 Task: Look for Airbnb properties in Cuito, Angola from 8th November, 2023 to 19th November, 2023 for 1 adult. Place can be shared room with 1  bedroom having 1 bed and 1 bathroom. Property type can be hotel. Amenities needed are: air conditioning, bbq grill, smoking allowed. Booking option can be shelf check-in. Look for 5 properties as per requirement.
Action: Mouse moved to (451, 100)
Screenshot: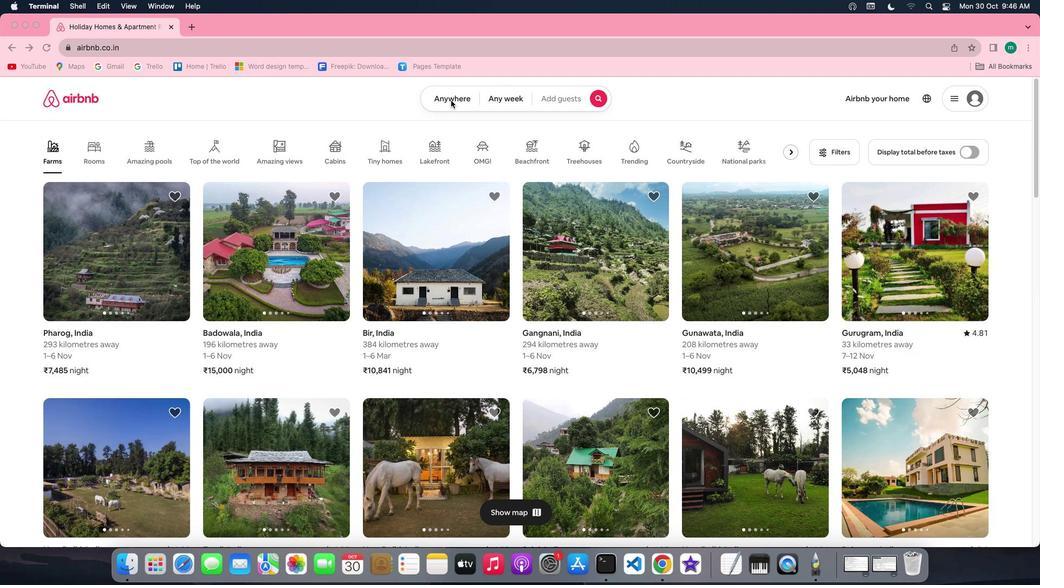 
Action: Mouse pressed left at (451, 100)
Screenshot: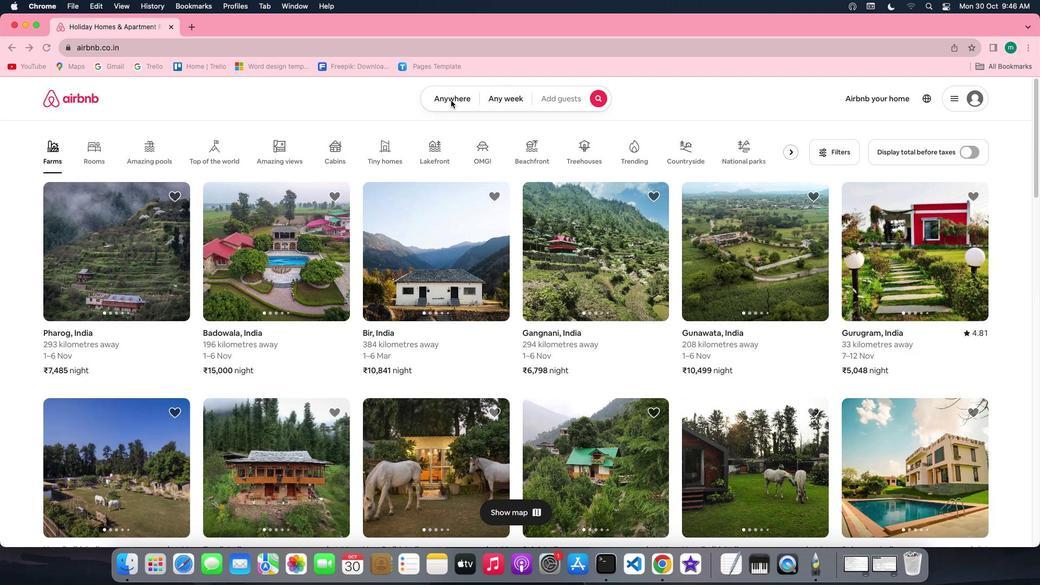 
Action: Mouse pressed left at (451, 100)
Screenshot: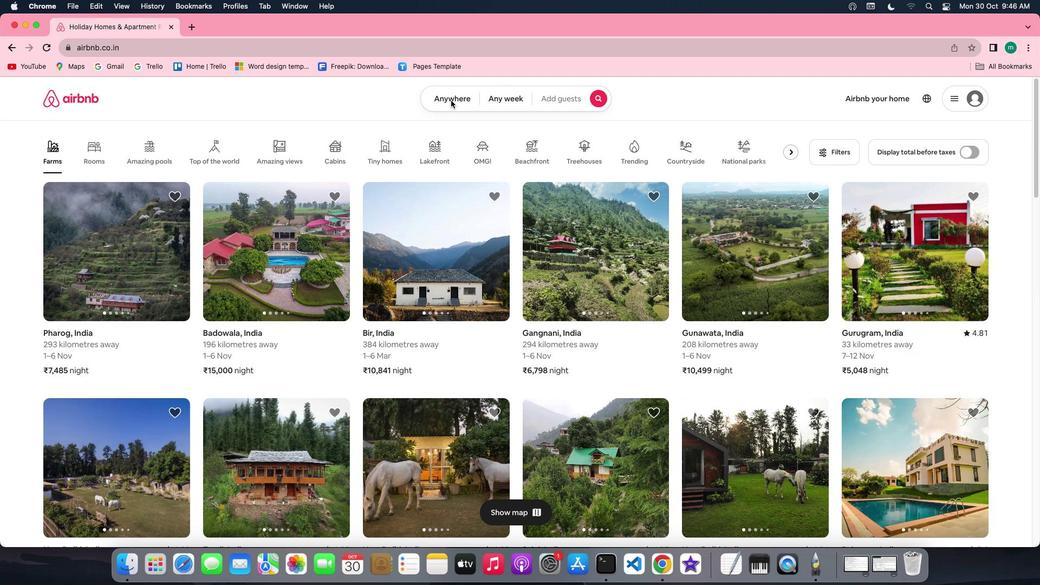 
Action: Mouse moved to (429, 136)
Screenshot: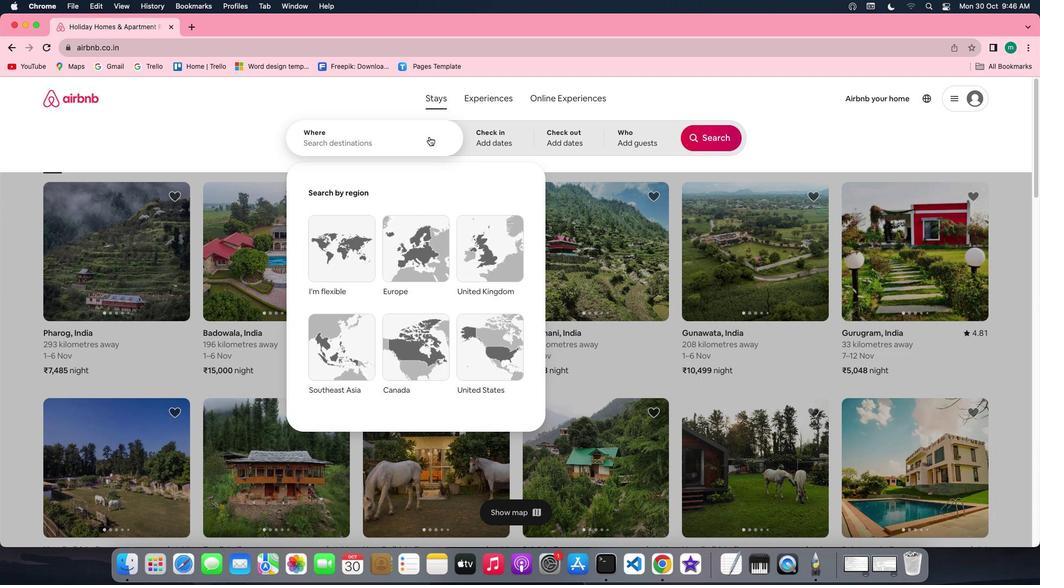 
Action: Key pressed Key.shift'C''u''i''t''o'','Key.spaceKey.shift'A''n''g''o''l''a'
Screenshot: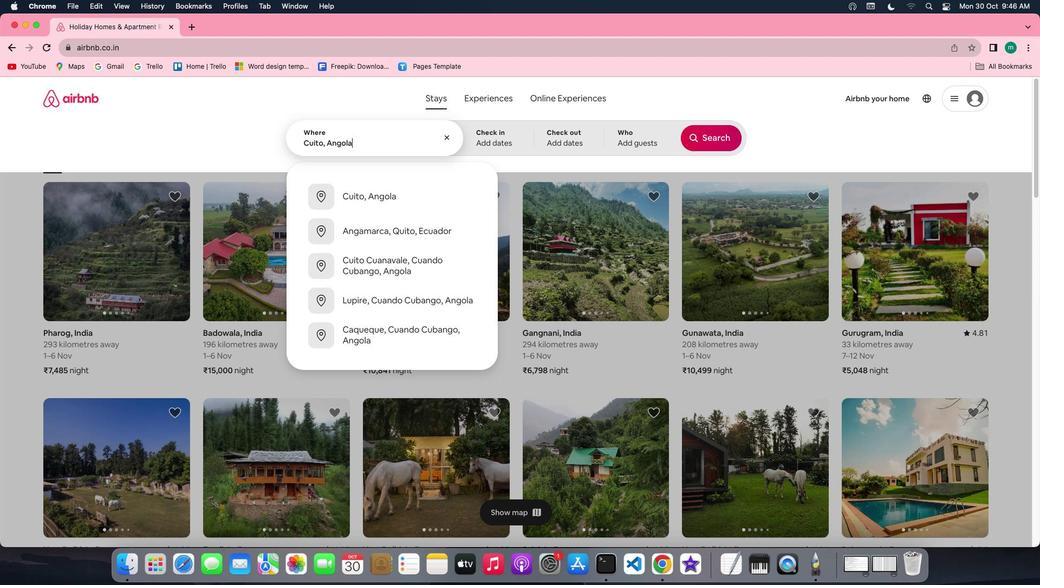
Action: Mouse moved to (495, 131)
Screenshot: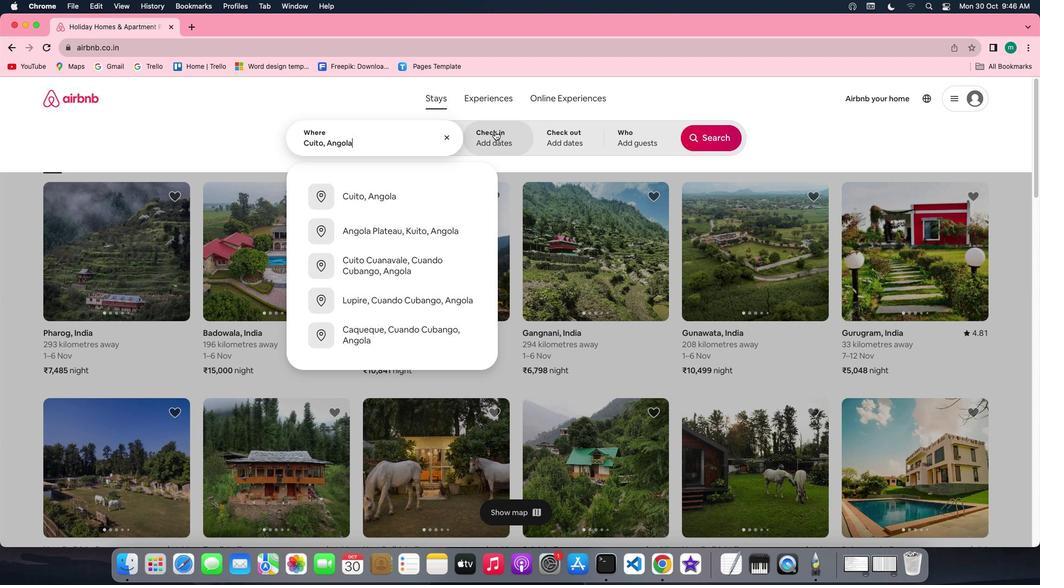 
Action: Mouse pressed left at (495, 131)
Screenshot: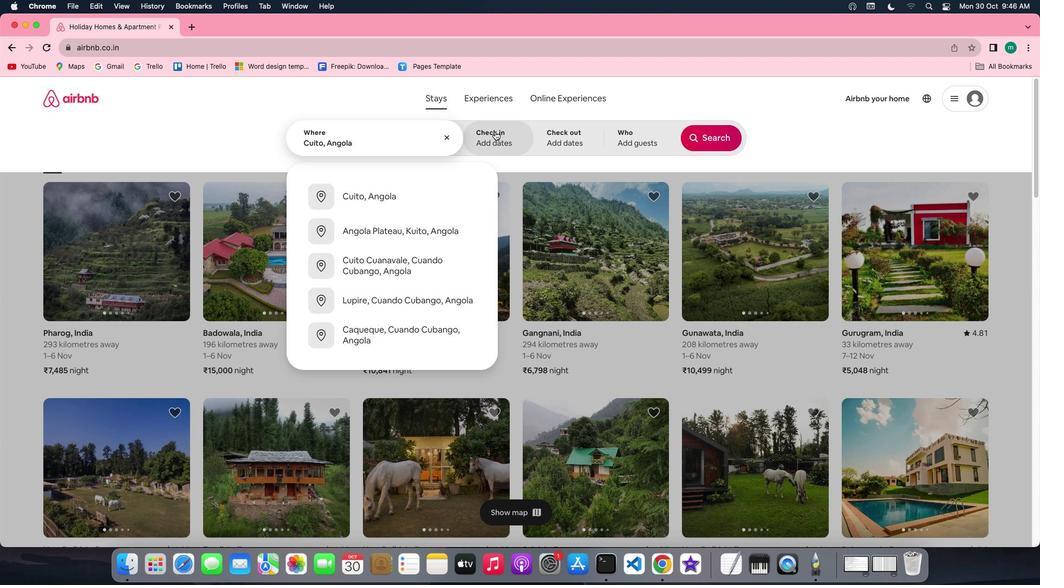 
Action: Mouse moved to (620, 290)
Screenshot: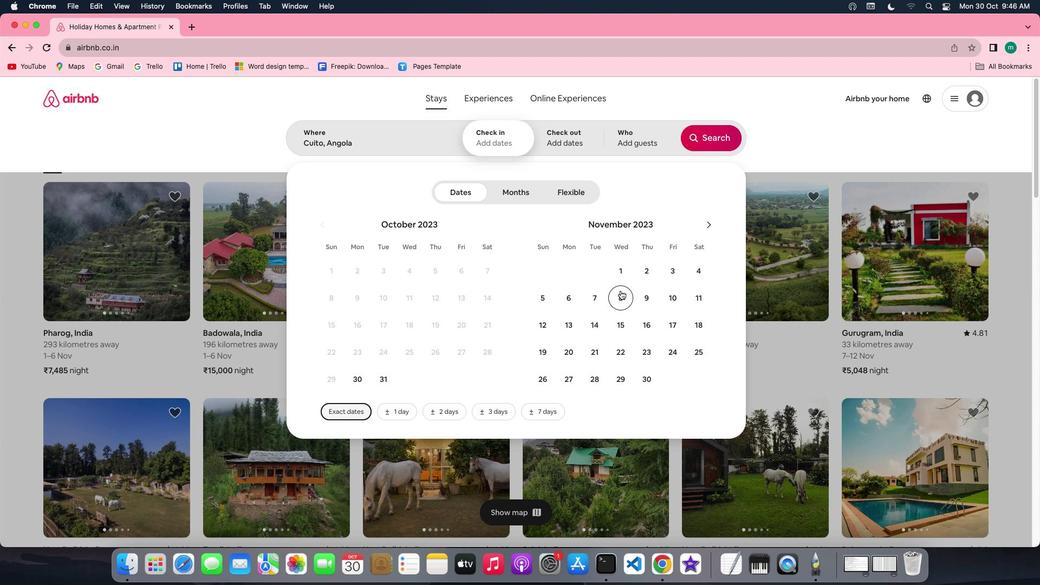 
Action: Mouse pressed left at (620, 290)
Screenshot: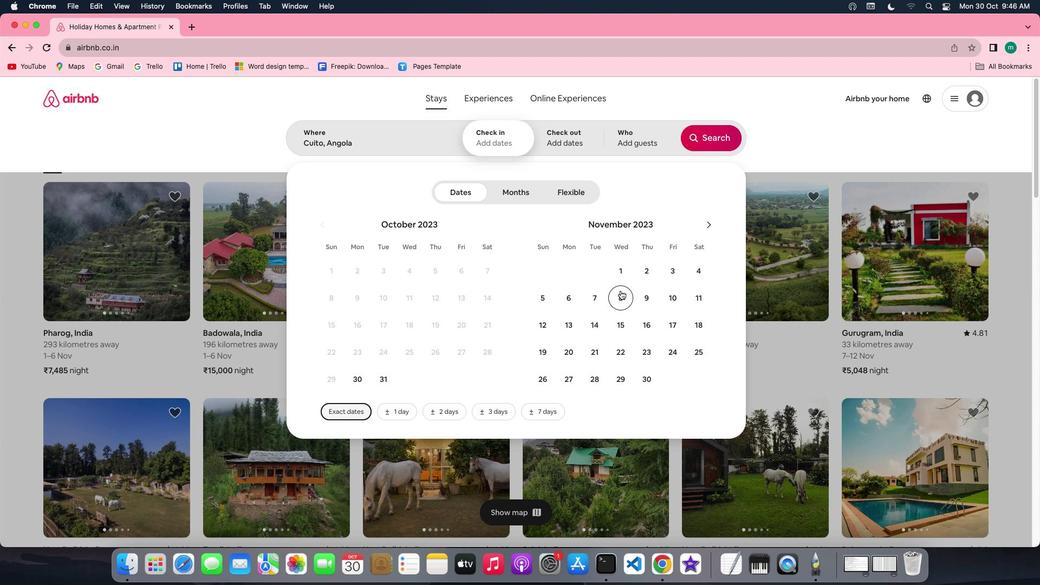 
Action: Mouse moved to (548, 350)
Screenshot: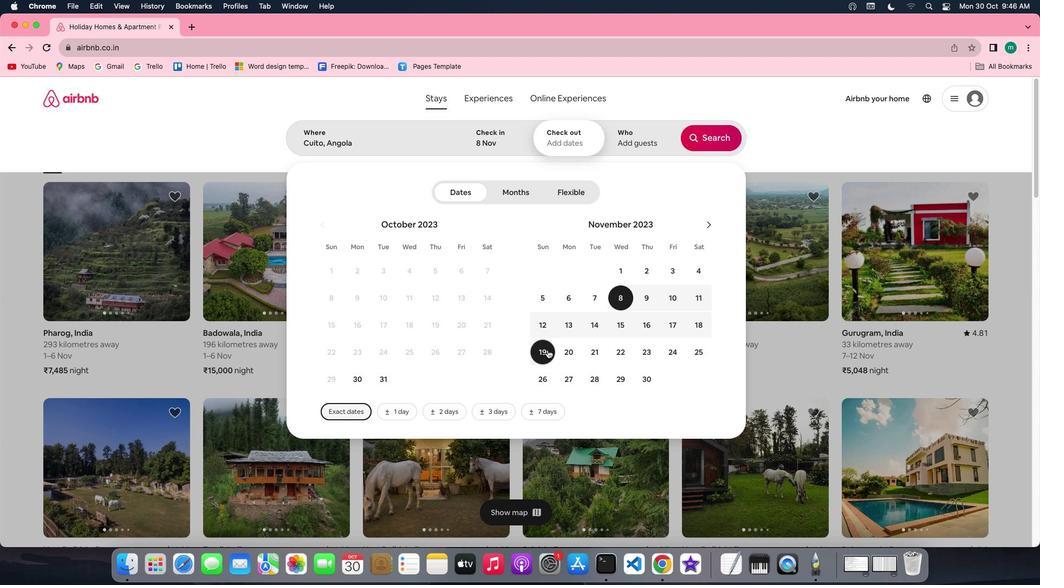 
Action: Mouse pressed left at (548, 350)
Screenshot: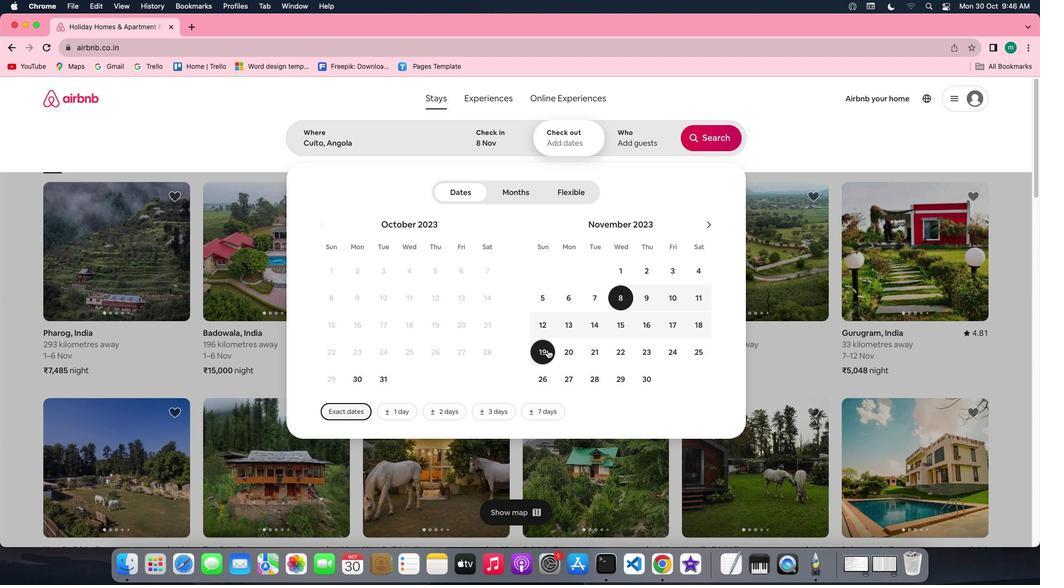 
Action: Mouse moved to (649, 133)
Screenshot: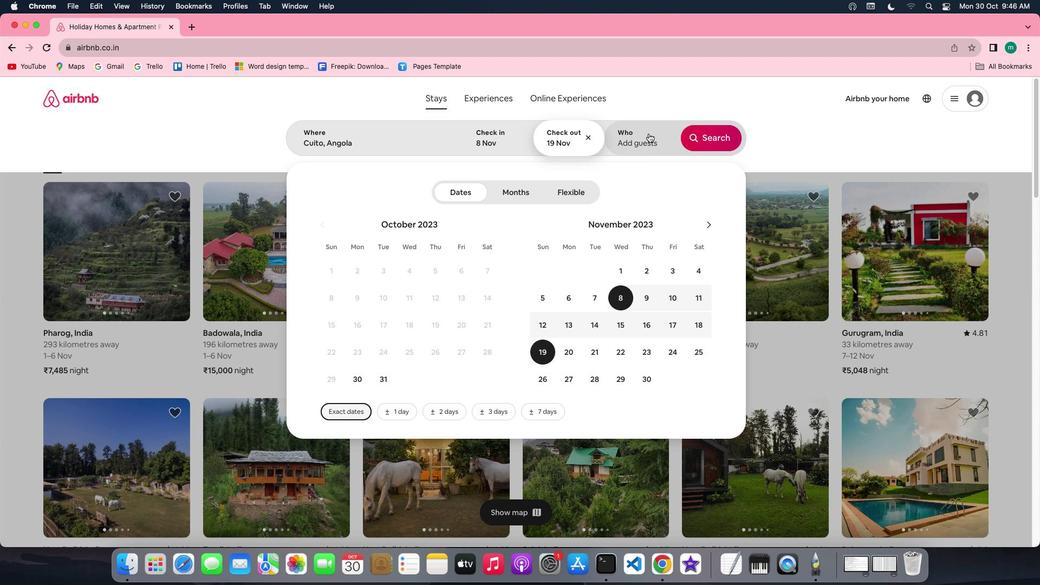 
Action: Mouse pressed left at (649, 133)
Screenshot: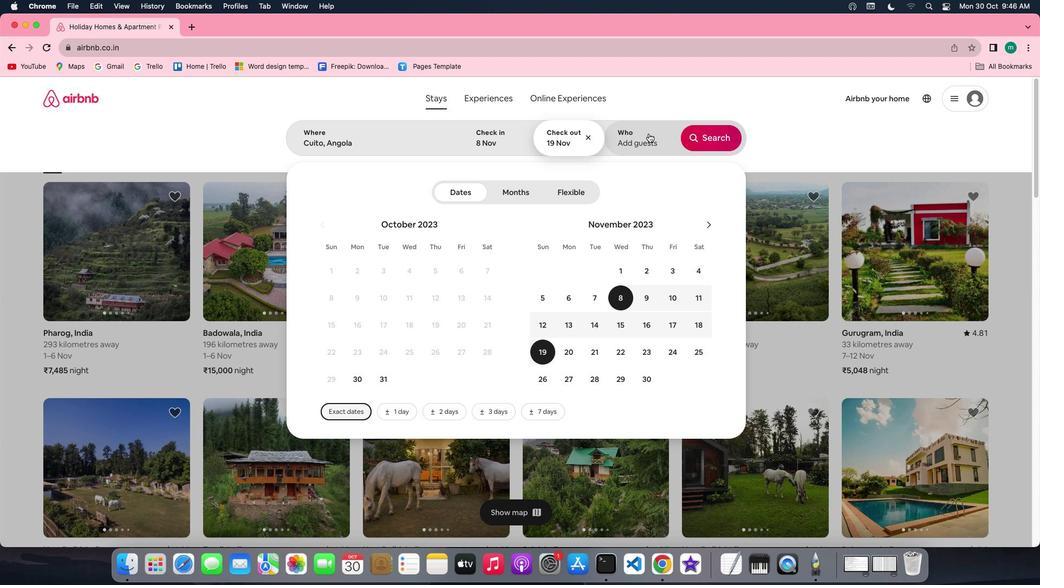 
Action: Mouse moved to (712, 199)
Screenshot: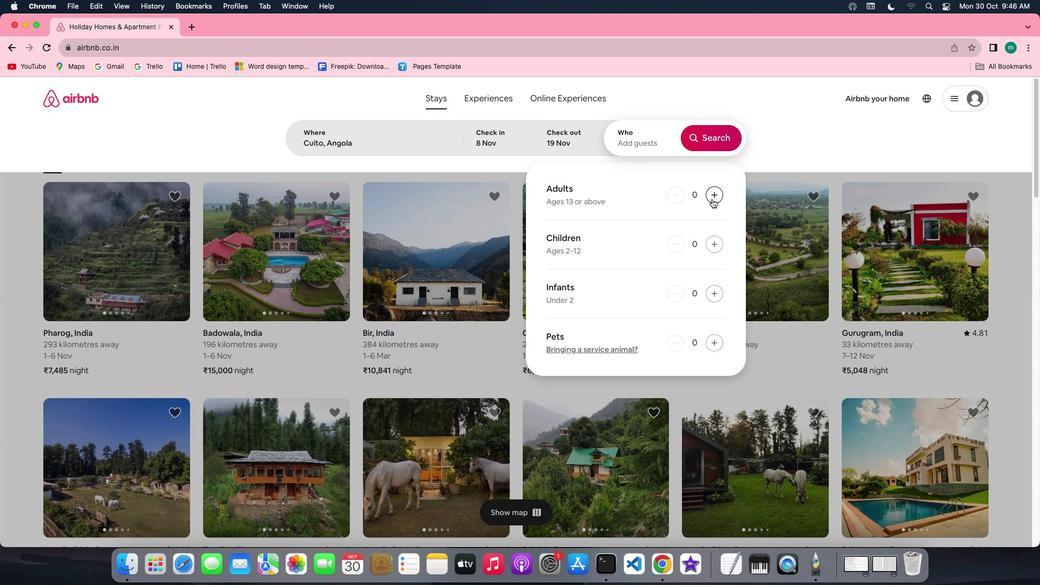 
Action: Mouse pressed left at (712, 199)
Screenshot: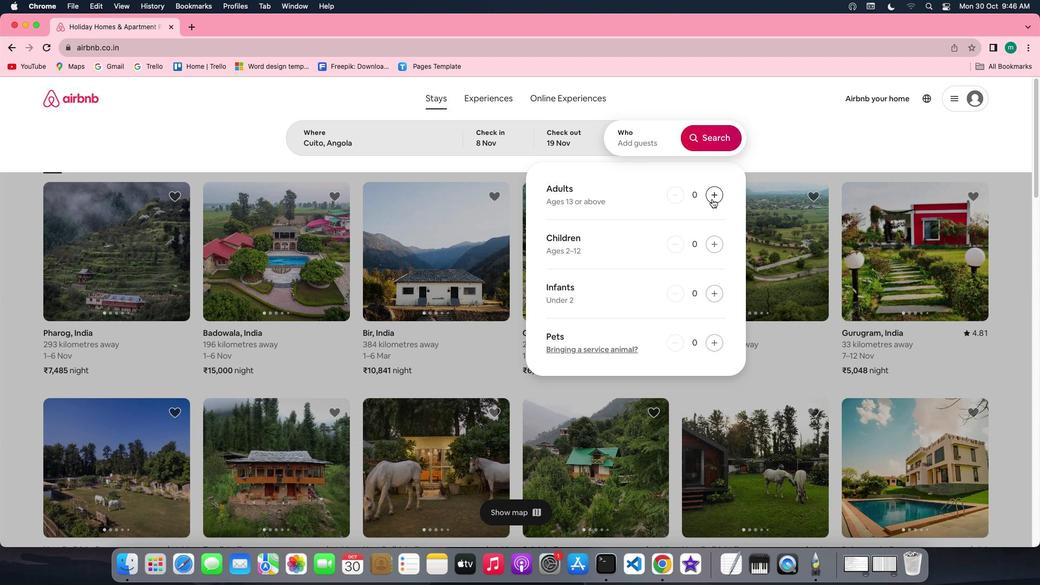 
Action: Mouse moved to (718, 136)
Screenshot: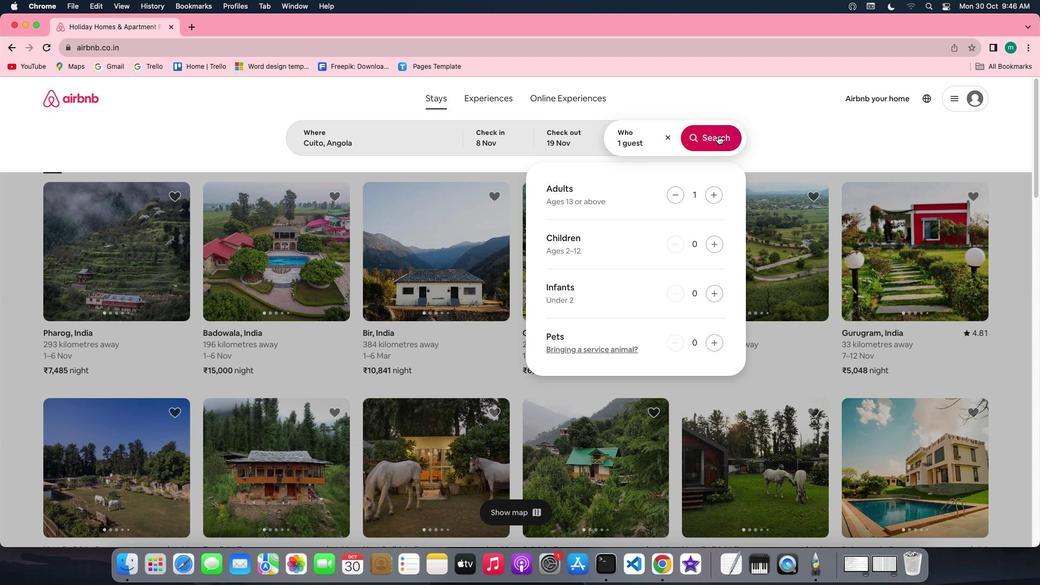 
Action: Mouse pressed left at (718, 136)
Screenshot: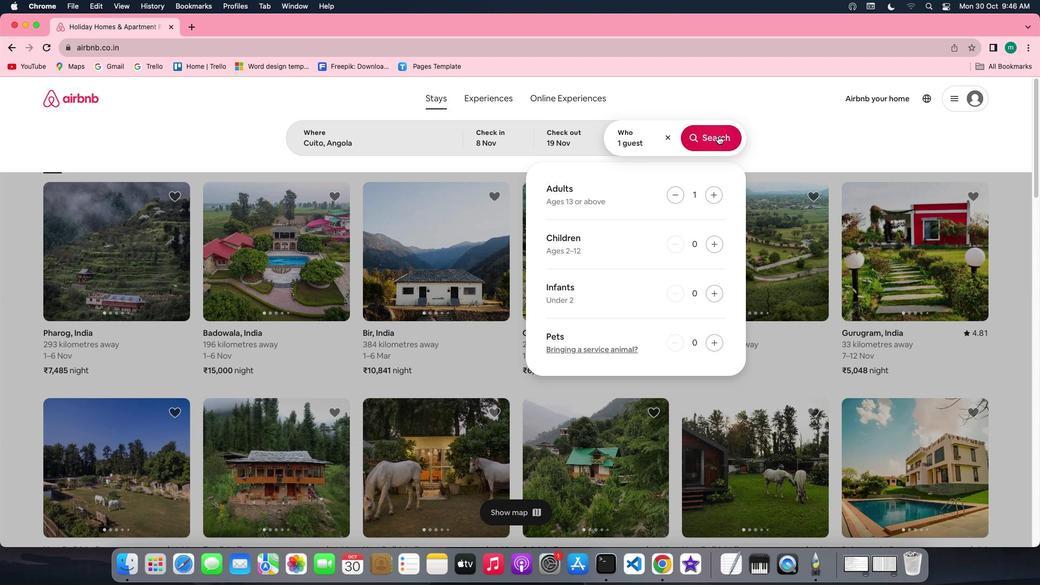 
Action: Mouse moved to (879, 140)
Screenshot: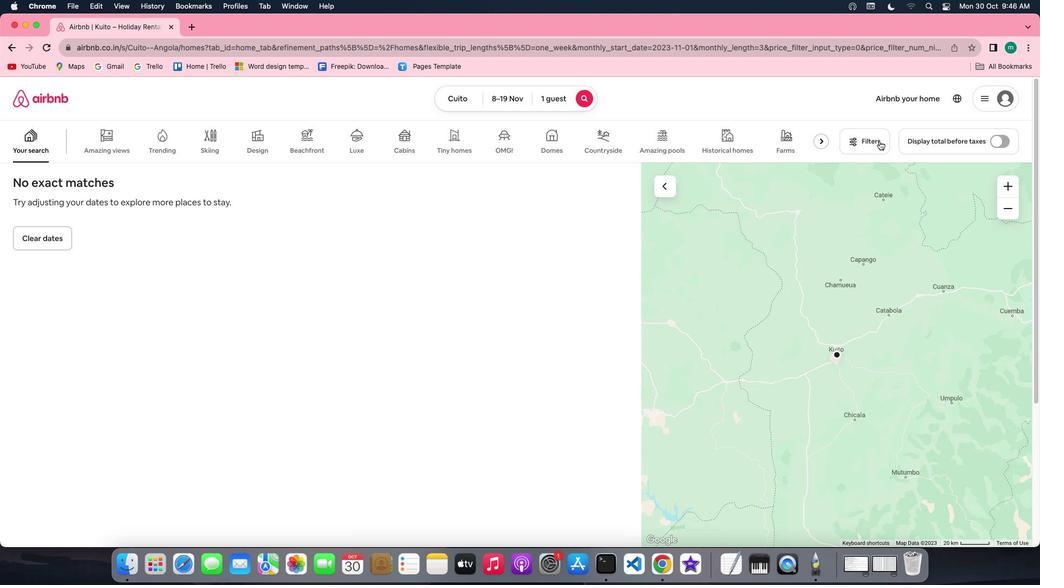 
Action: Mouse pressed left at (879, 140)
Screenshot: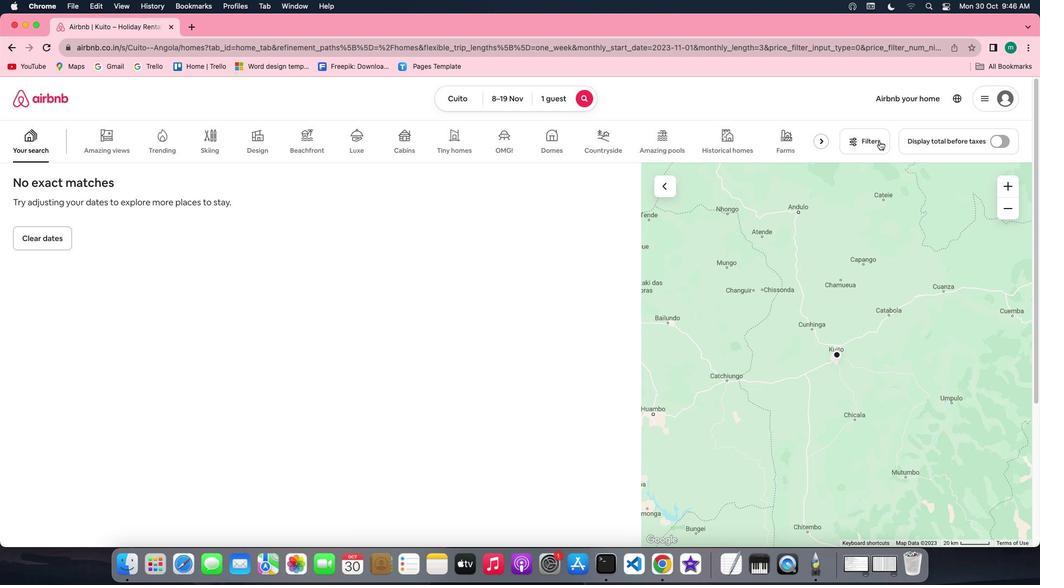 
Action: Mouse moved to (535, 308)
Screenshot: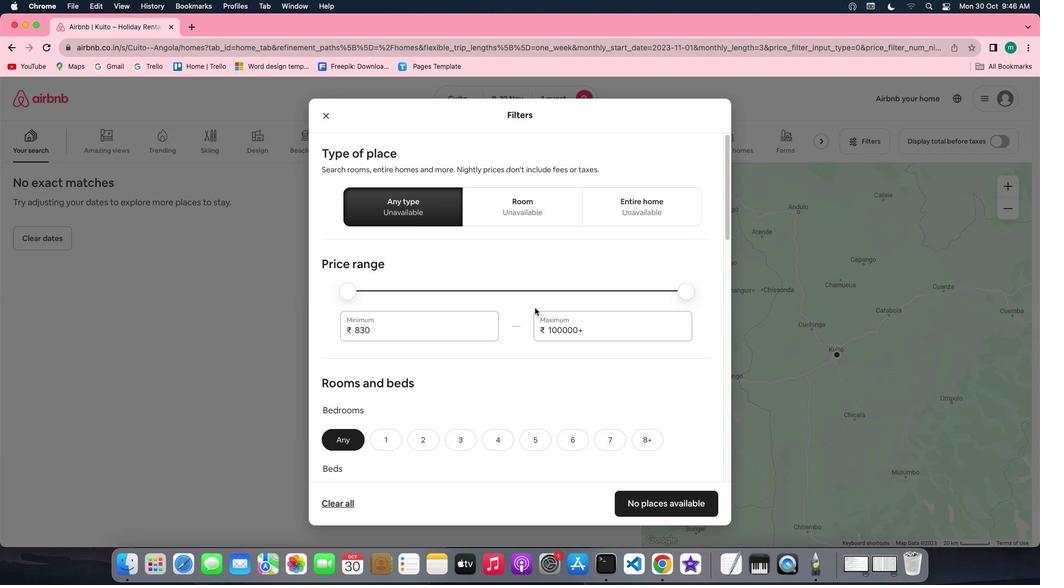 
Action: Mouse scrolled (535, 308) with delta (0, 0)
Screenshot: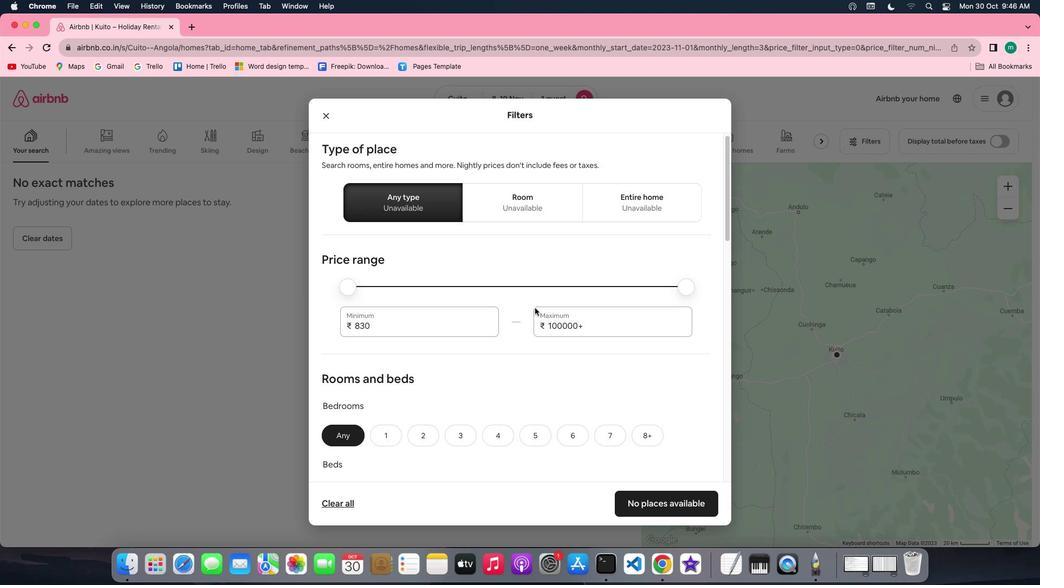 
Action: Mouse scrolled (535, 308) with delta (0, 0)
Screenshot: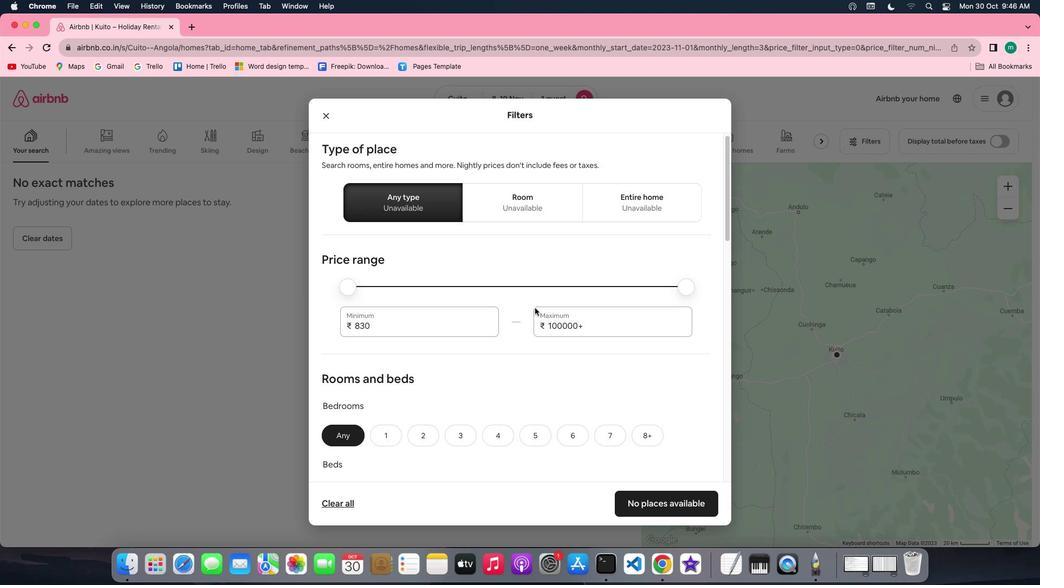 
Action: Mouse scrolled (535, 308) with delta (0, 0)
Screenshot: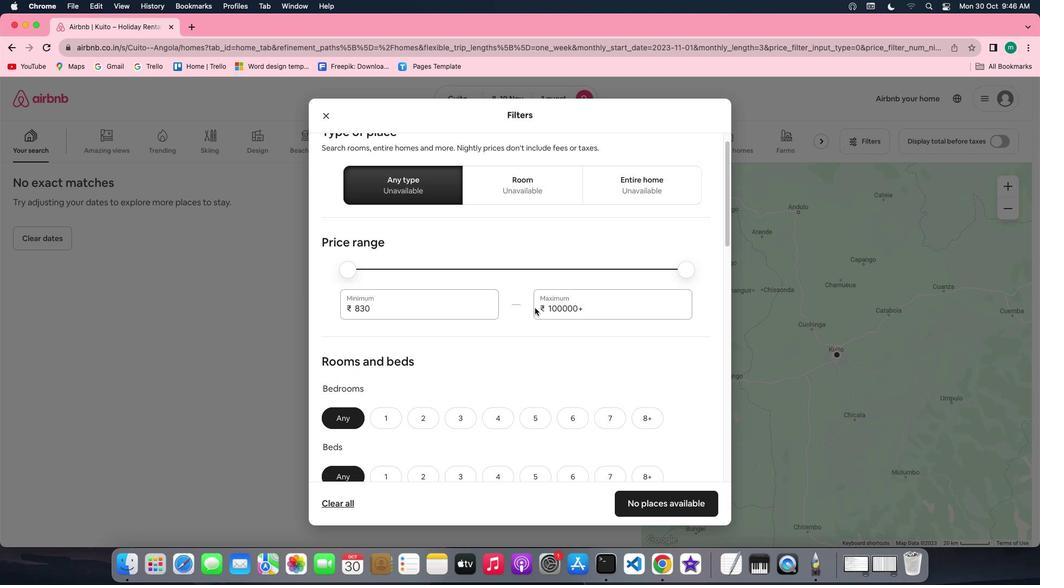 
Action: Mouse scrolled (535, 308) with delta (0, 0)
Screenshot: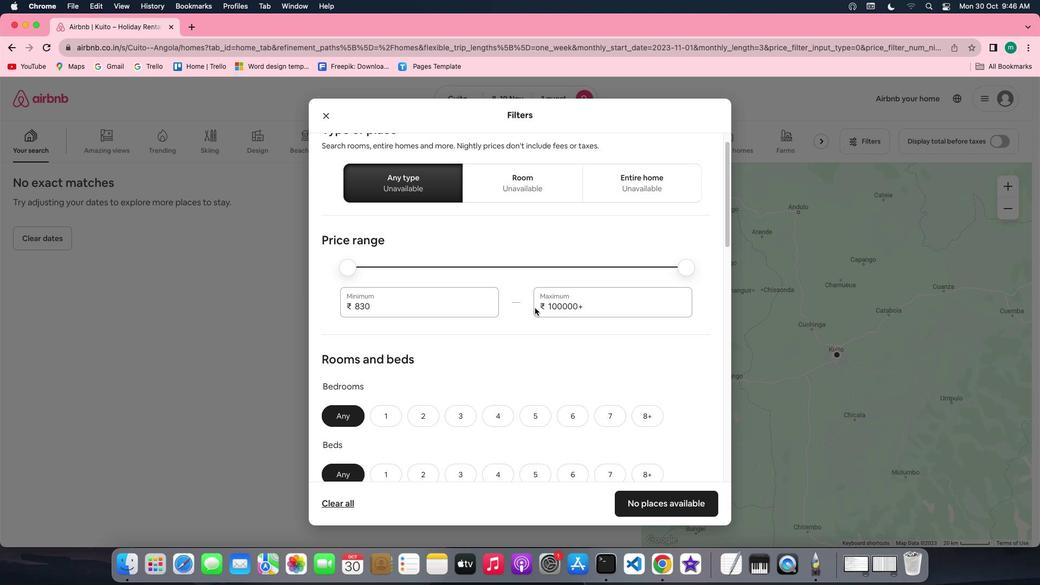 
Action: Mouse scrolled (535, 308) with delta (0, 0)
Screenshot: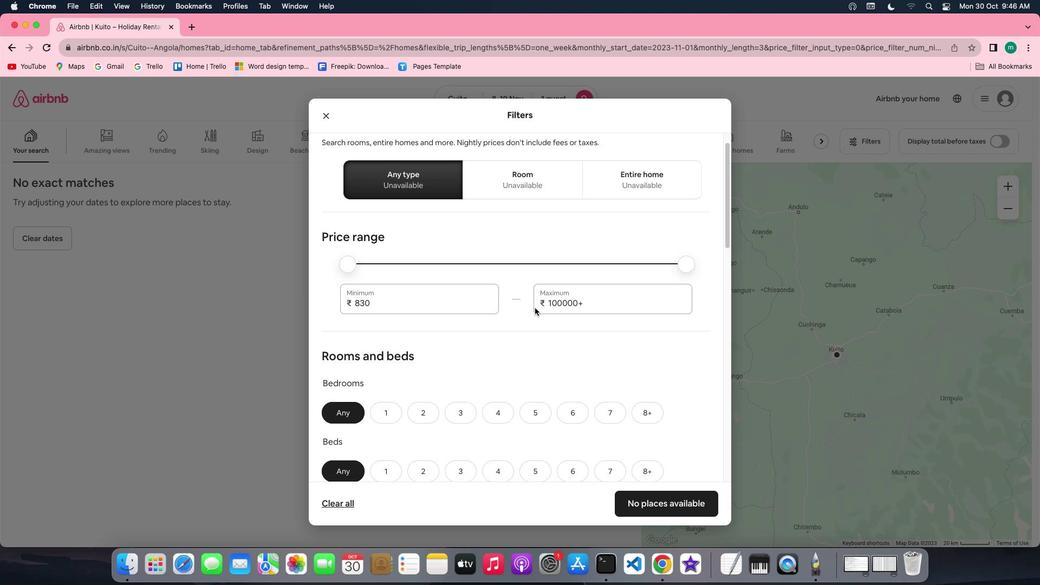 
Action: Mouse scrolled (535, 308) with delta (0, 0)
Screenshot: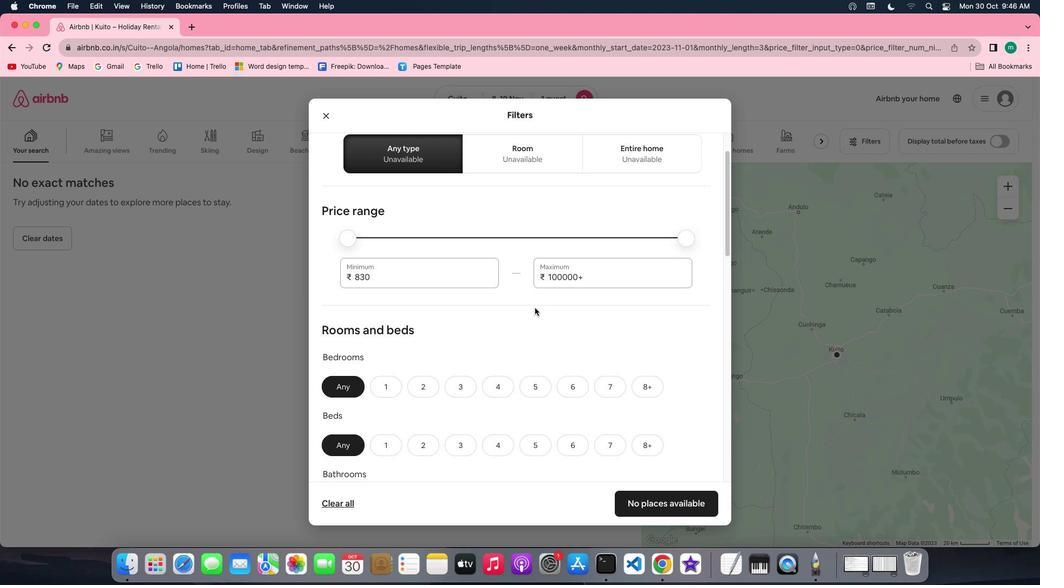 
Action: Mouse scrolled (535, 308) with delta (0, 0)
Screenshot: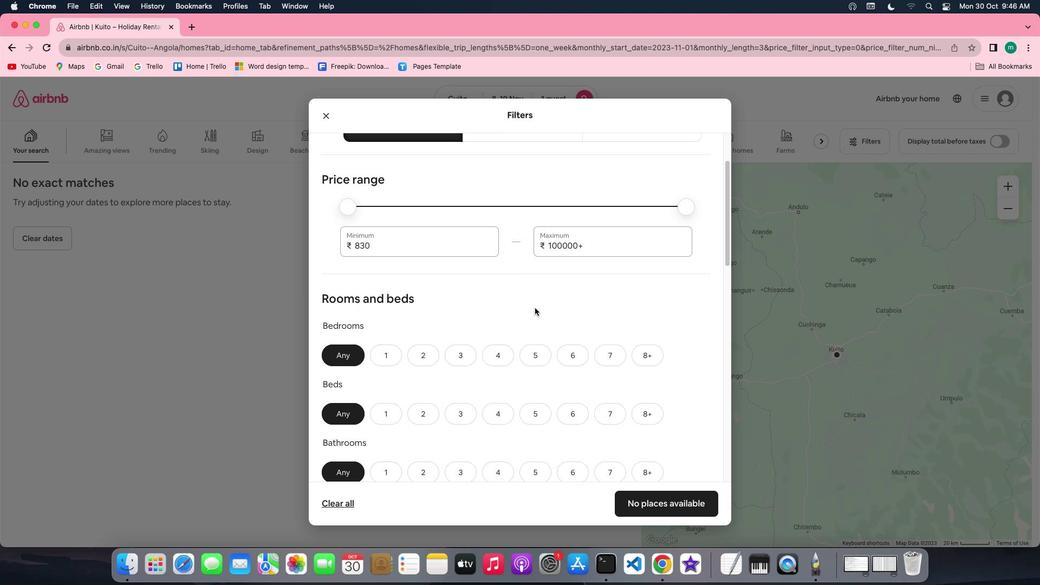 
Action: Mouse scrolled (535, 308) with delta (0, 0)
Screenshot: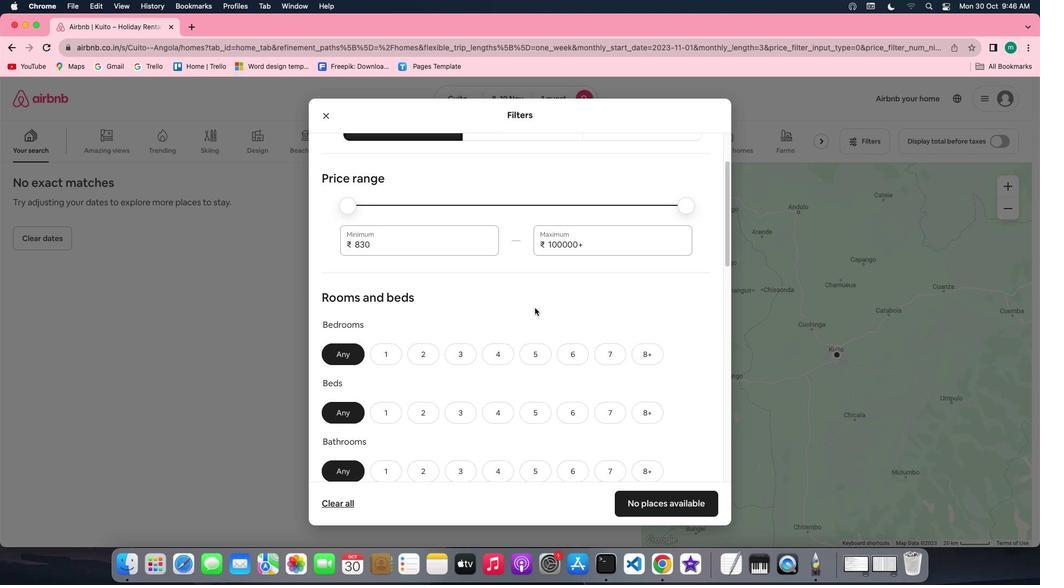 
Action: Mouse scrolled (535, 308) with delta (0, 0)
Screenshot: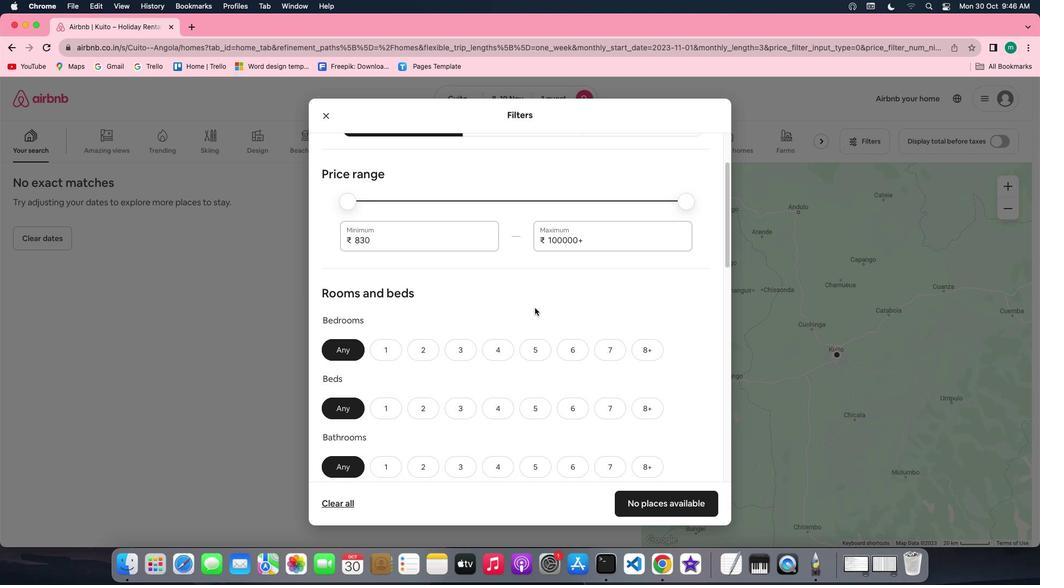 
Action: Mouse scrolled (535, 308) with delta (0, 0)
Screenshot: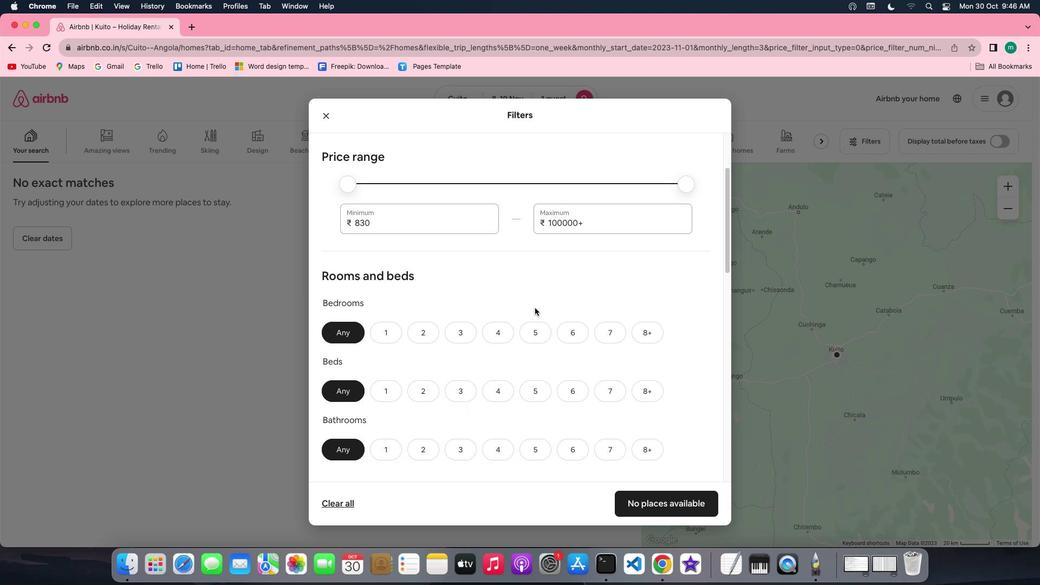 
Action: Mouse scrolled (535, 308) with delta (0, 0)
Screenshot: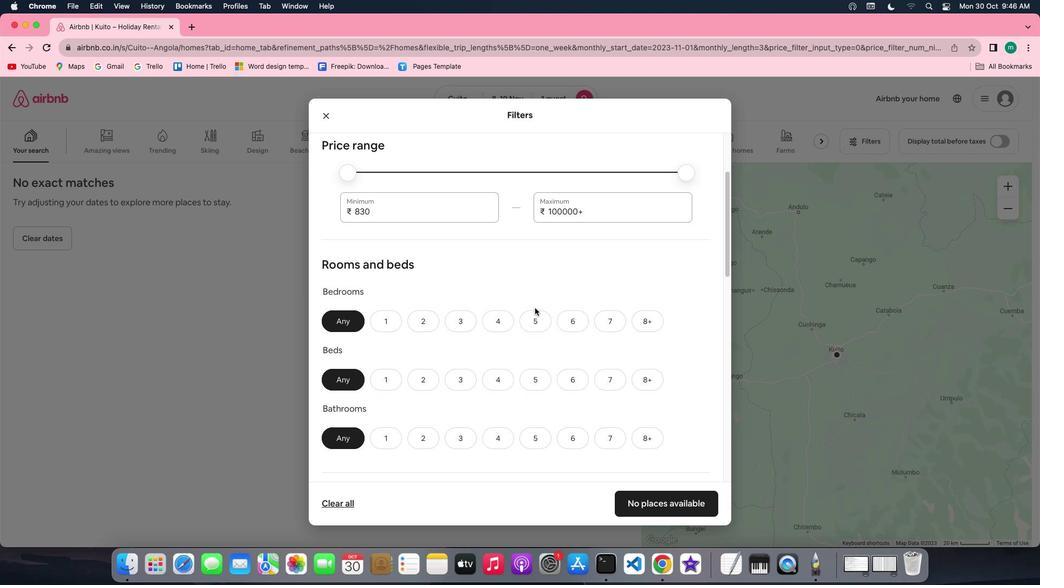 
Action: Mouse scrolled (535, 308) with delta (0, 0)
Screenshot: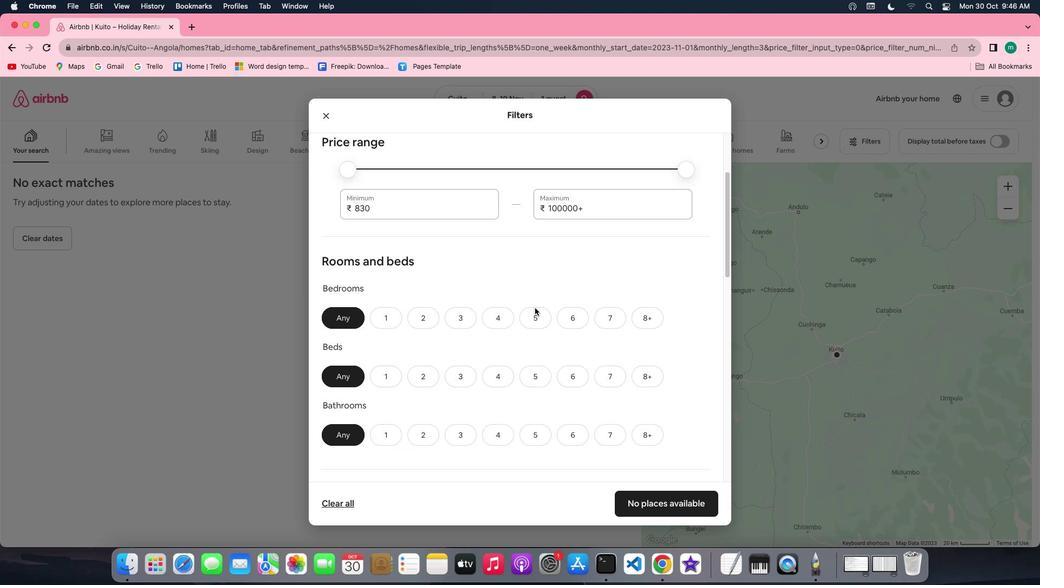 
Action: Mouse scrolled (535, 308) with delta (0, 0)
Screenshot: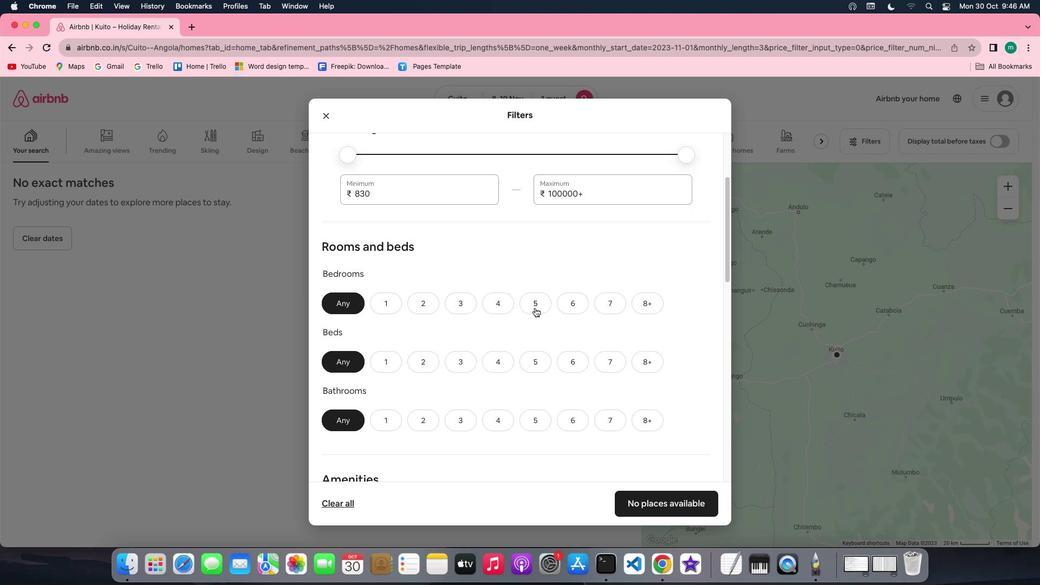 
Action: Mouse scrolled (535, 308) with delta (0, 0)
Screenshot: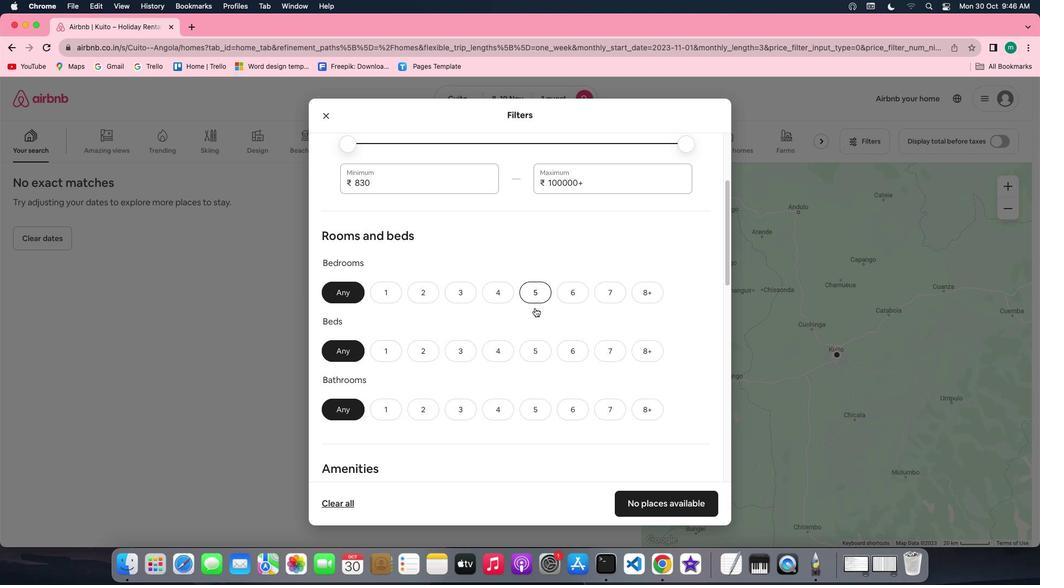 
Action: Mouse scrolled (535, 308) with delta (0, 0)
Screenshot: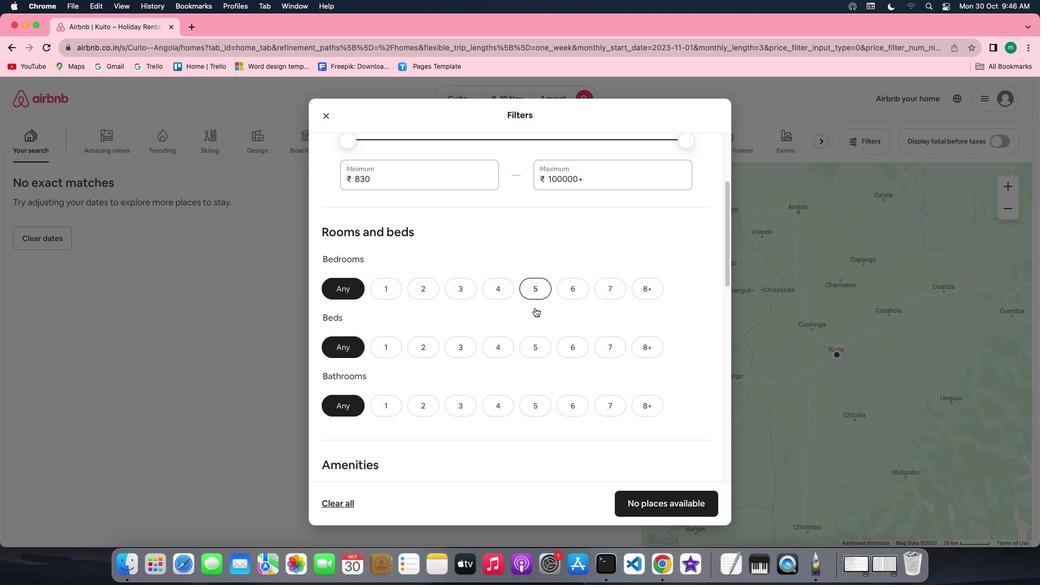 
Action: Mouse scrolled (535, 308) with delta (0, 0)
Screenshot: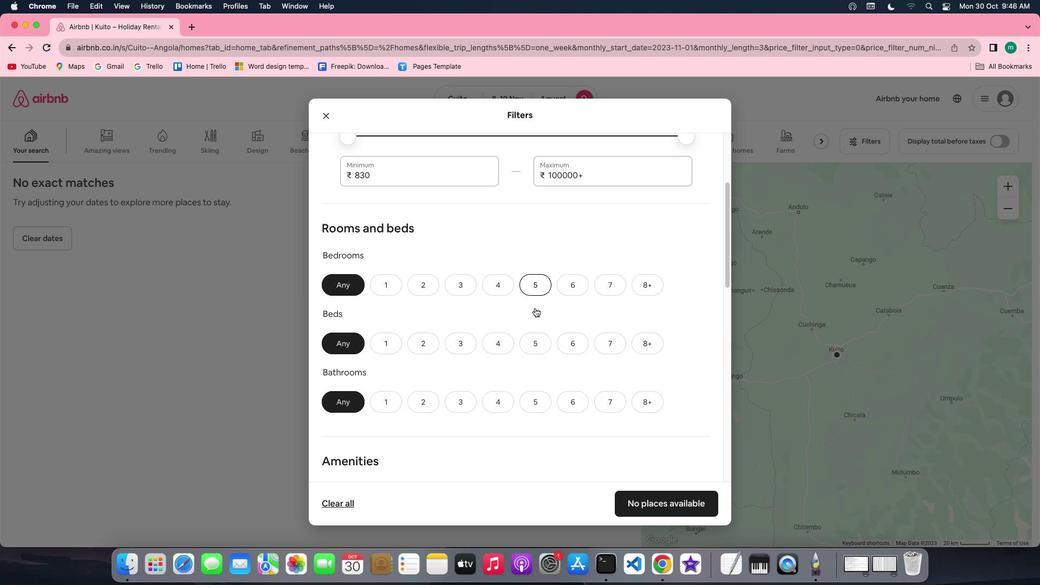 
Action: Mouse scrolled (535, 308) with delta (0, -1)
Screenshot: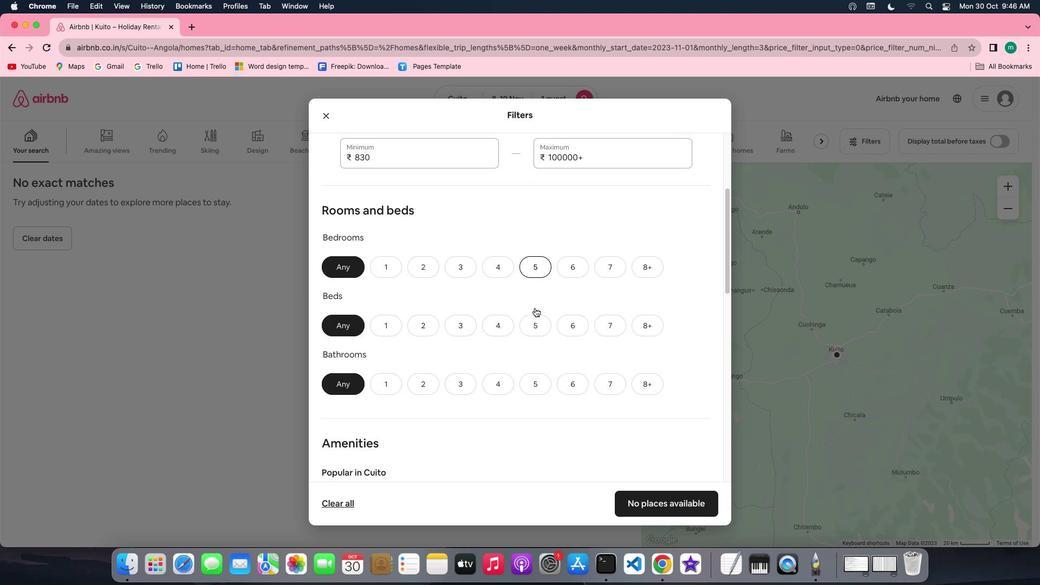 
Action: Mouse moved to (376, 220)
Screenshot: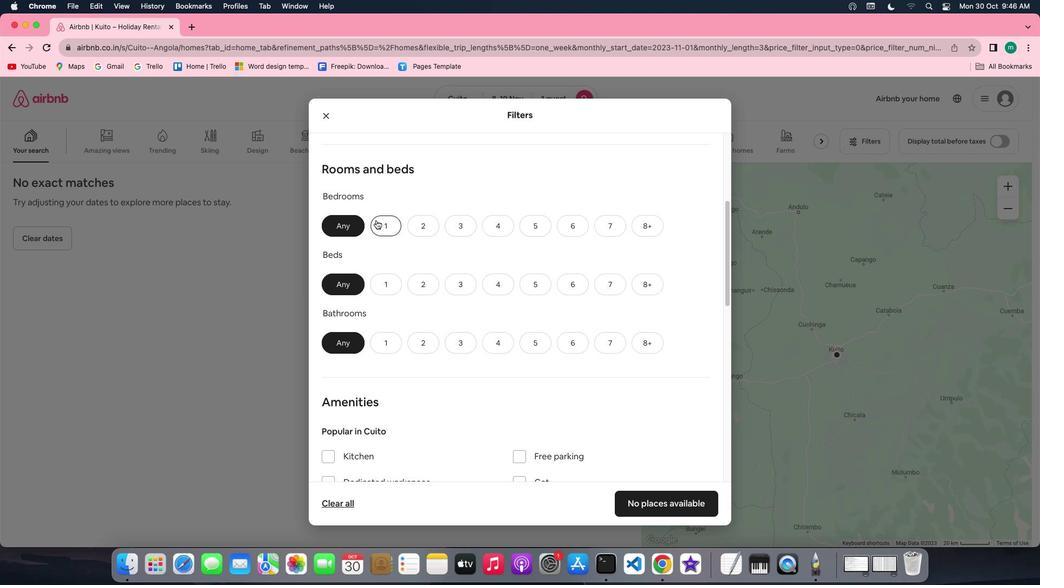 
Action: Mouse pressed left at (376, 220)
Screenshot: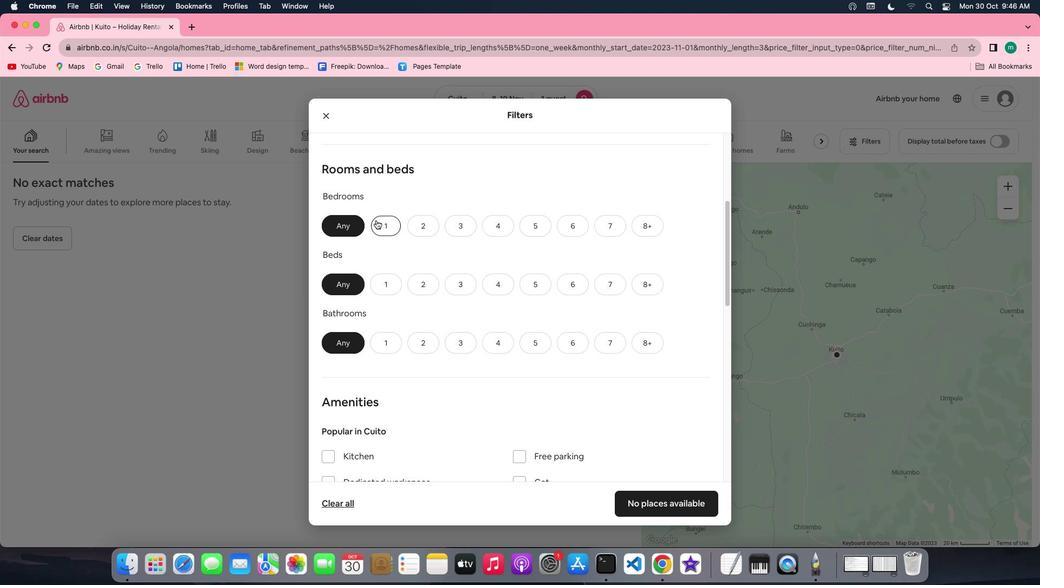 
Action: Mouse moved to (377, 285)
Screenshot: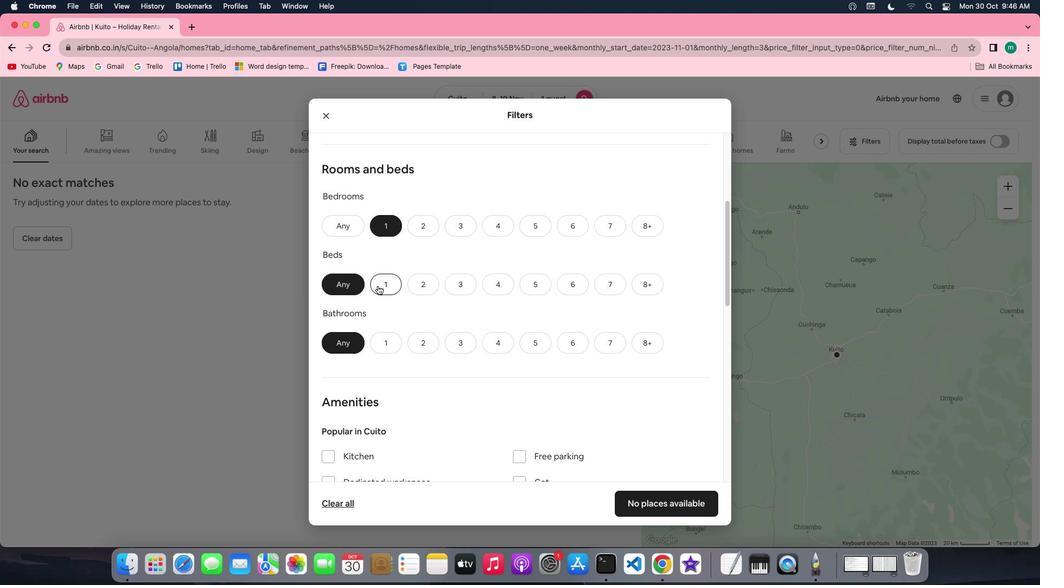 
Action: Mouse pressed left at (377, 285)
Screenshot: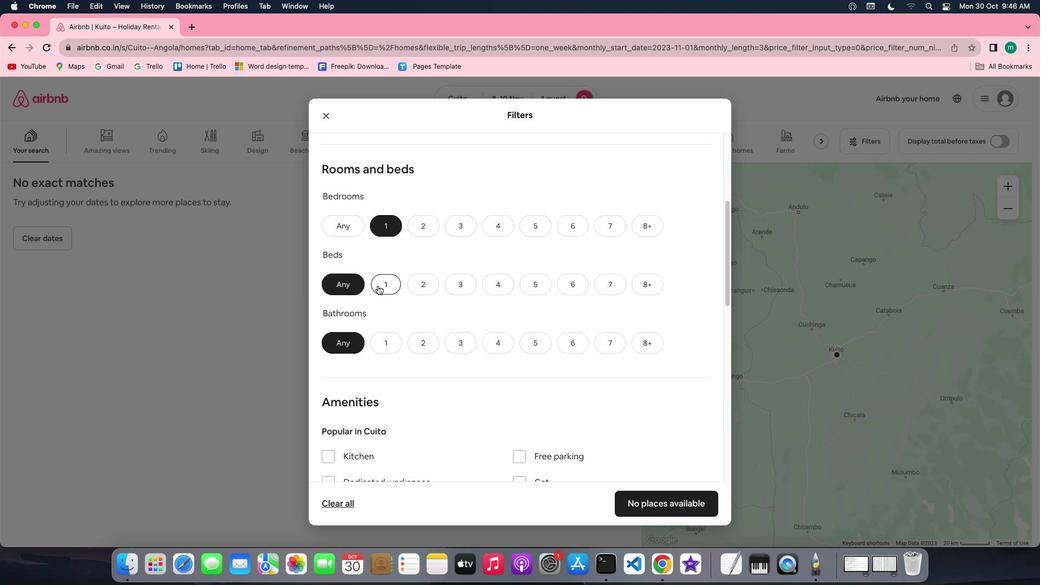 
Action: Mouse moved to (385, 344)
Screenshot: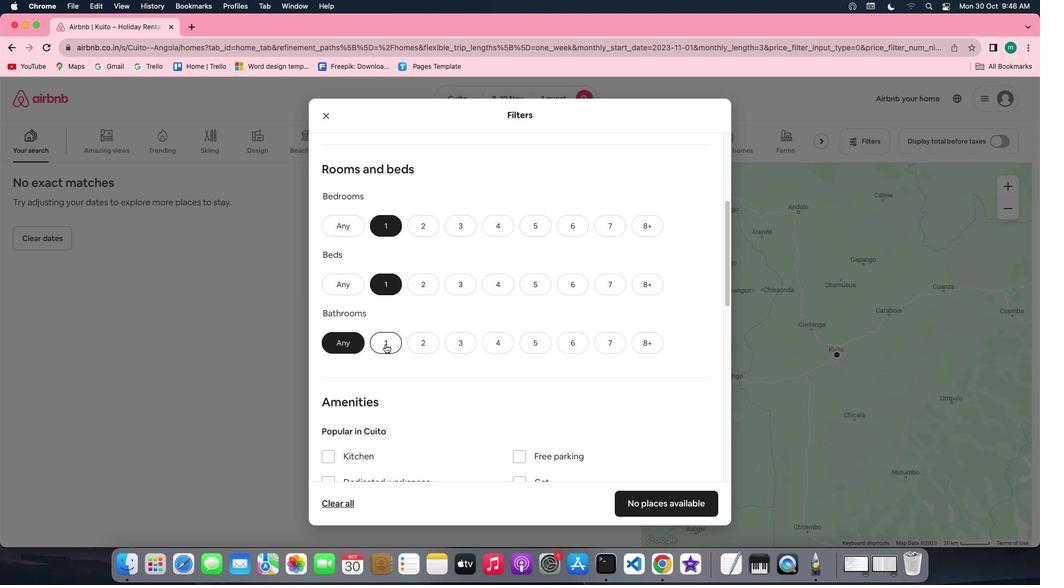 
Action: Mouse pressed left at (385, 344)
Screenshot: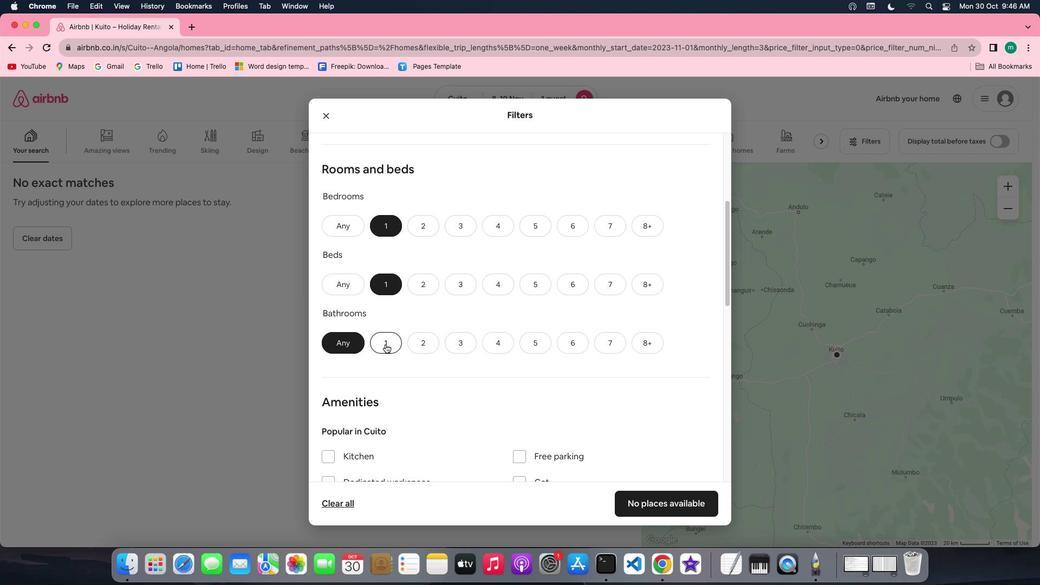 
Action: Mouse moved to (494, 343)
Screenshot: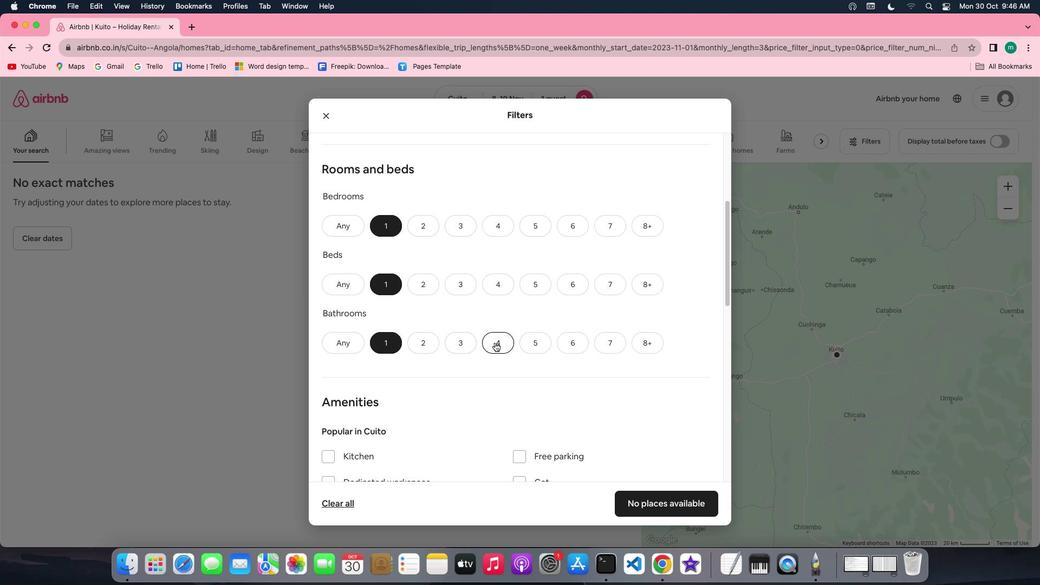 
Action: Mouse scrolled (494, 343) with delta (0, 0)
Screenshot: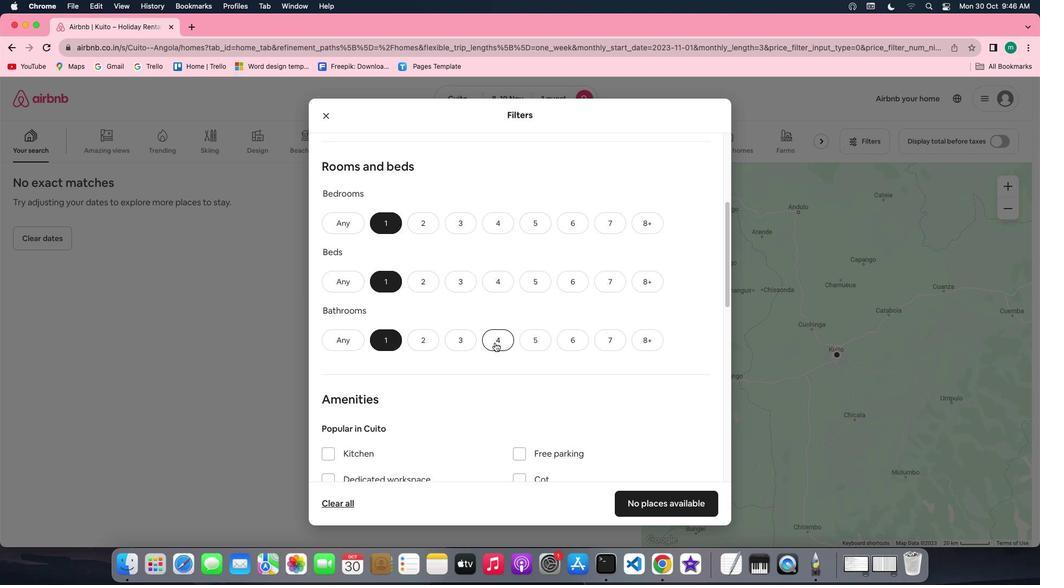 
Action: Mouse scrolled (494, 343) with delta (0, 0)
Screenshot: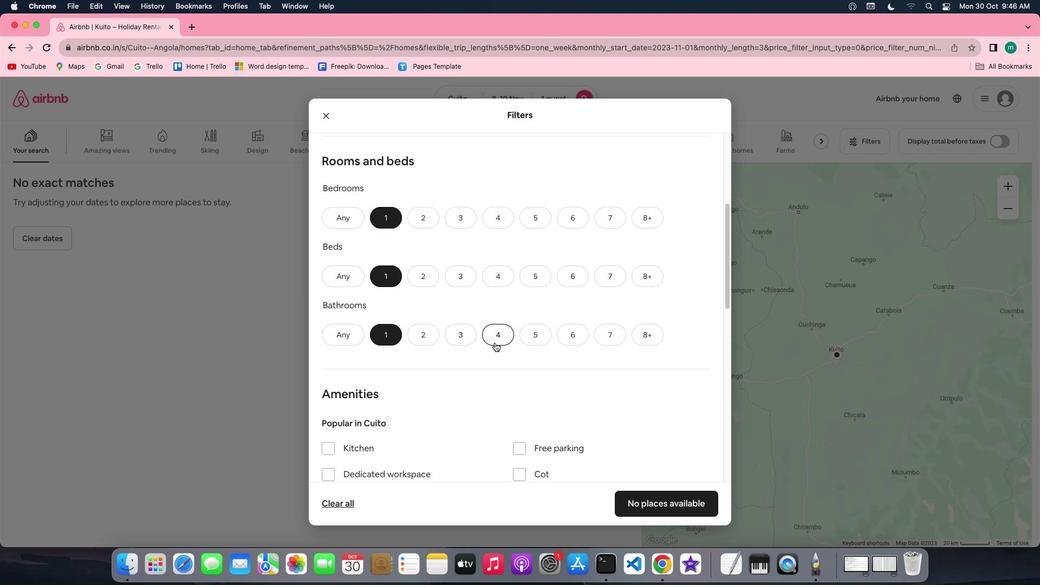 
Action: Mouse scrolled (494, 343) with delta (0, 0)
Screenshot: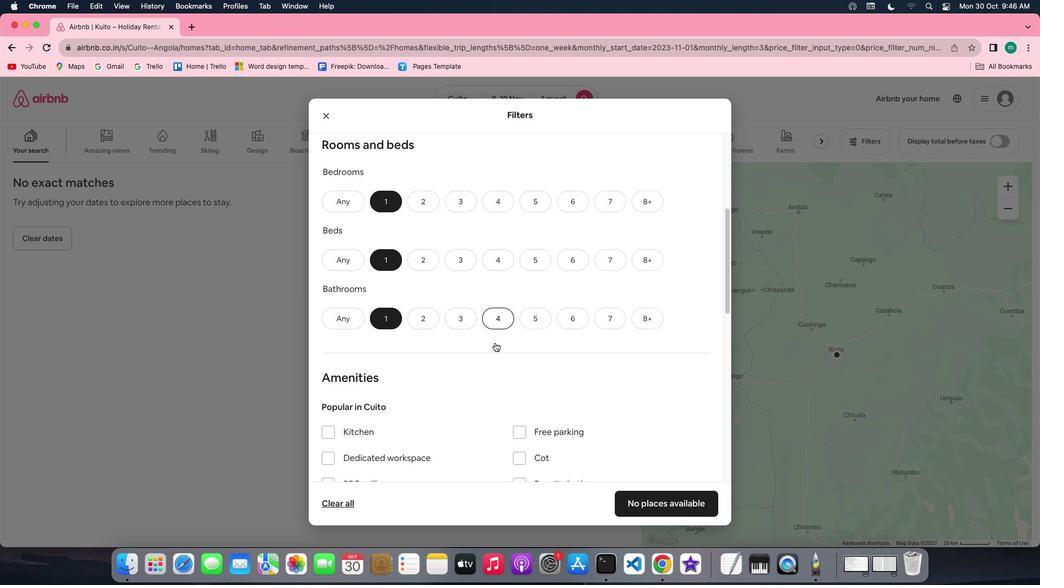 
Action: Mouse scrolled (494, 343) with delta (0, 0)
Screenshot: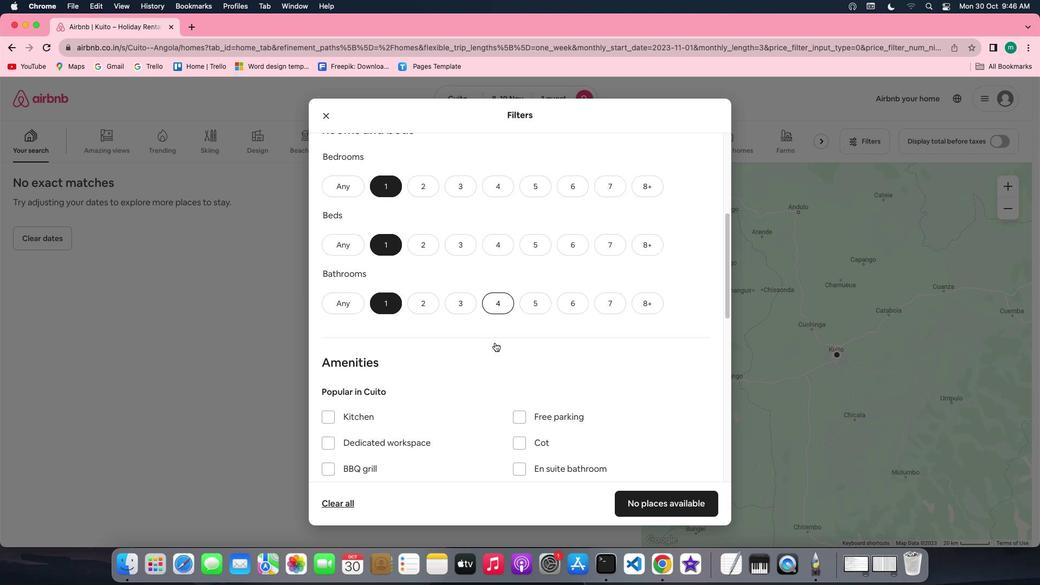 
Action: Mouse scrolled (494, 343) with delta (0, 0)
Screenshot: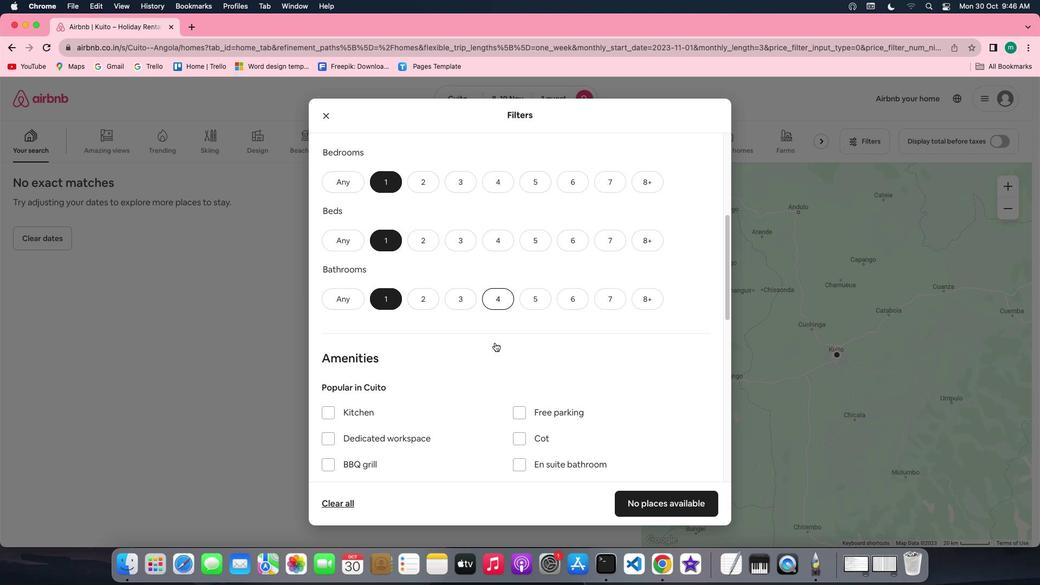 
Action: Mouse scrolled (494, 343) with delta (0, 0)
Screenshot: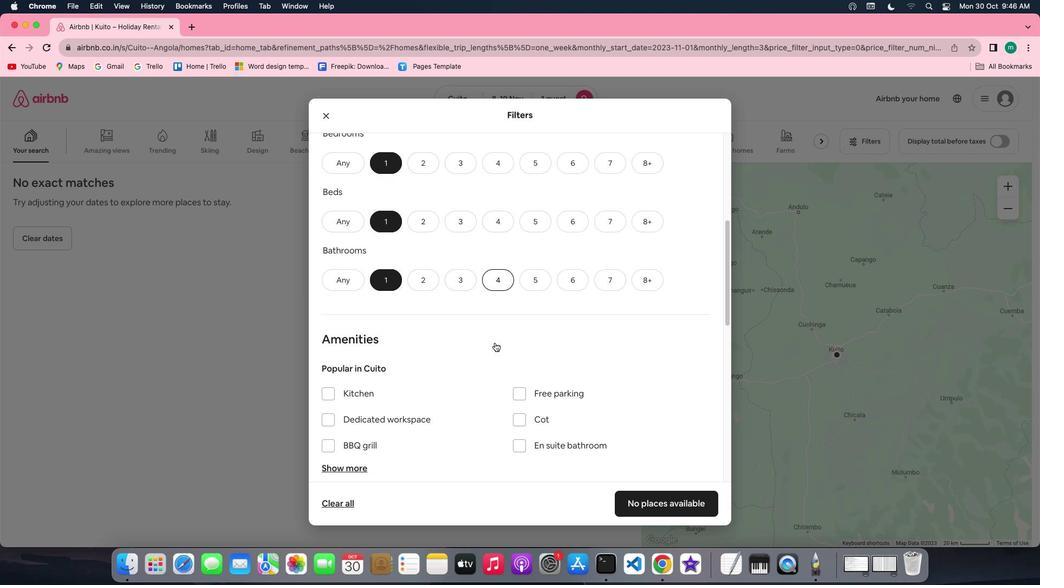 
Action: Mouse scrolled (494, 343) with delta (0, 0)
Screenshot: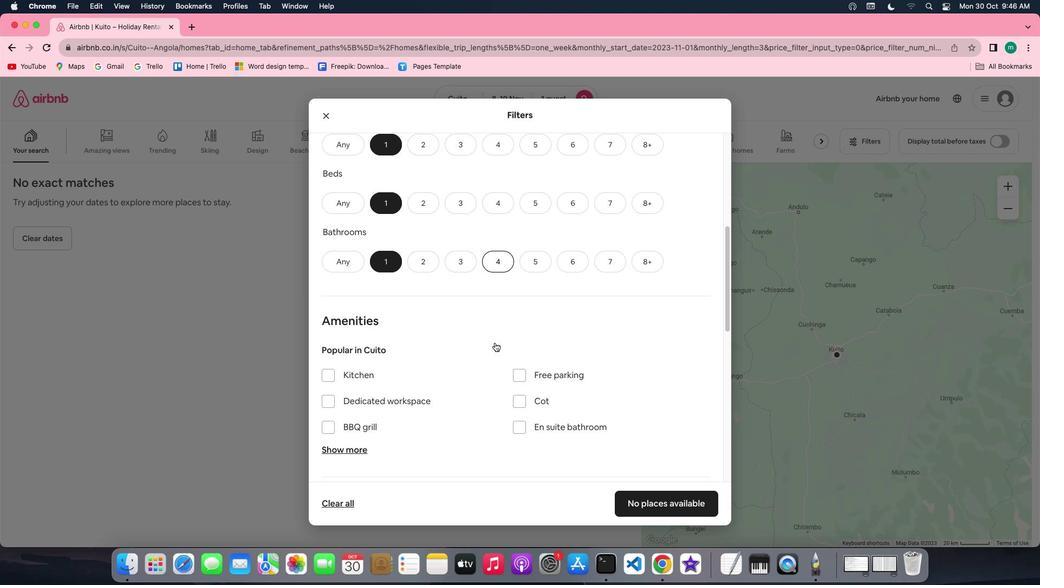 
Action: Mouse scrolled (494, 343) with delta (0, 0)
Screenshot: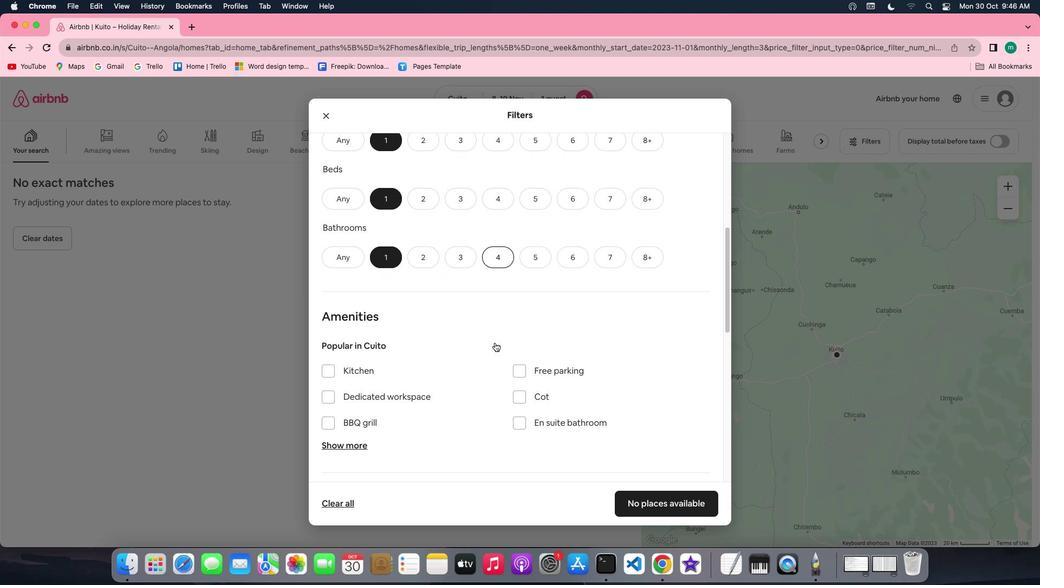 
Action: Mouse scrolled (494, 343) with delta (0, 0)
Screenshot: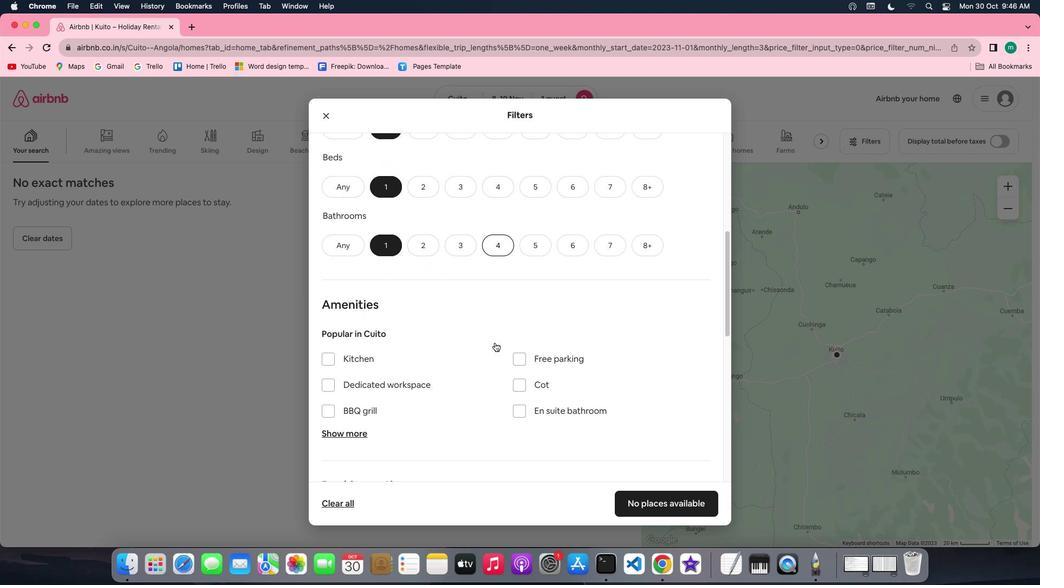 
Action: Mouse scrolled (494, 343) with delta (0, 0)
Screenshot: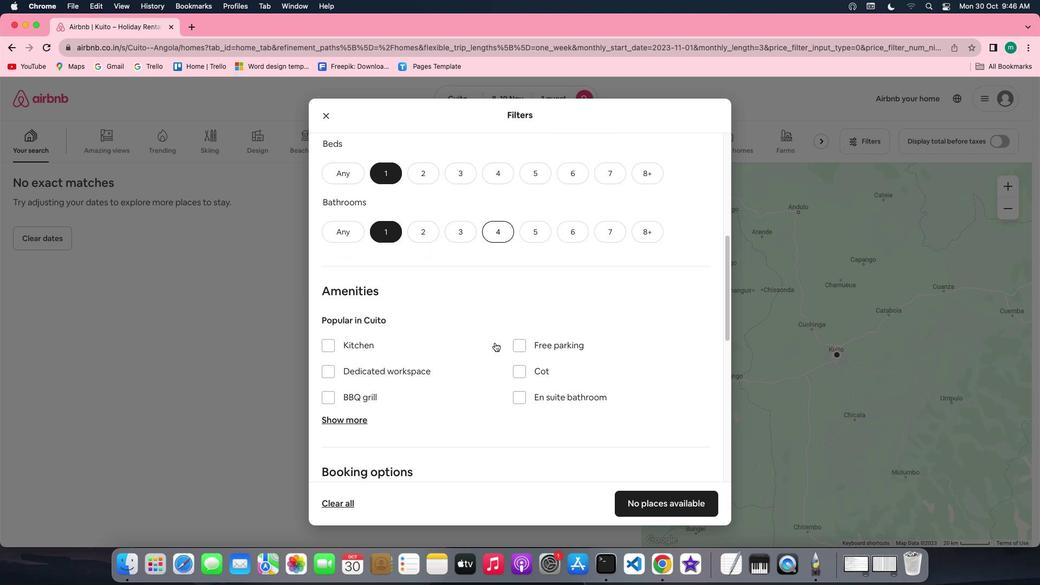 
Action: Mouse scrolled (494, 343) with delta (0, 0)
Screenshot: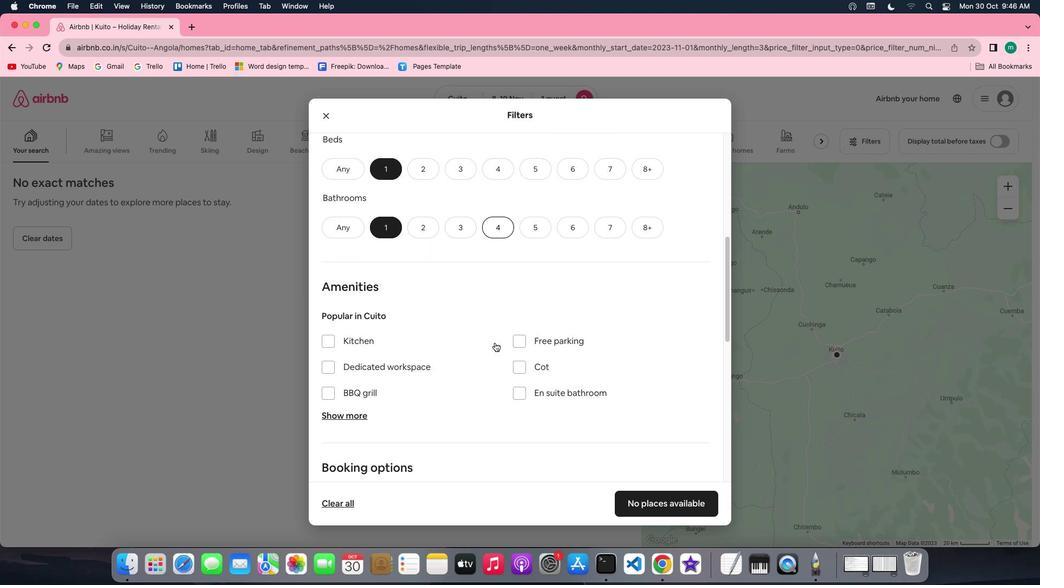 
Action: Mouse scrolled (494, 343) with delta (0, 0)
Screenshot: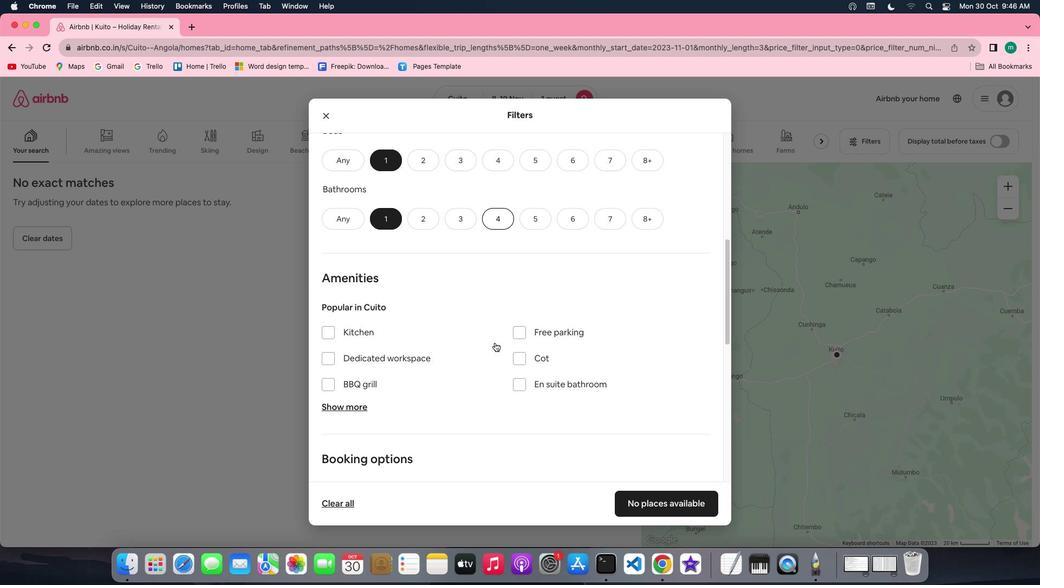 
Action: Mouse scrolled (494, 343) with delta (0, 0)
Screenshot: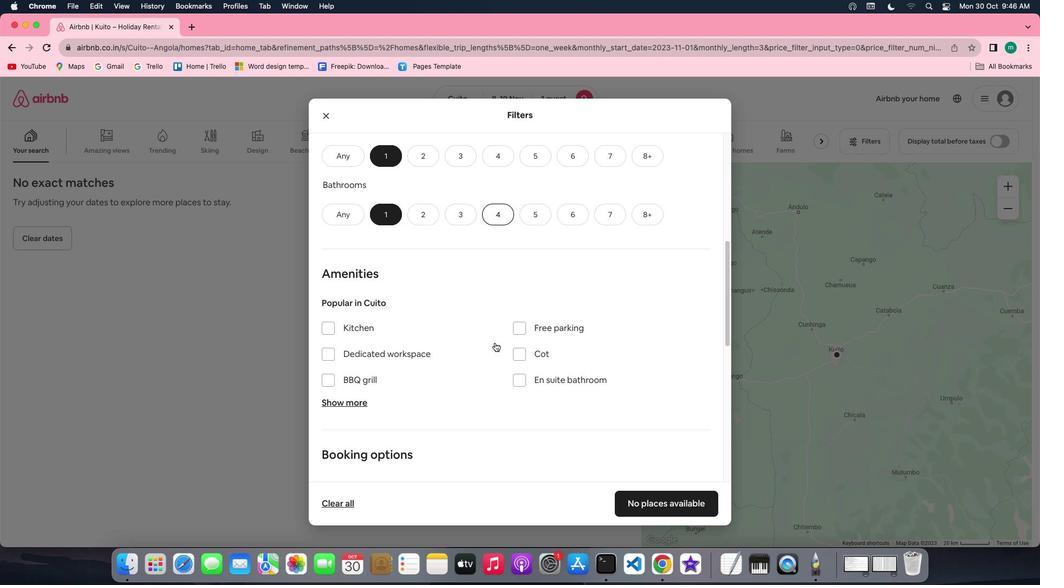 
Action: Mouse scrolled (494, 343) with delta (0, 0)
Screenshot: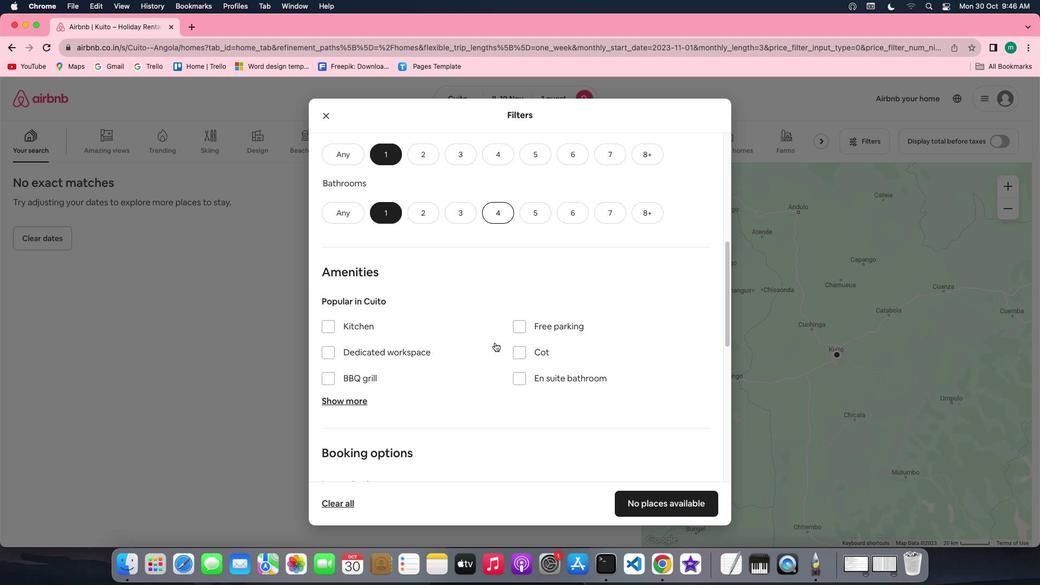 
Action: Mouse scrolled (494, 343) with delta (0, 0)
Screenshot: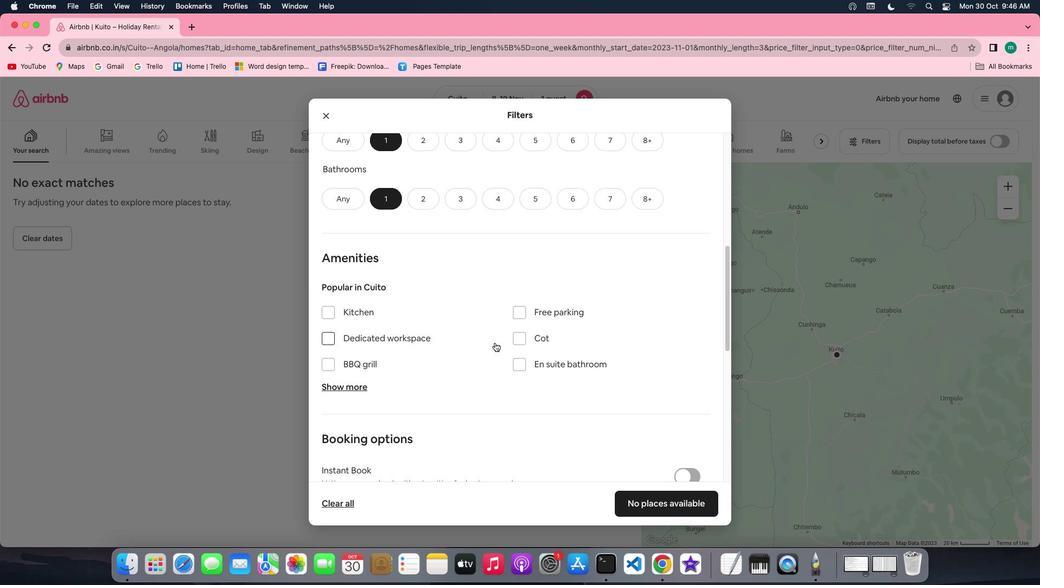
Action: Mouse scrolled (494, 343) with delta (0, 0)
Screenshot: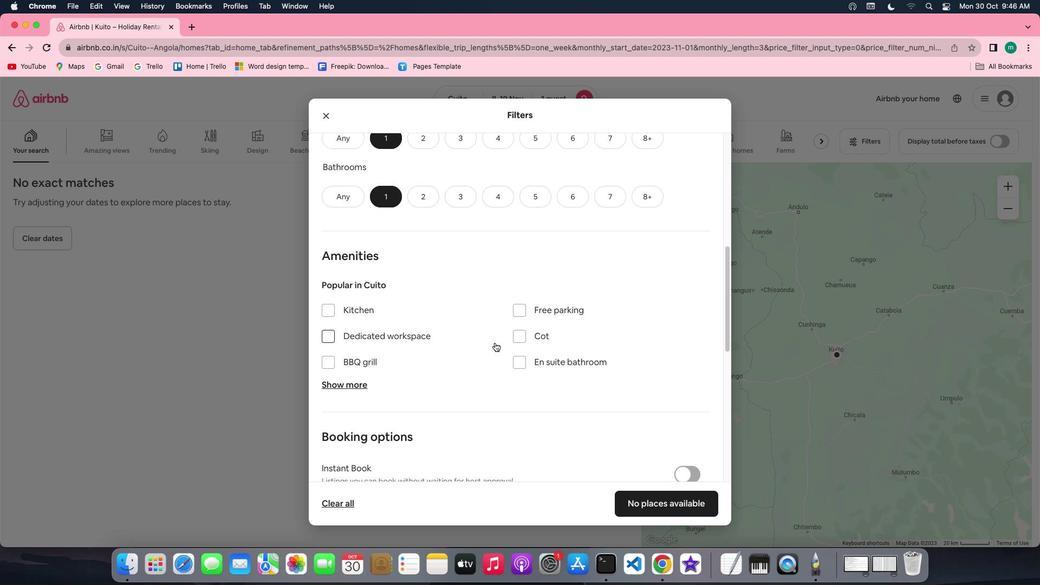 
Action: Mouse scrolled (494, 343) with delta (0, 0)
Screenshot: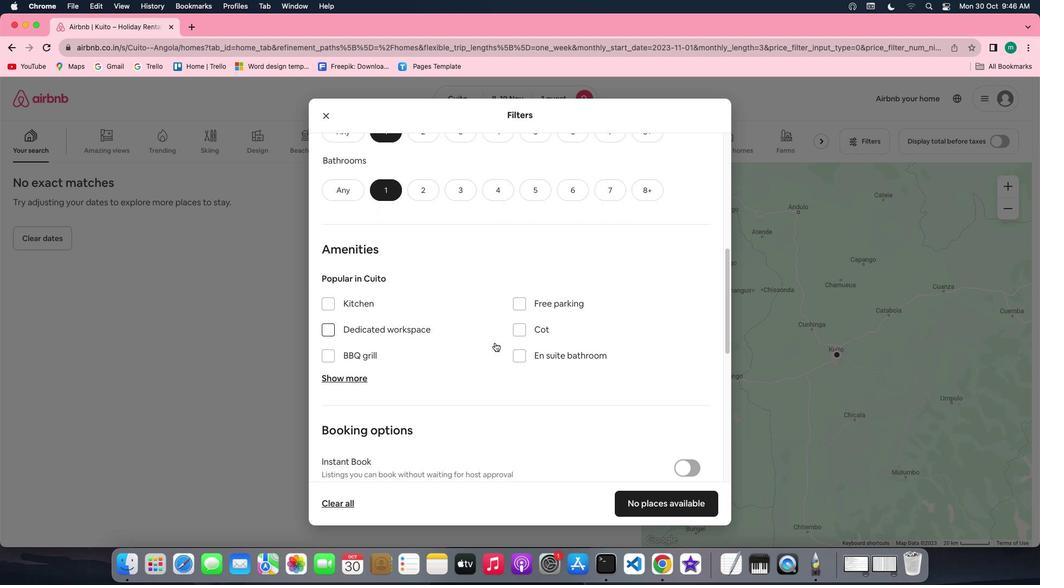 
Action: Mouse scrolled (494, 343) with delta (0, 0)
Screenshot: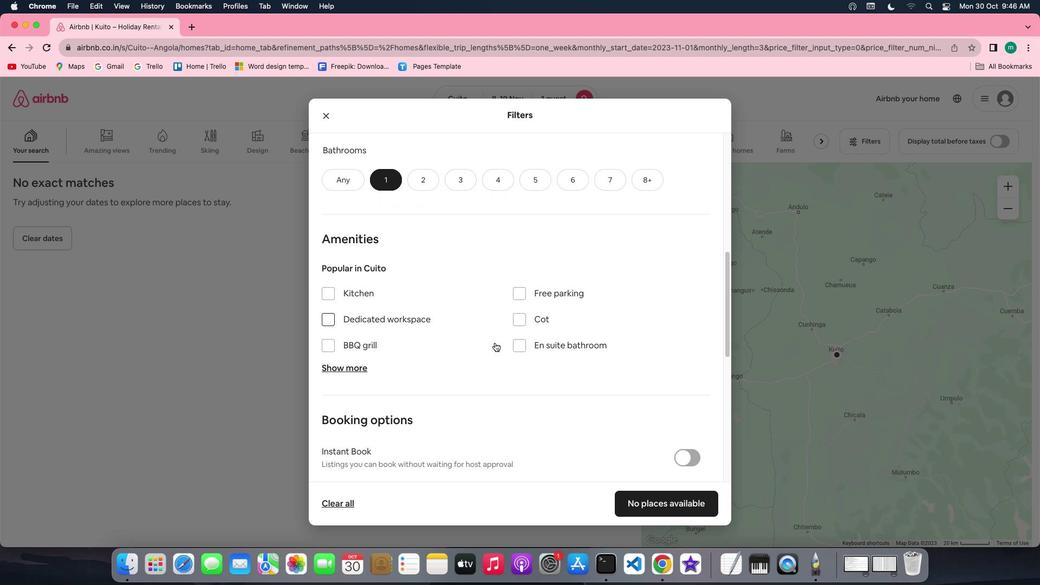 
Action: Mouse scrolled (494, 343) with delta (0, 0)
Screenshot: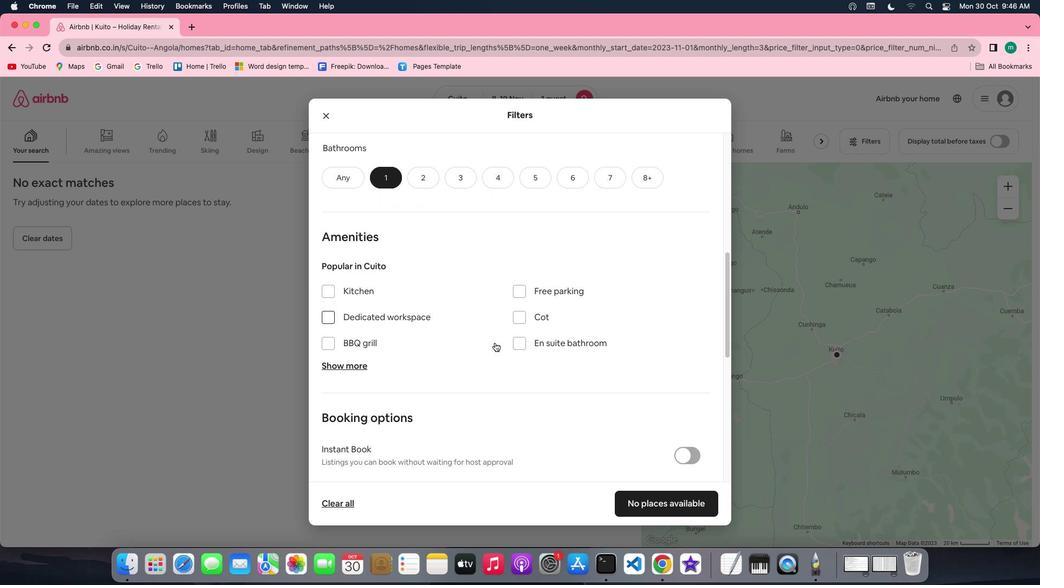 
Action: Mouse scrolled (494, 343) with delta (0, 0)
Screenshot: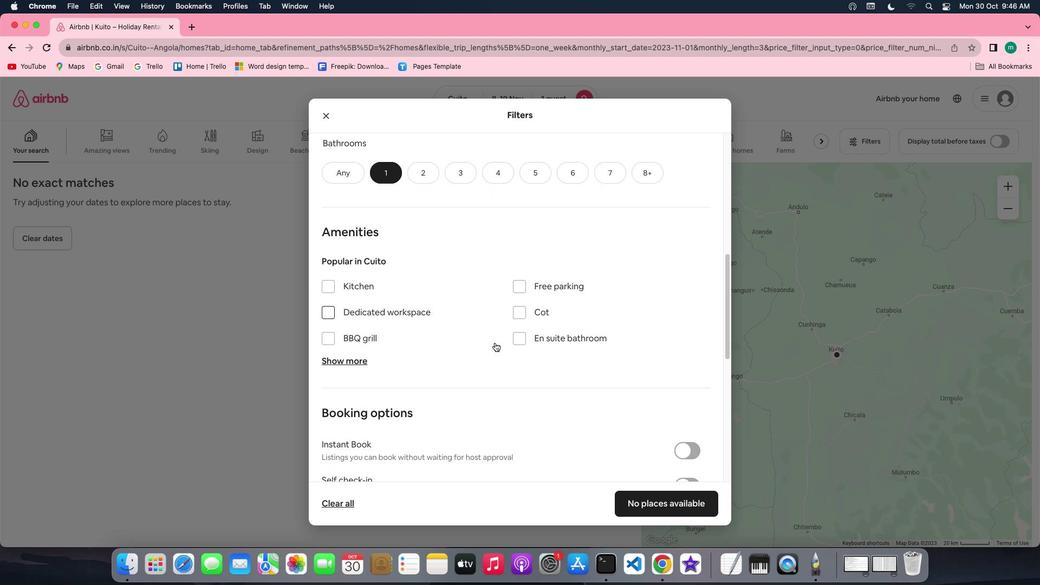 
Action: Mouse scrolled (494, 343) with delta (0, 0)
Screenshot: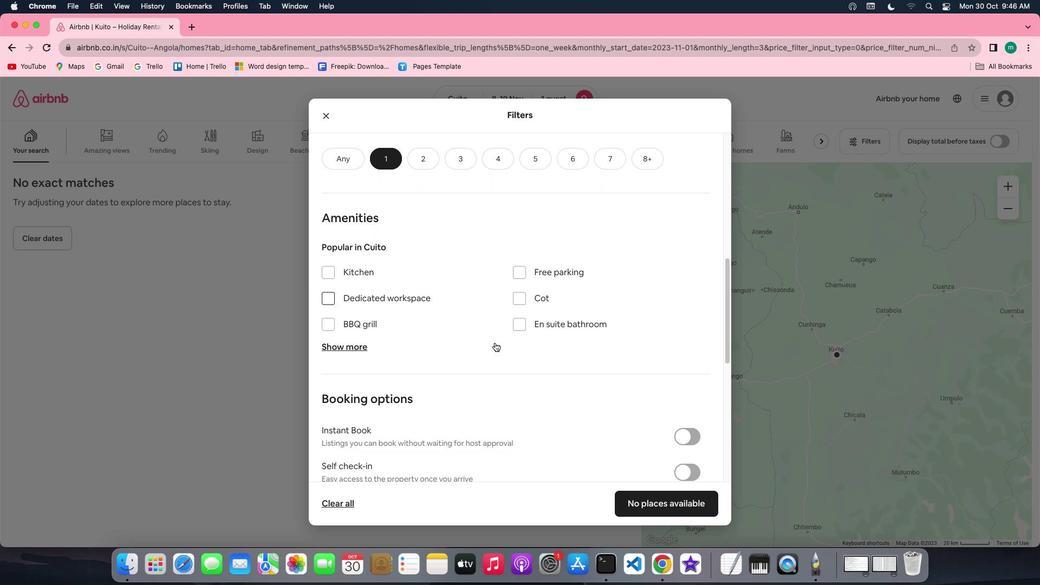 
Action: Mouse scrolled (494, 343) with delta (0, 0)
Screenshot: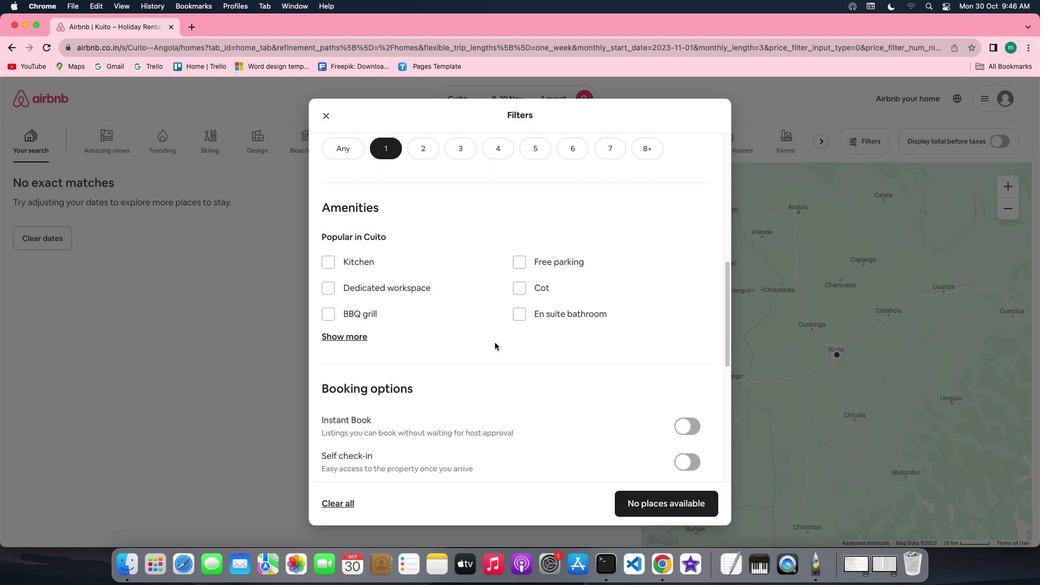 
Action: Mouse scrolled (494, 343) with delta (0, 0)
Screenshot: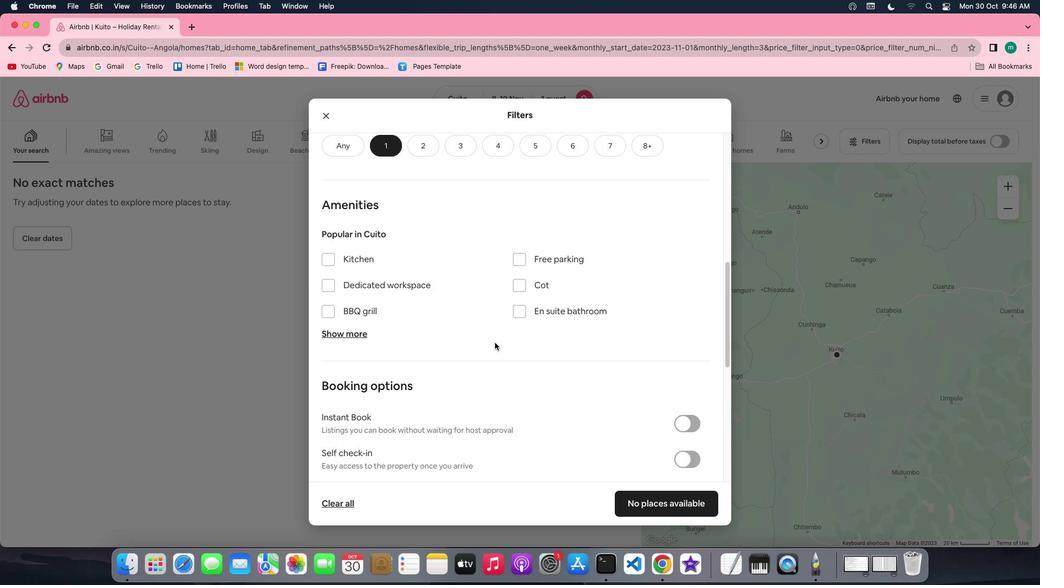 
Action: Mouse scrolled (494, 343) with delta (0, 0)
Screenshot: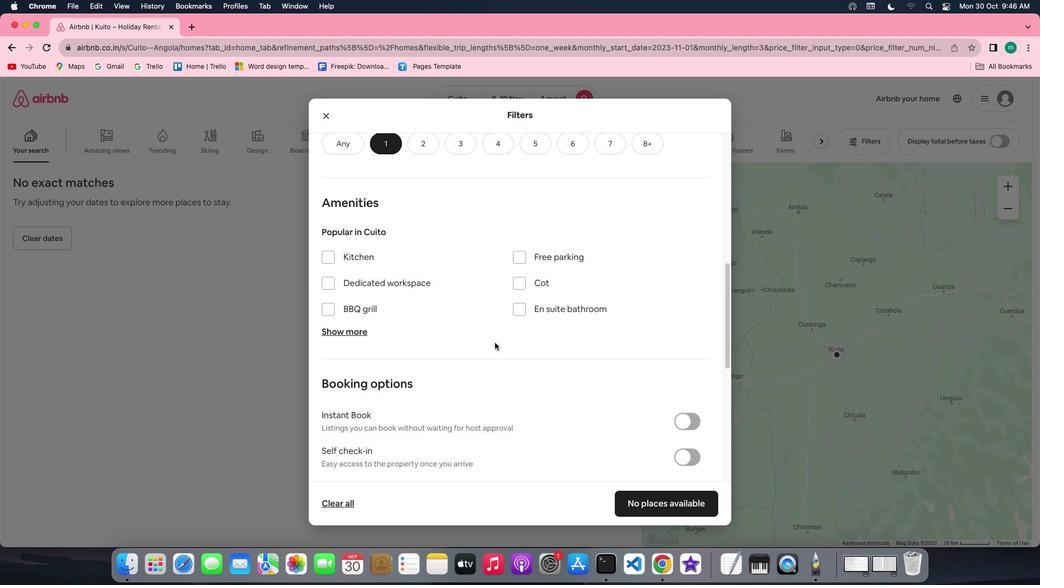 
Action: Mouse scrolled (494, 343) with delta (0, 0)
Screenshot: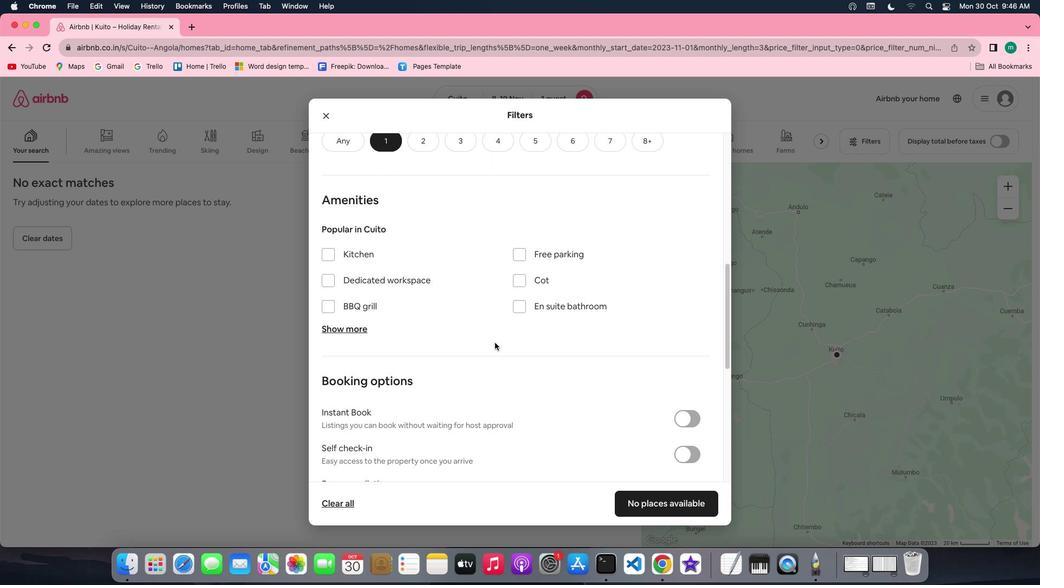 
Action: Mouse scrolled (494, 343) with delta (0, 0)
Screenshot: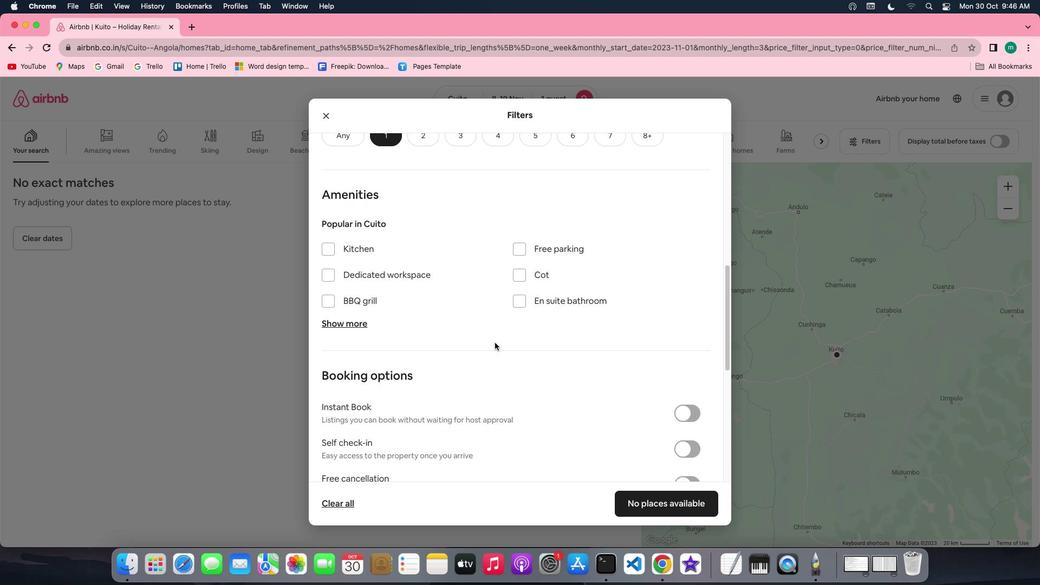 
Action: Mouse scrolled (494, 343) with delta (0, 0)
Screenshot: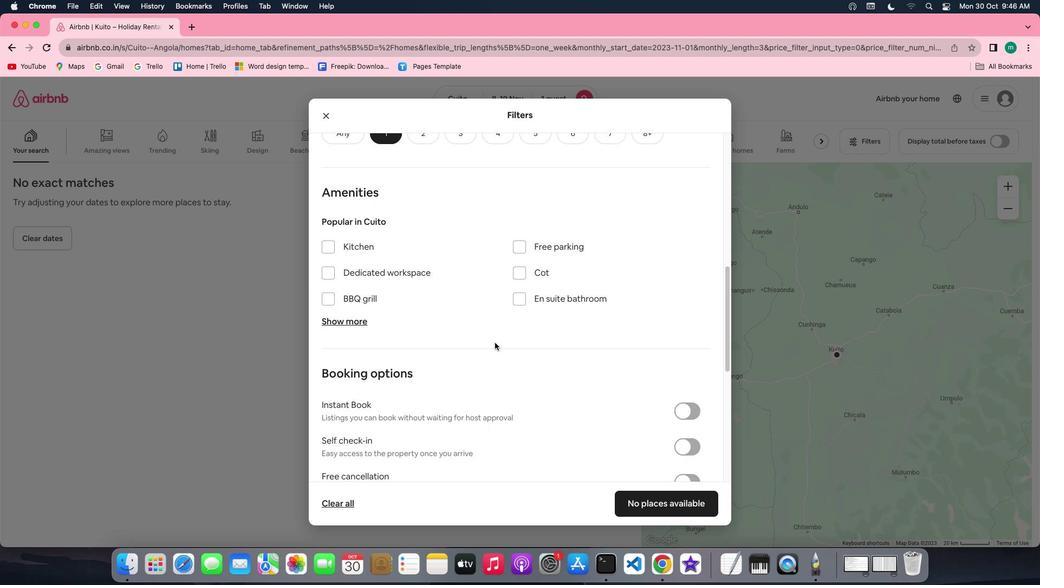 
Action: Mouse scrolled (494, 343) with delta (0, 0)
Screenshot: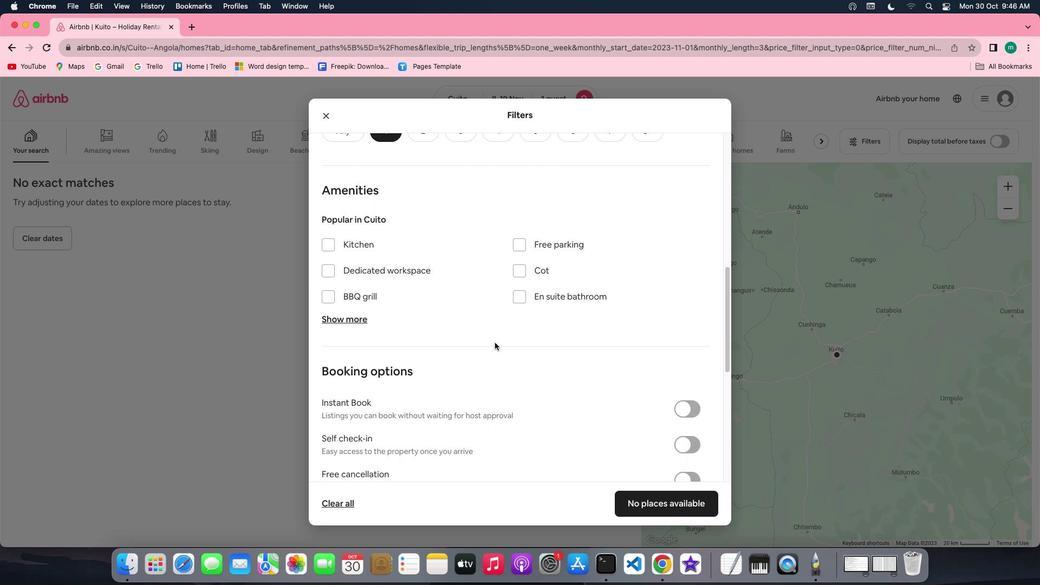 
Action: Mouse scrolled (494, 343) with delta (0, 0)
Screenshot: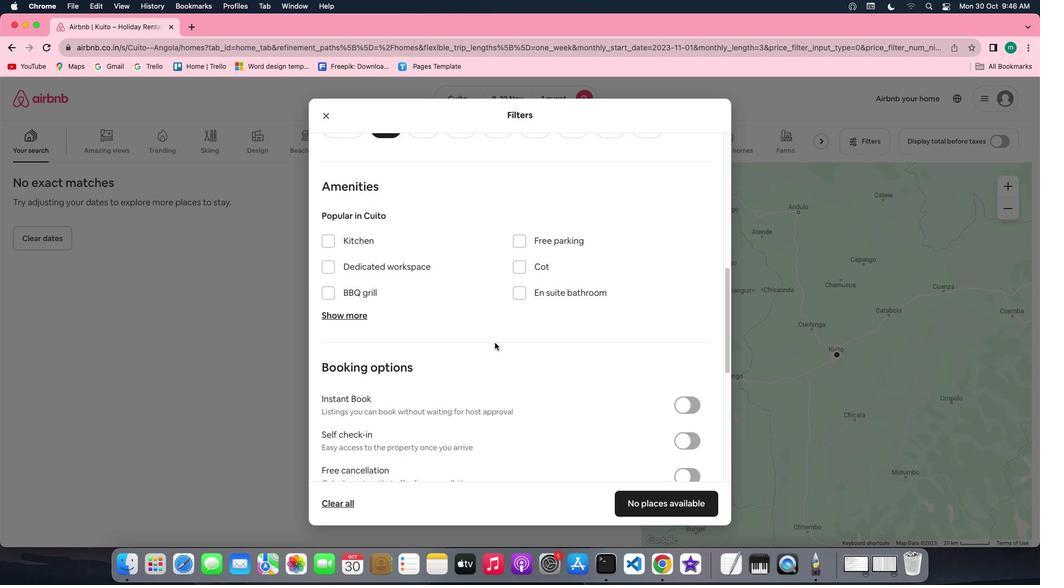 
Action: Mouse scrolled (494, 343) with delta (0, 0)
Screenshot: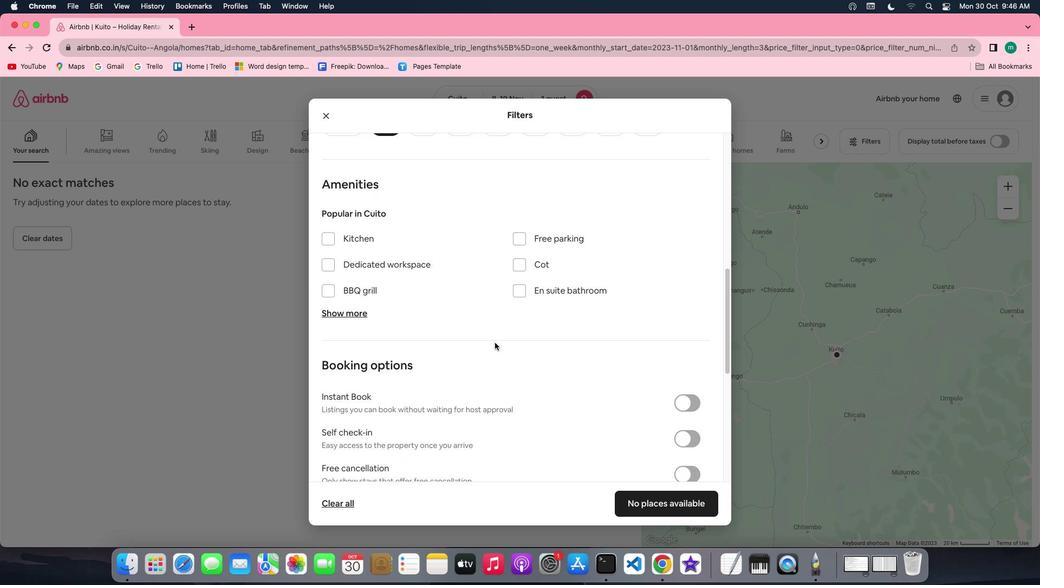 
Action: Mouse moved to (344, 310)
Screenshot: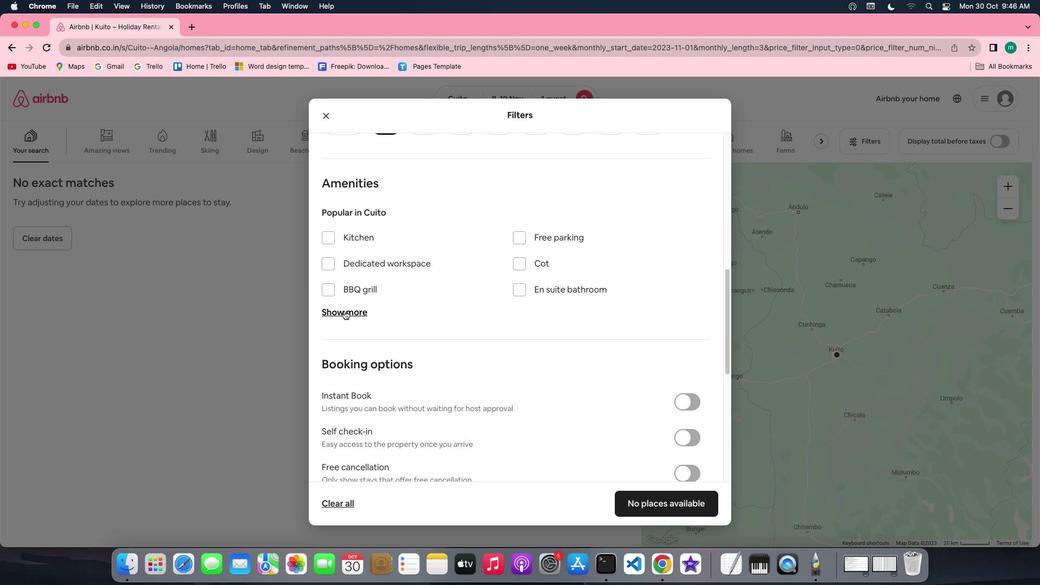
Action: Mouse pressed left at (344, 310)
Screenshot: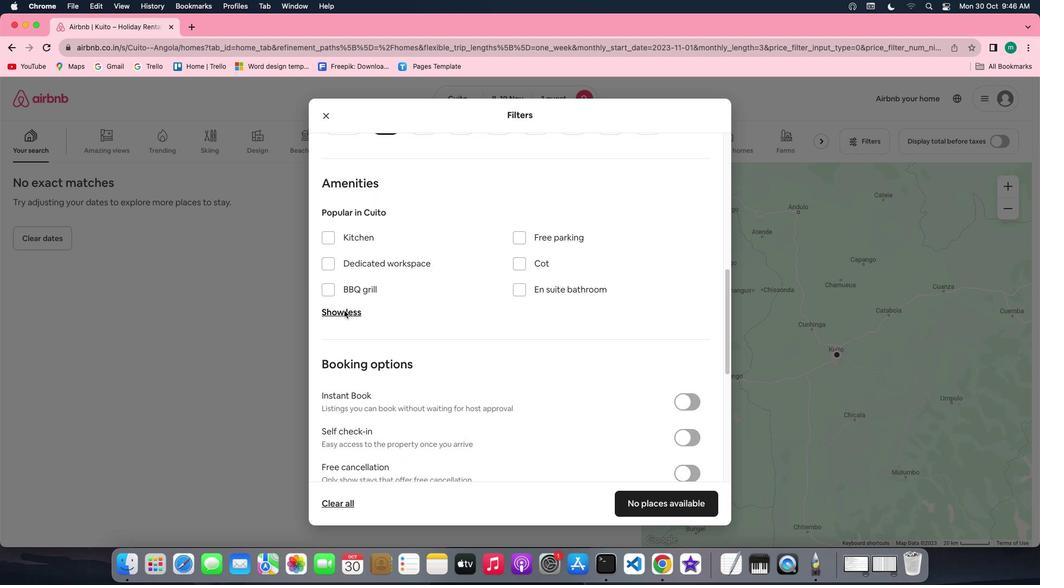 
Action: Mouse moved to (512, 377)
Screenshot: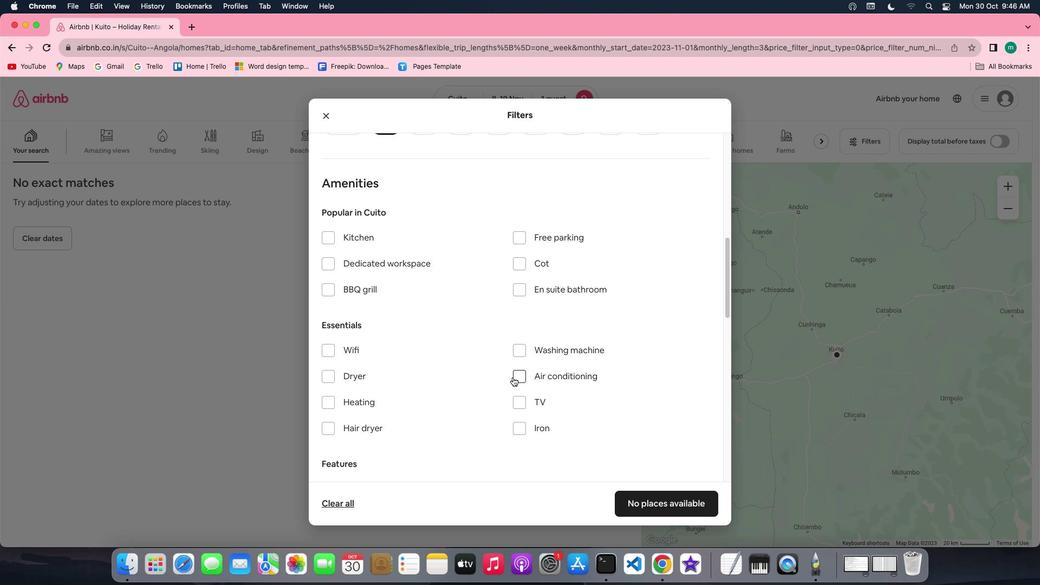 
Action: Mouse pressed left at (512, 377)
Screenshot: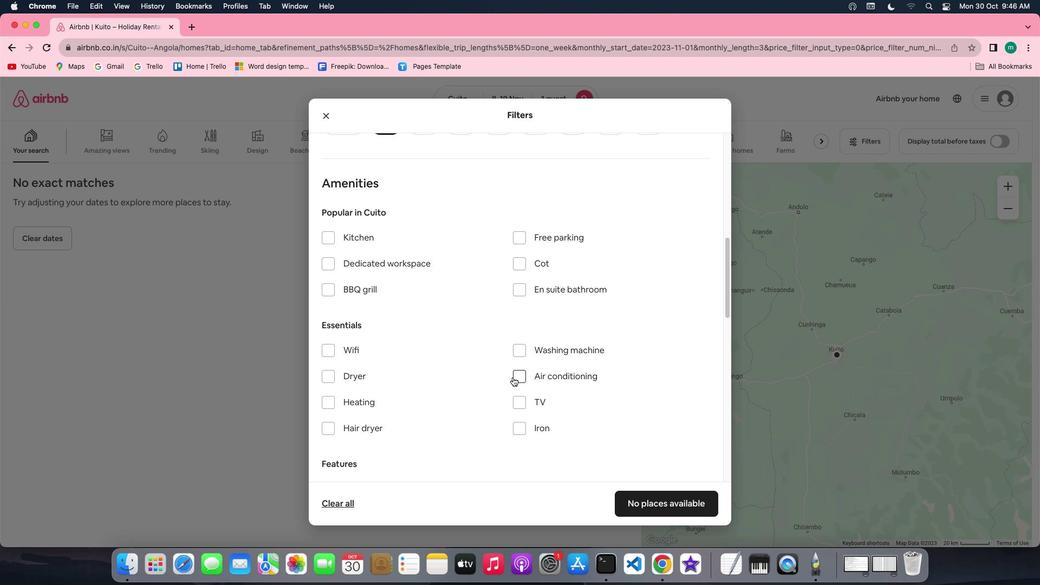 
Action: Mouse moved to (369, 290)
Screenshot: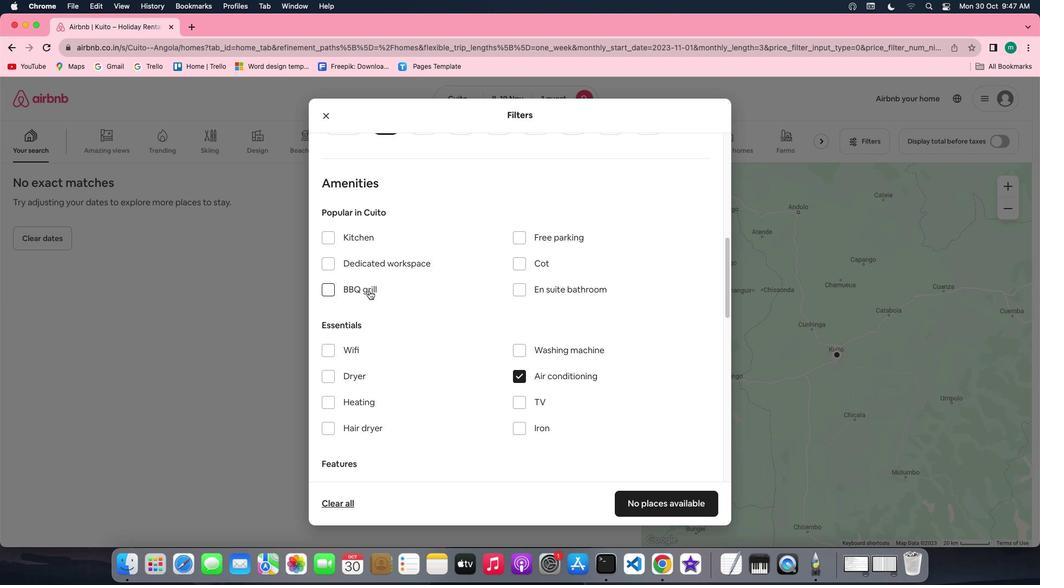 
Action: Mouse pressed left at (369, 290)
Screenshot: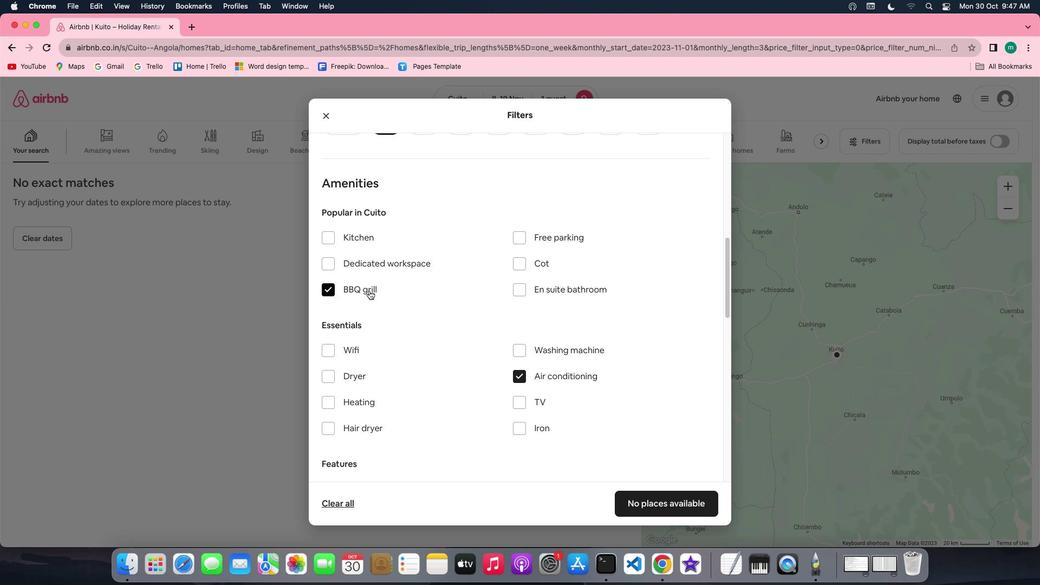 
Action: Mouse moved to (421, 329)
Screenshot: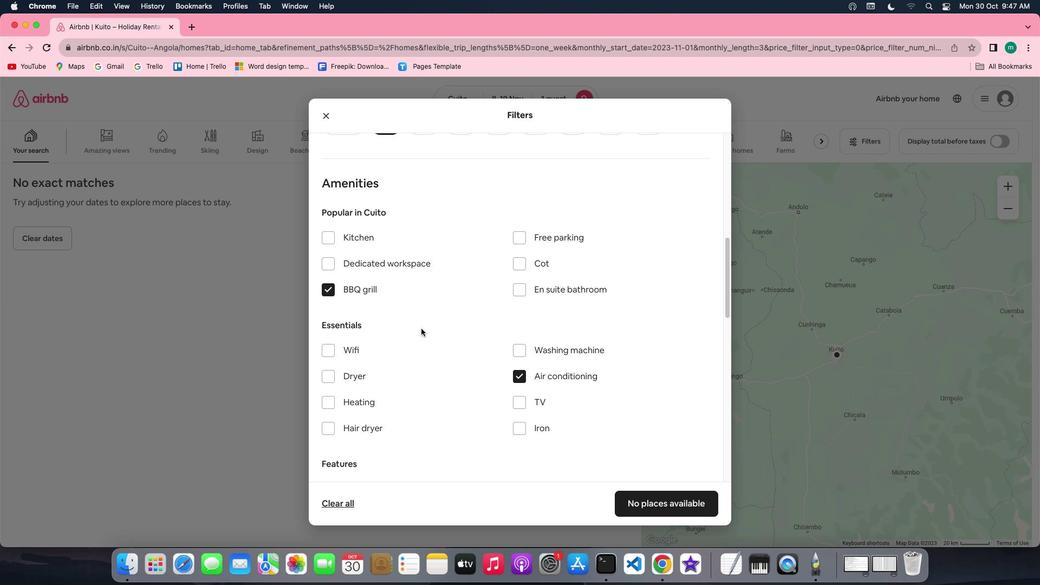 
Action: Mouse scrolled (421, 329) with delta (0, 0)
Screenshot: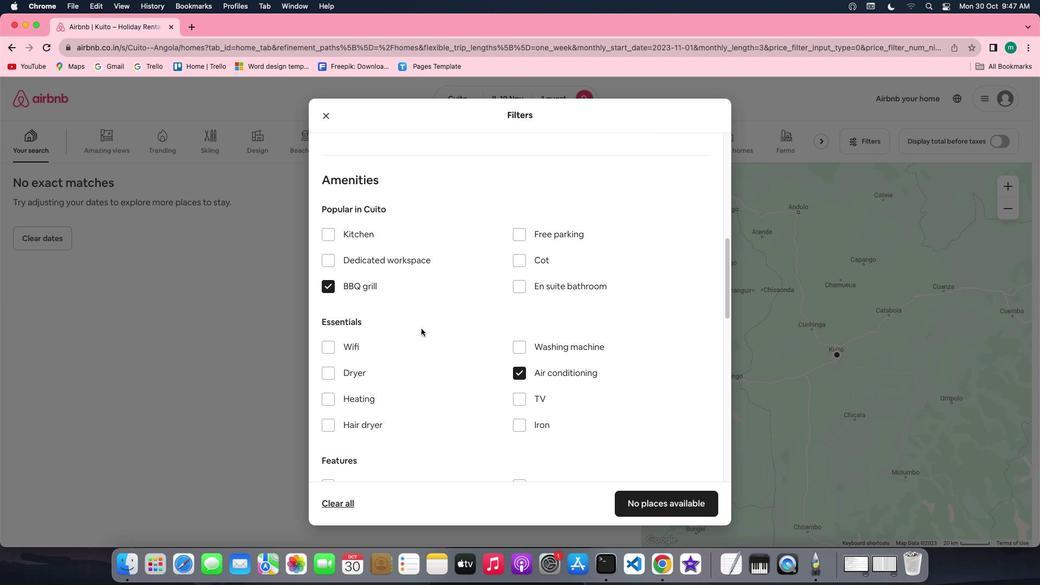 
Action: Mouse scrolled (421, 329) with delta (0, 0)
Screenshot: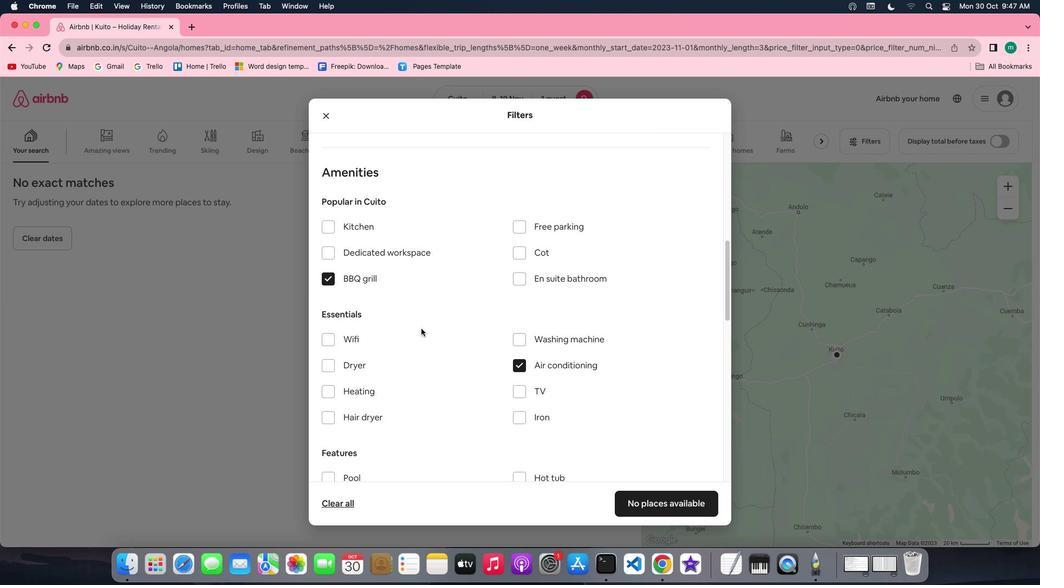 
Action: Mouse scrolled (421, 329) with delta (0, -1)
Screenshot: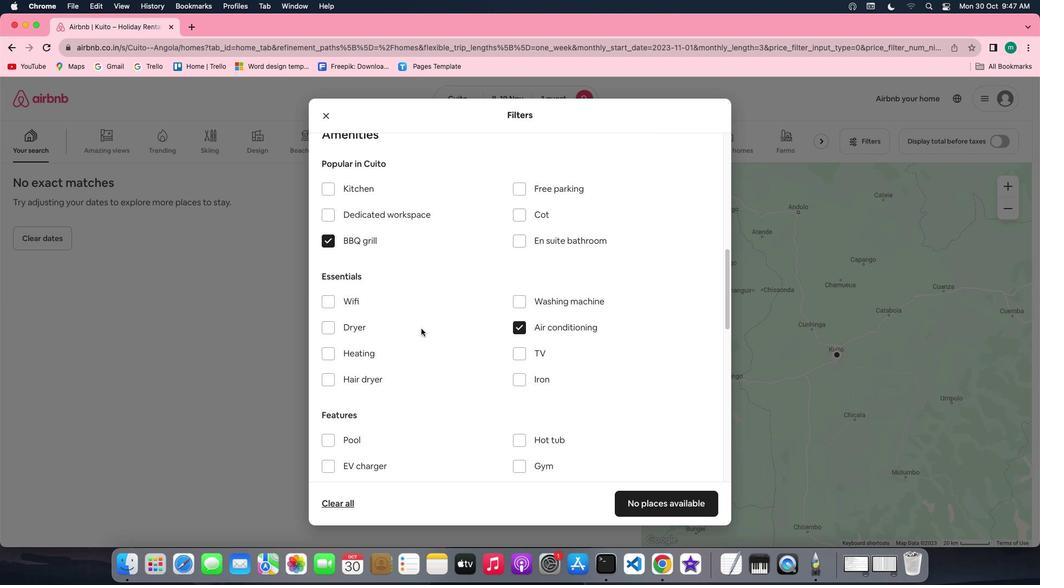 
Action: Mouse scrolled (421, 329) with delta (0, -1)
Screenshot: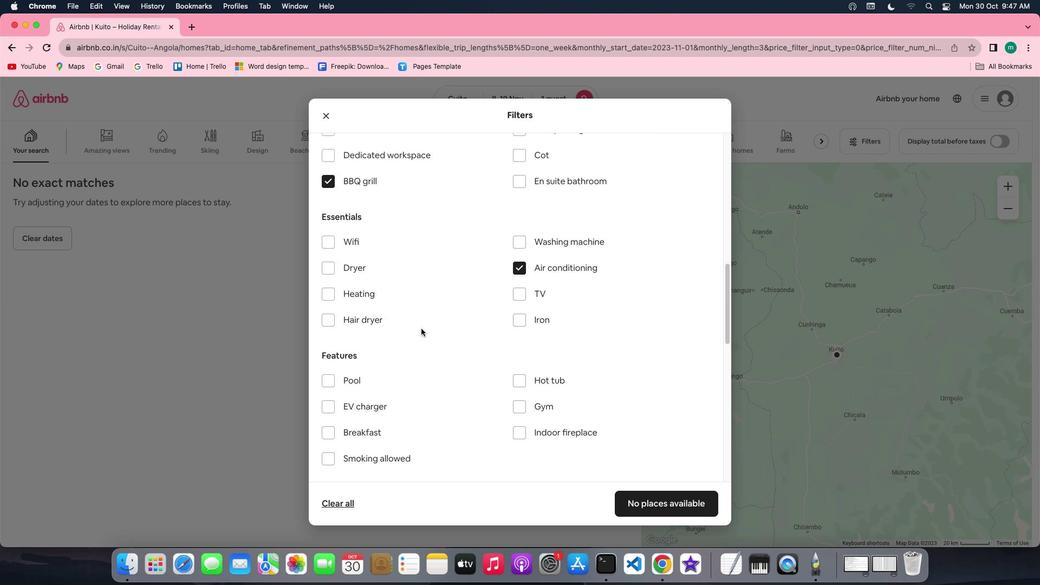 
Action: Mouse moved to (384, 423)
Screenshot: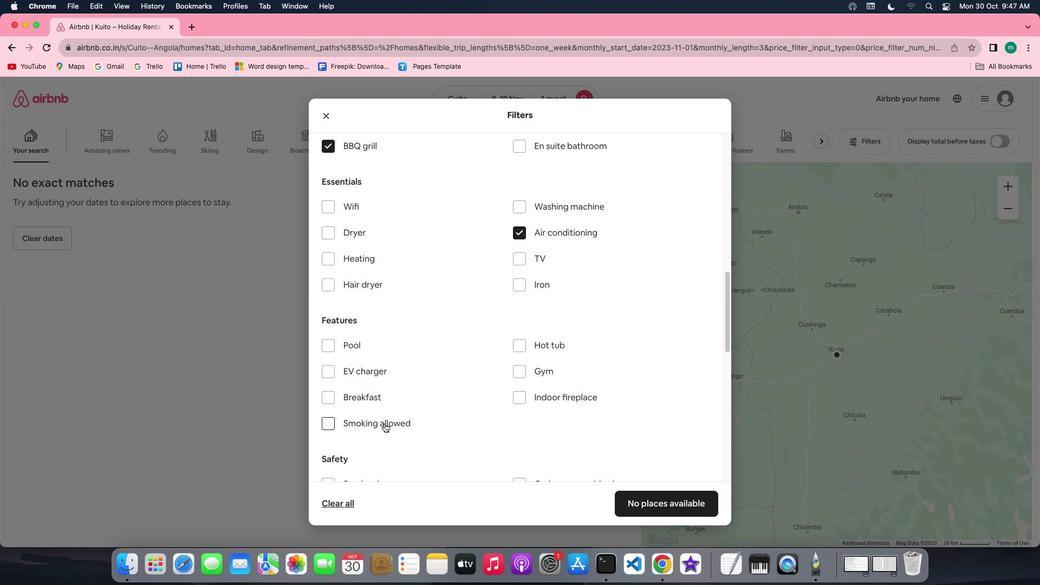 
Action: Mouse pressed left at (384, 423)
Screenshot: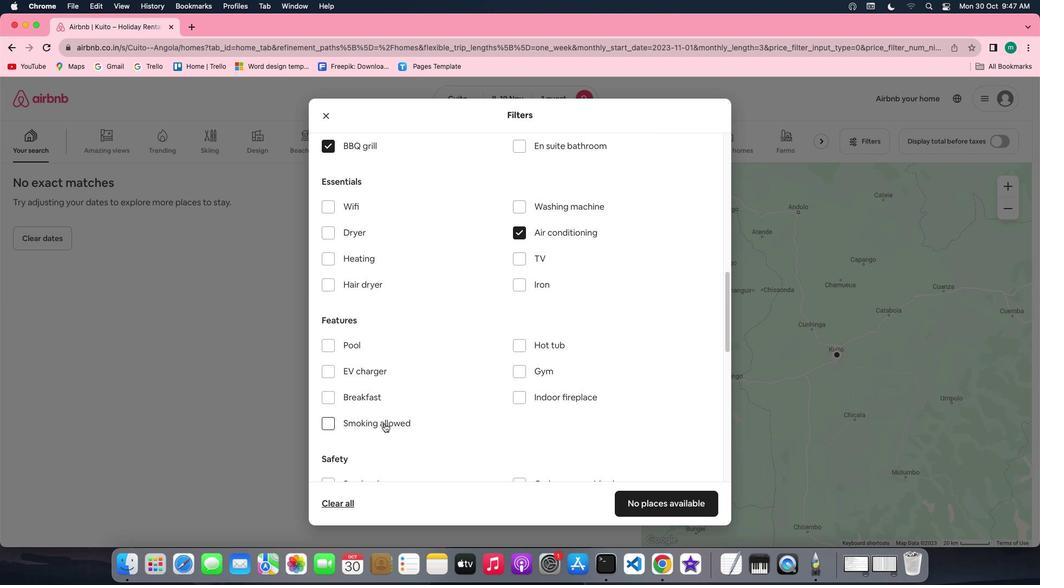 
Action: Mouse moved to (570, 398)
Screenshot: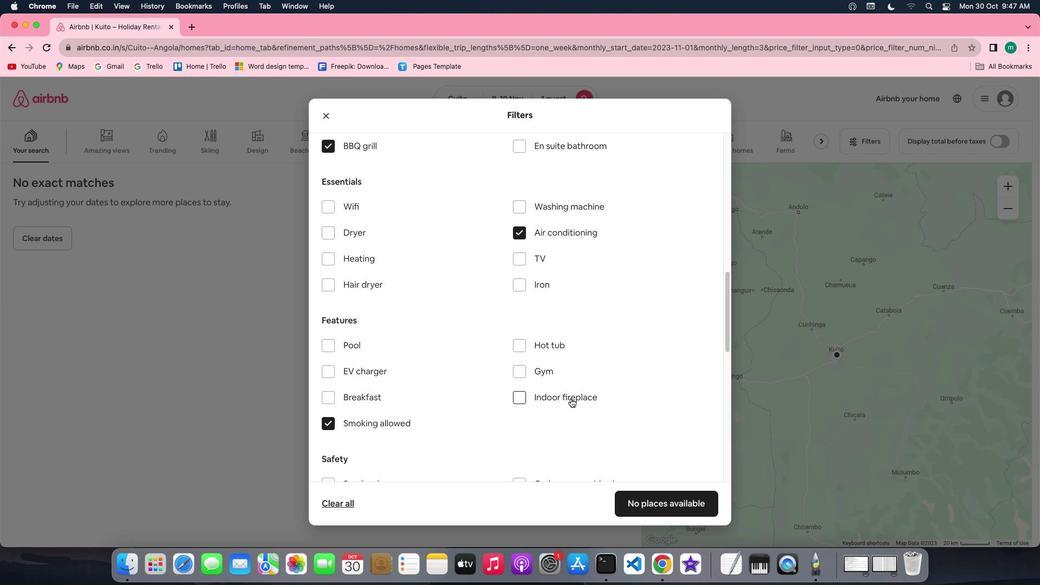 
Action: Mouse scrolled (570, 398) with delta (0, 0)
Screenshot: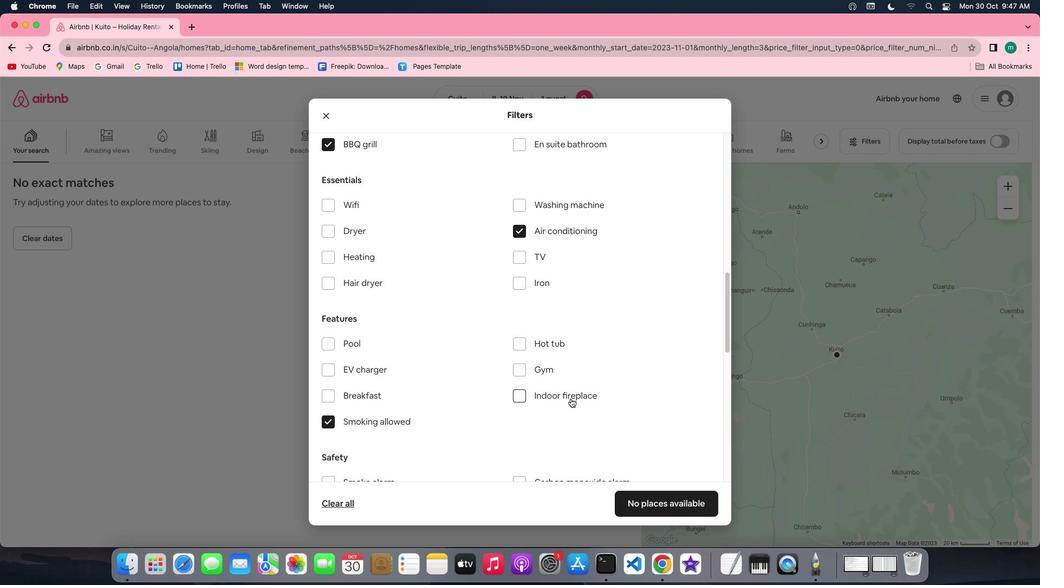
Action: Mouse scrolled (570, 398) with delta (0, 0)
Screenshot: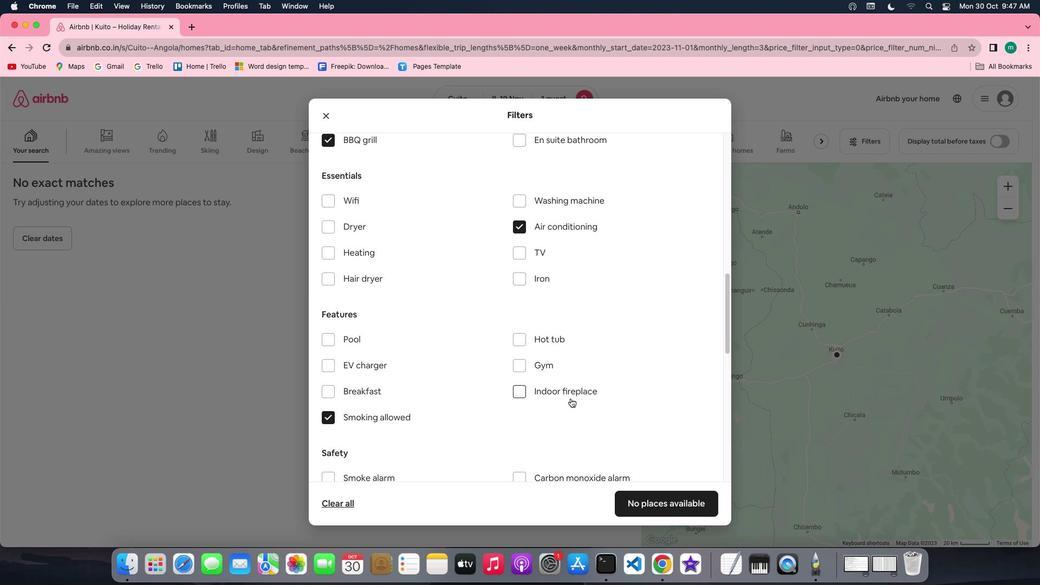 
Action: Mouse scrolled (570, 398) with delta (0, 0)
Screenshot: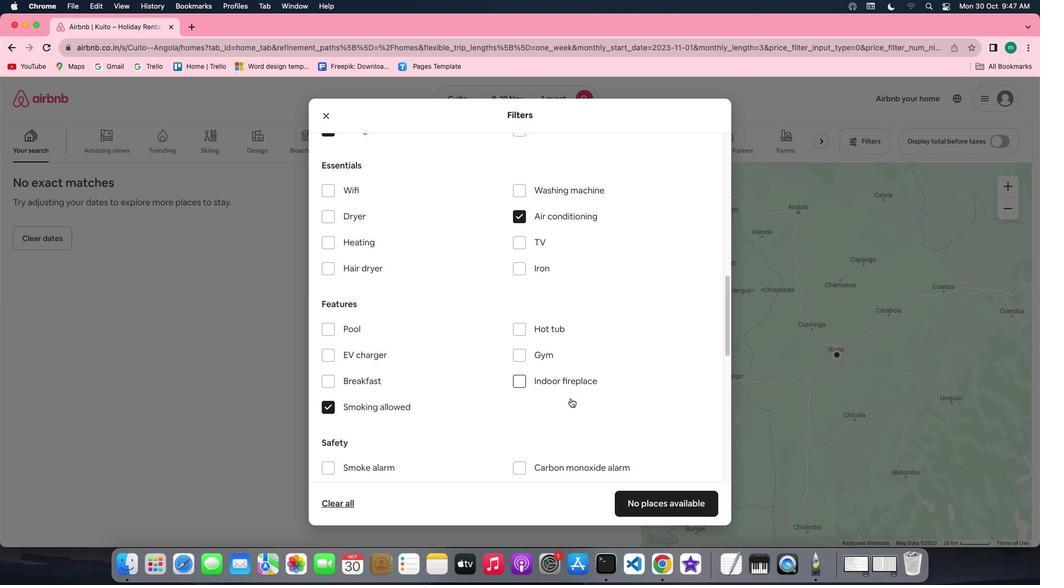 
Action: Mouse scrolled (570, 398) with delta (0, 0)
Screenshot: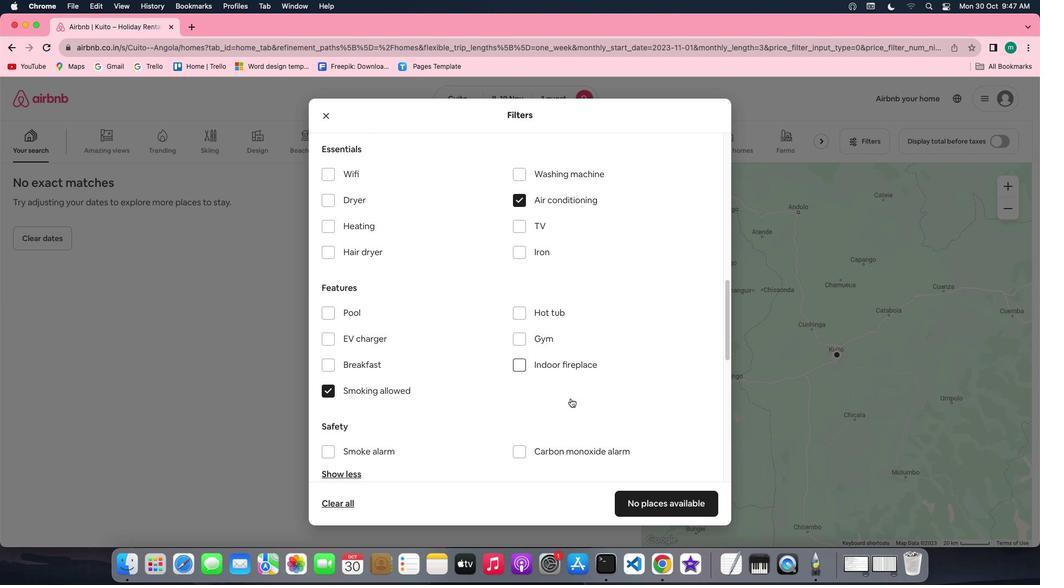 
Action: Mouse scrolled (570, 398) with delta (0, 0)
Screenshot: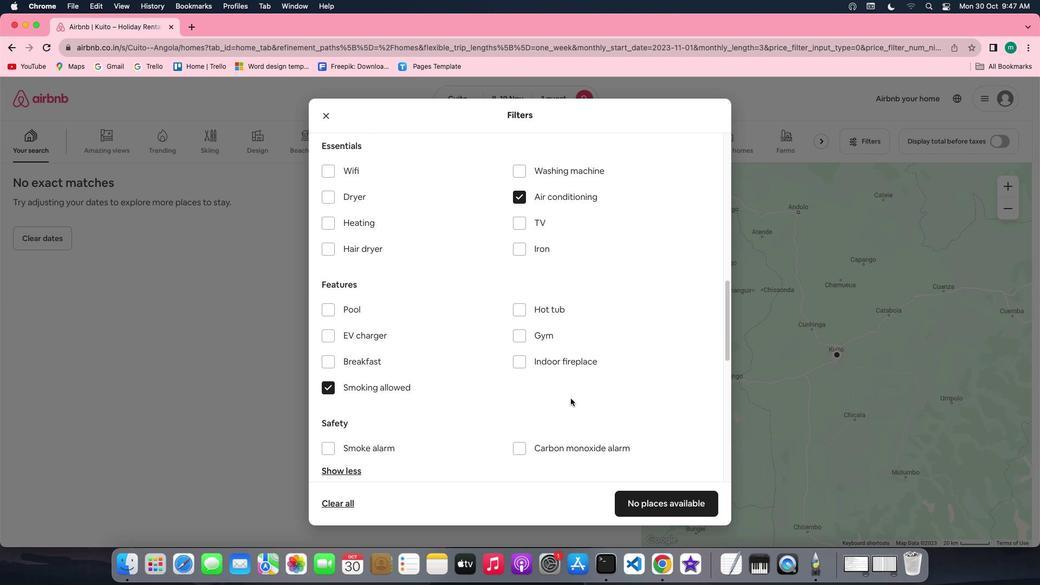 
Action: Mouse scrolled (570, 398) with delta (0, 0)
Screenshot: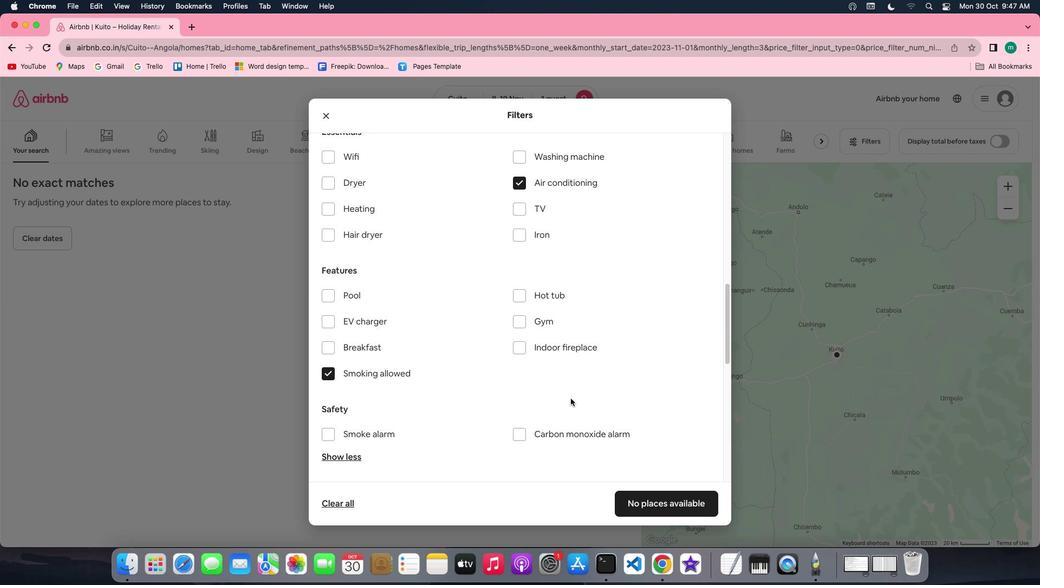 
Action: Mouse scrolled (570, 398) with delta (0, -1)
Screenshot: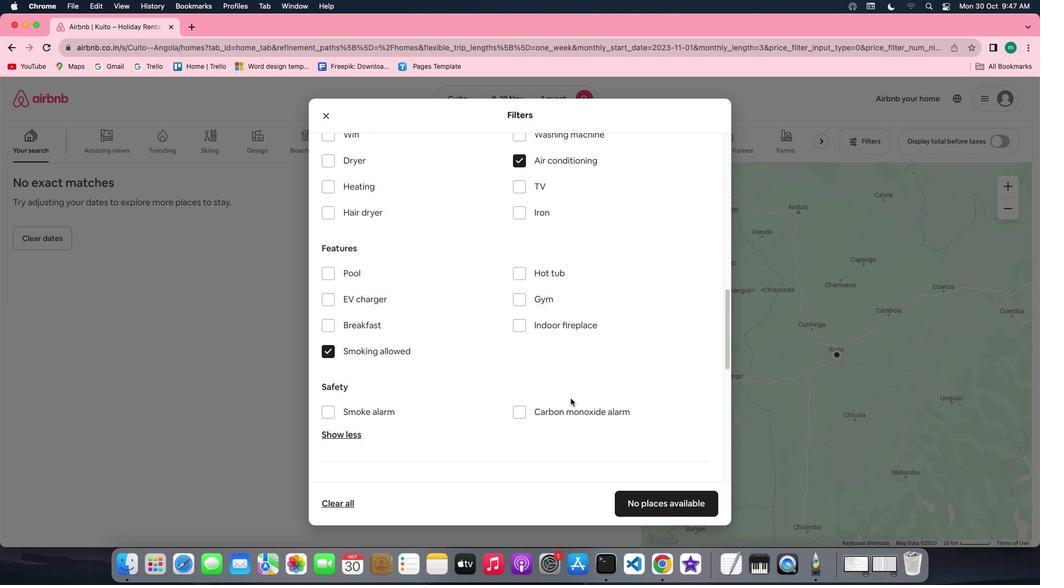 
Action: Mouse scrolled (570, 398) with delta (0, -1)
Screenshot: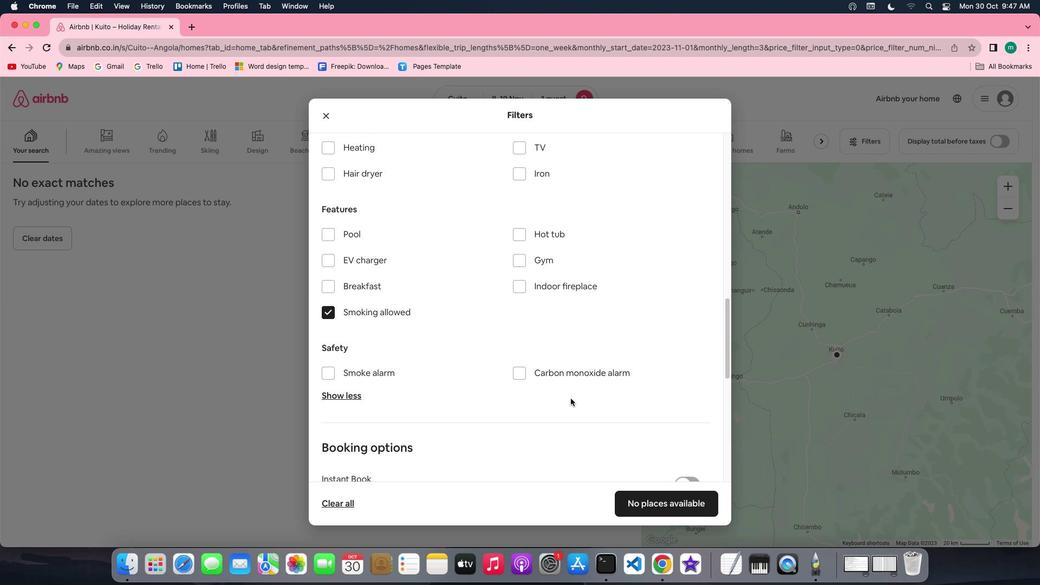 
Action: Mouse scrolled (570, 398) with delta (0, 0)
Screenshot: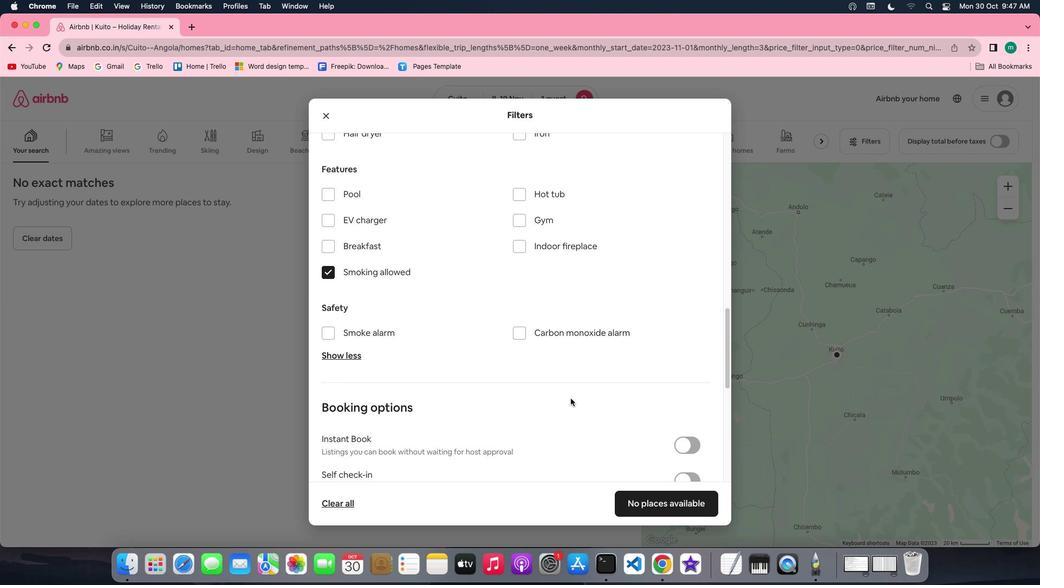 
Action: Mouse scrolled (570, 398) with delta (0, 0)
Screenshot: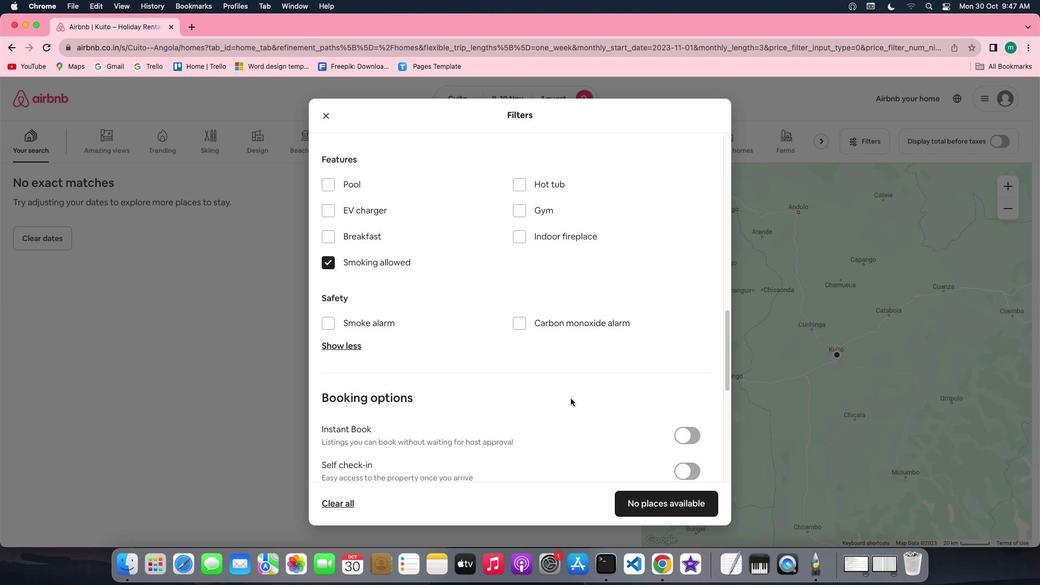 
Action: Mouse scrolled (570, 398) with delta (0, -1)
Screenshot: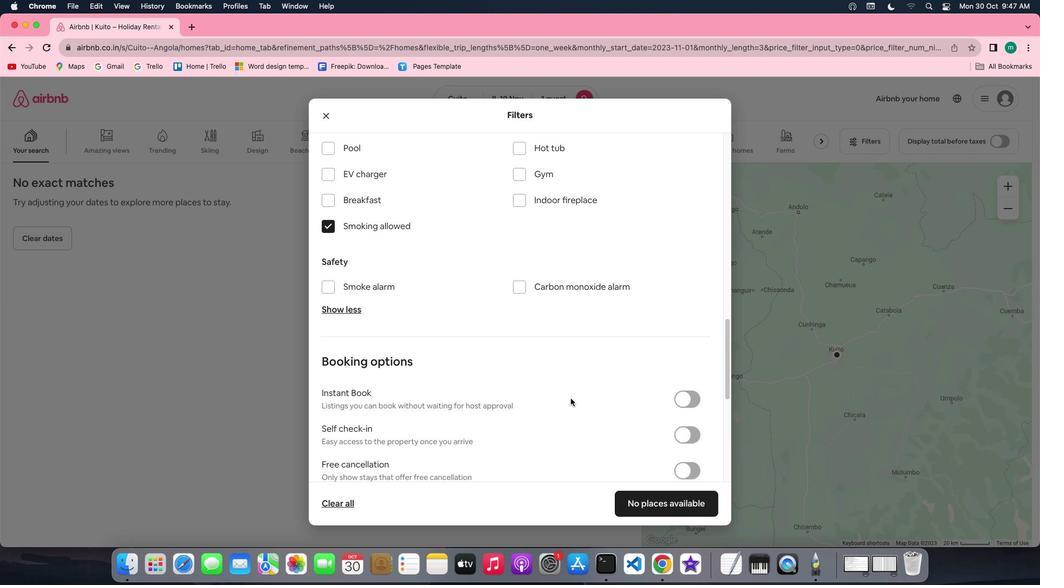 
Action: Mouse moved to (686, 414)
Screenshot: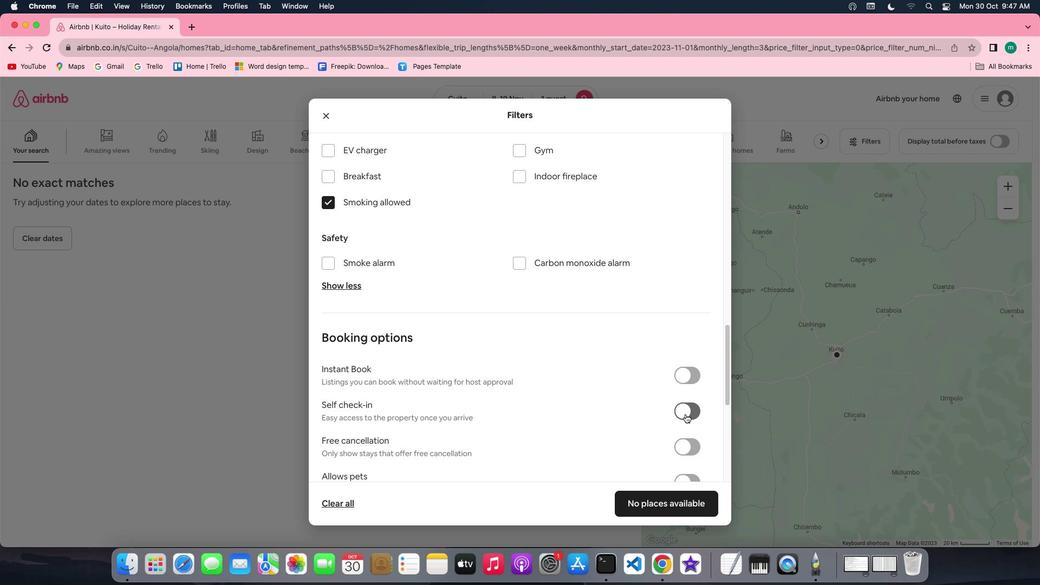 
Action: Mouse pressed left at (686, 414)
Screenshot: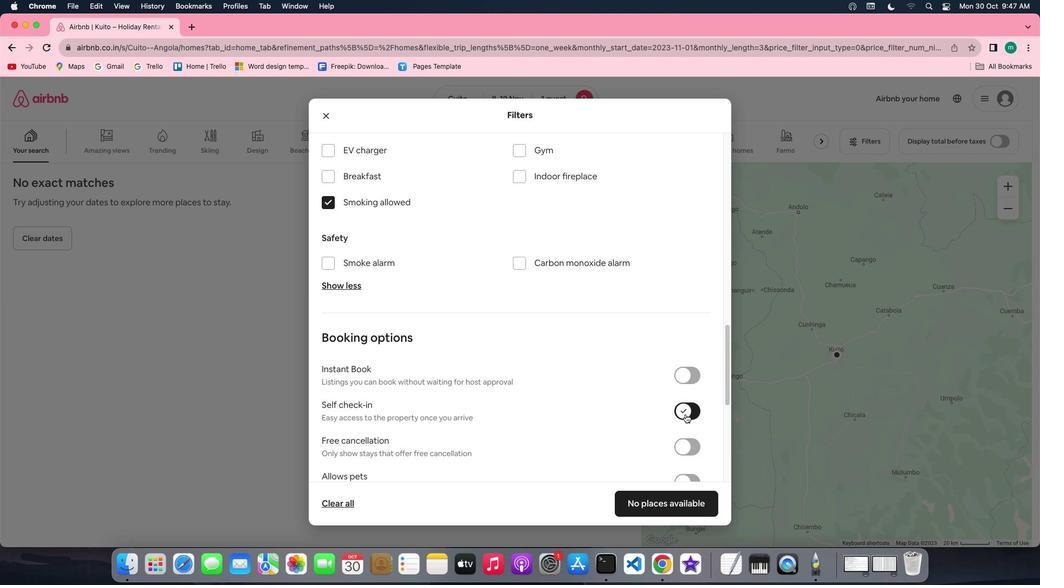 
Action: Mouse moved to (580, 430)
Screenshot: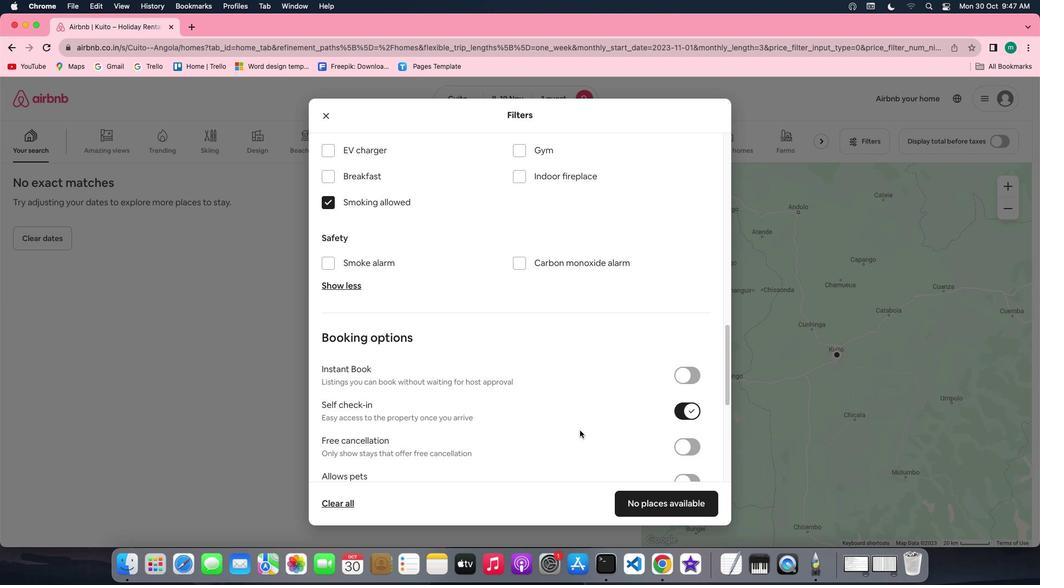
Action: Mouse scrolled (580, 430) with delta (0, 0)
Screenshot: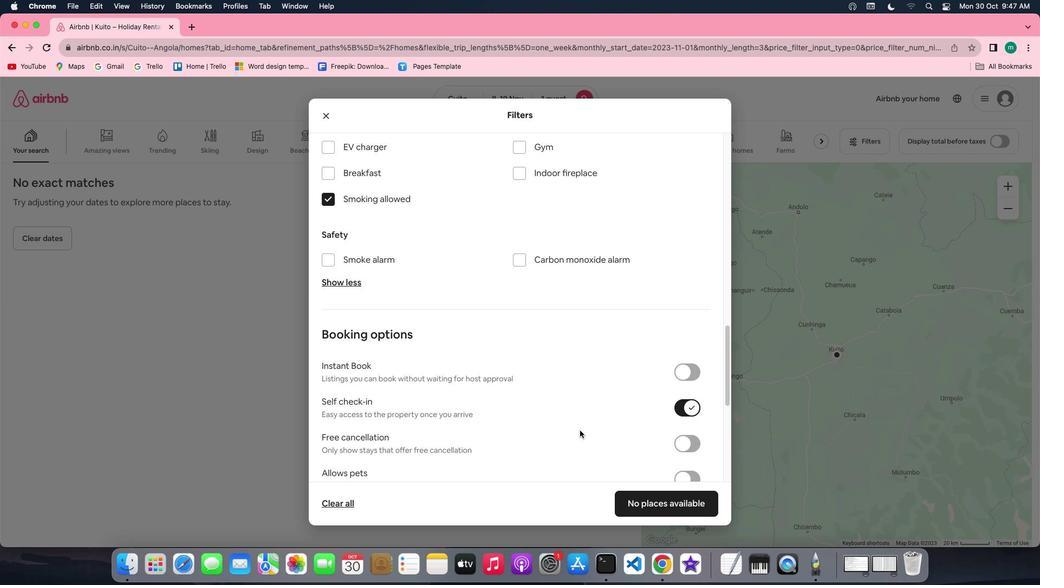 
Action: Mouse scrolled (580, 430) with delta (0, 0)
Screenshot: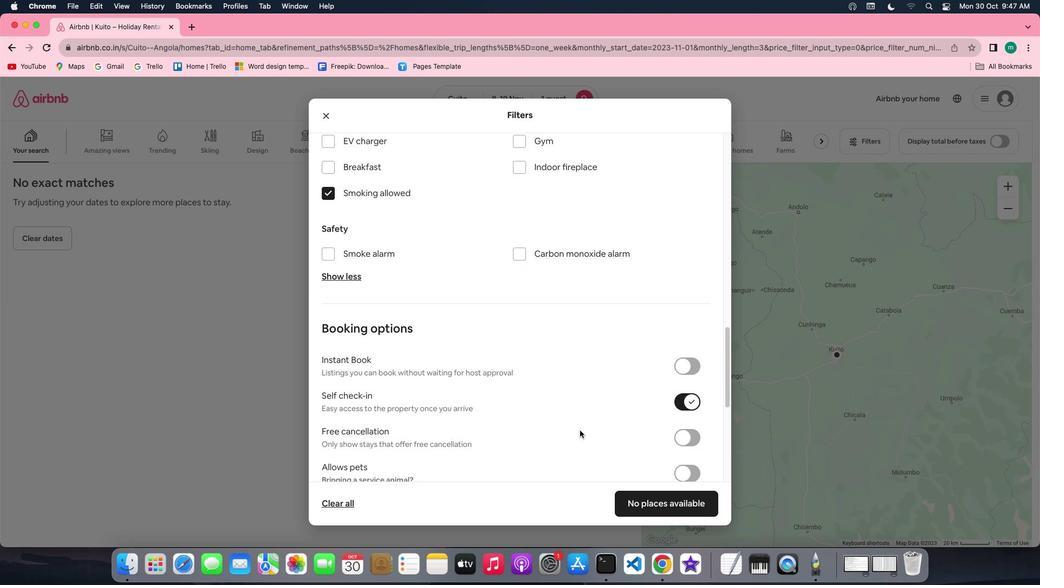 
Action: Mouse scrolled (580, 430) with delta (0, 0)
Screenshot: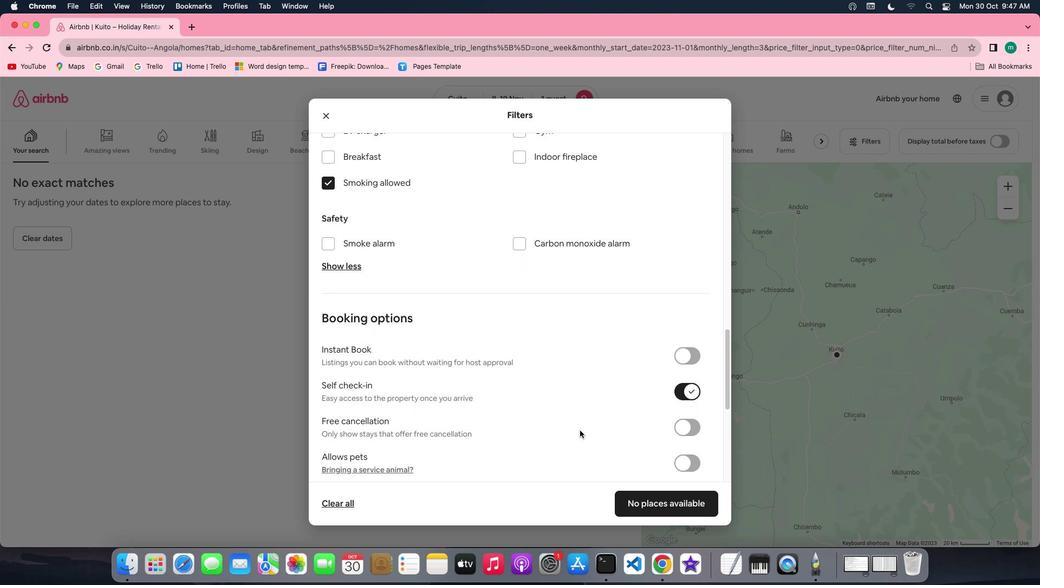 
Action: Mouse scrolled (580, 430) with delta (0, 0)
Screenshot: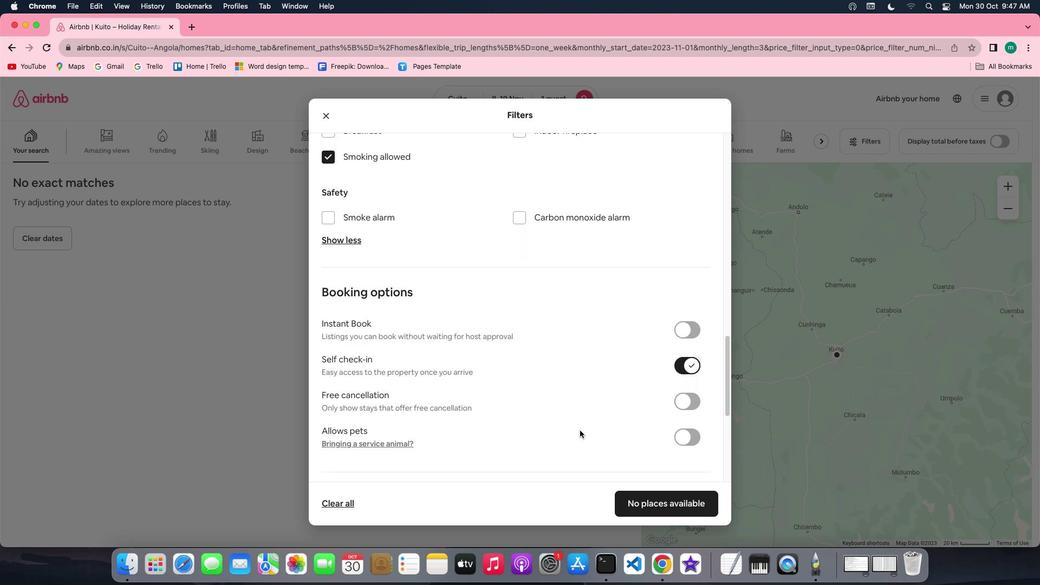 
Action: Mouse scrolled (580, 430) with delta (0, 0)
Screenshot: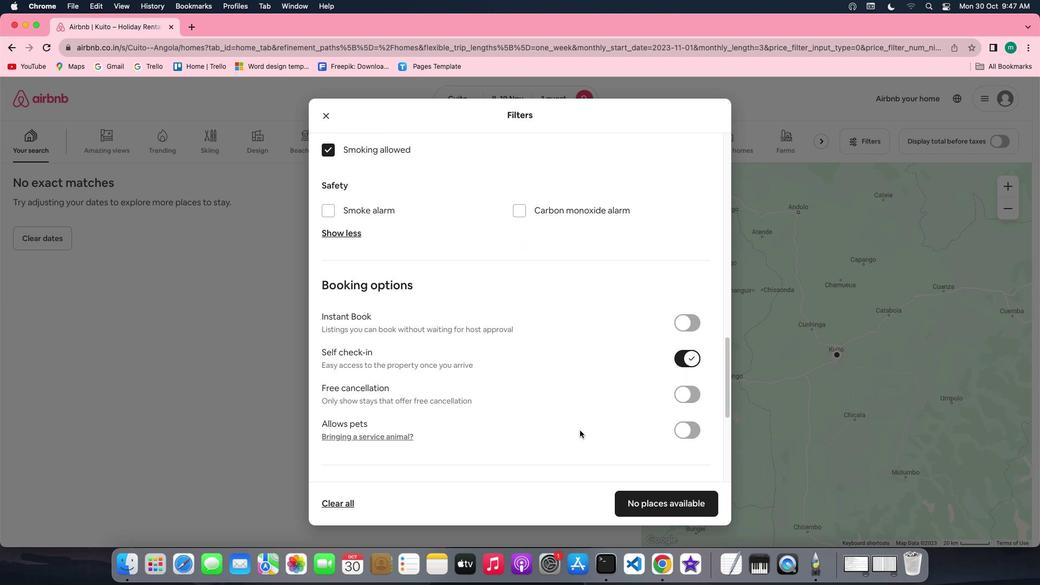 
Action: Mouse scrolled (580, 430) with delta (0, 0)
Screenshot: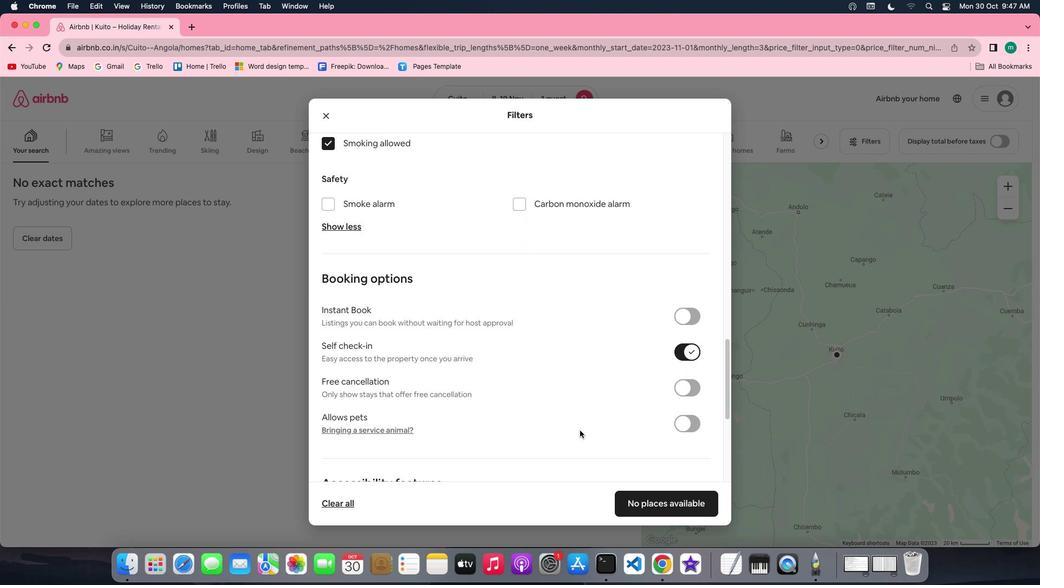 
Action: Mouse scrolled (580, 430) with delta (0, 0)
Screenshot: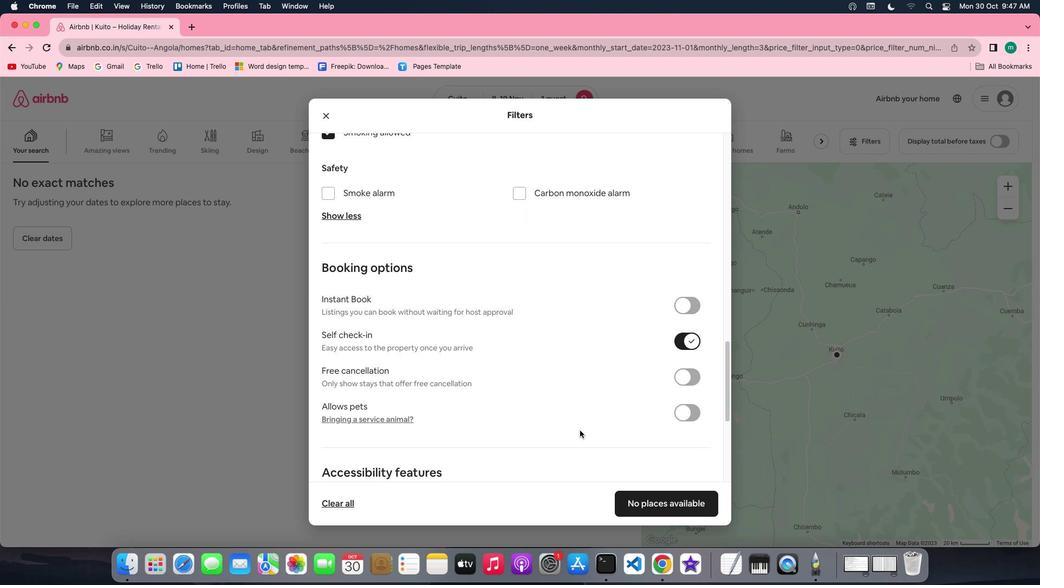 
Action: Mouse scrolled (580, 430) with delta (0, 0)
Screenshot: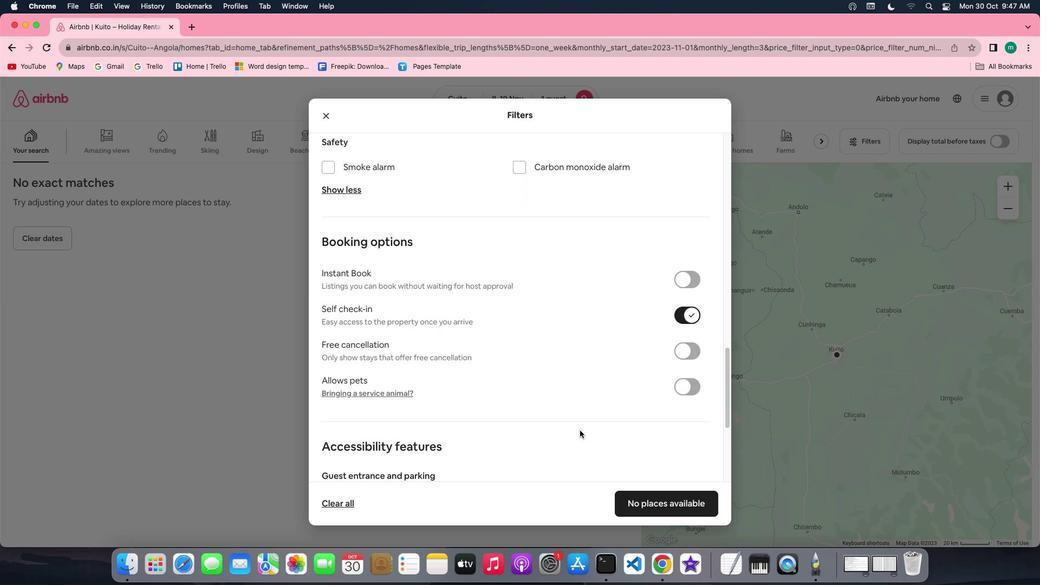 
Action: Mouse scrolled (580, 430) with delta (0, 0)
Screenshot: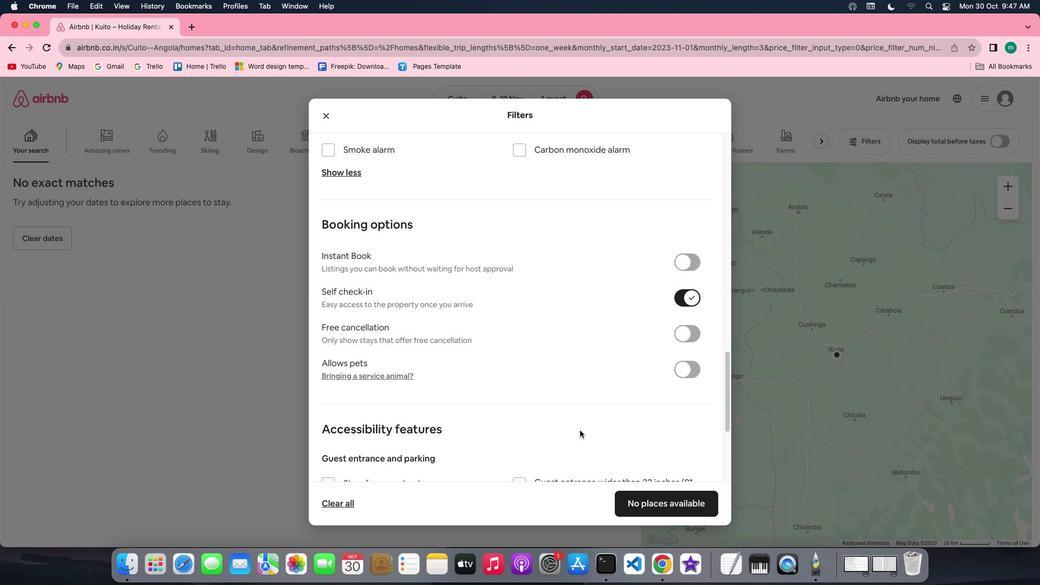 
Action: Mouse scrolled (580, 430) with delta (0, 0)
Screenshot: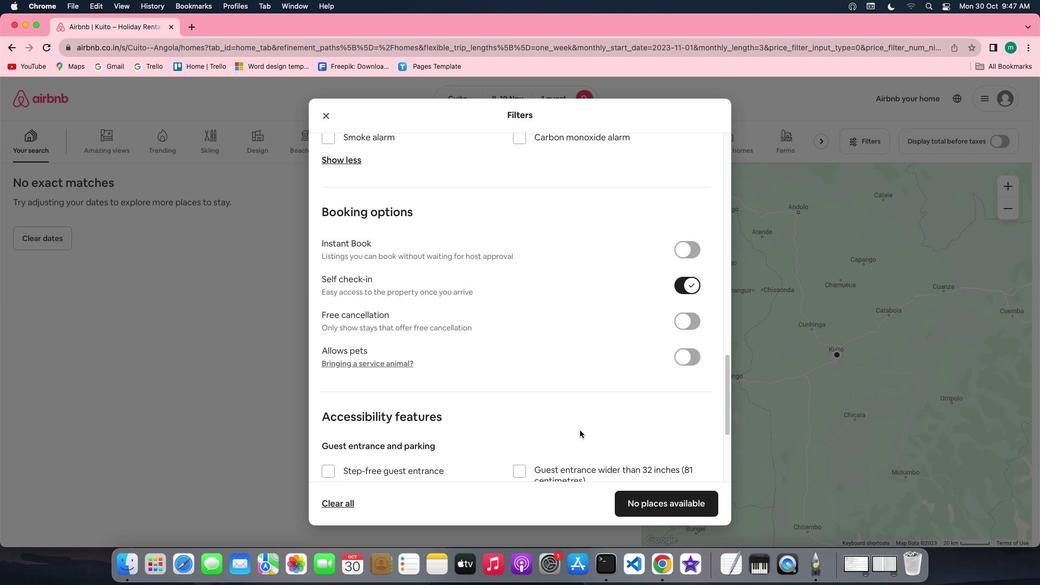 
Action: Mouse scrolled (580, 430) with delta (0, 0)
Screenshot: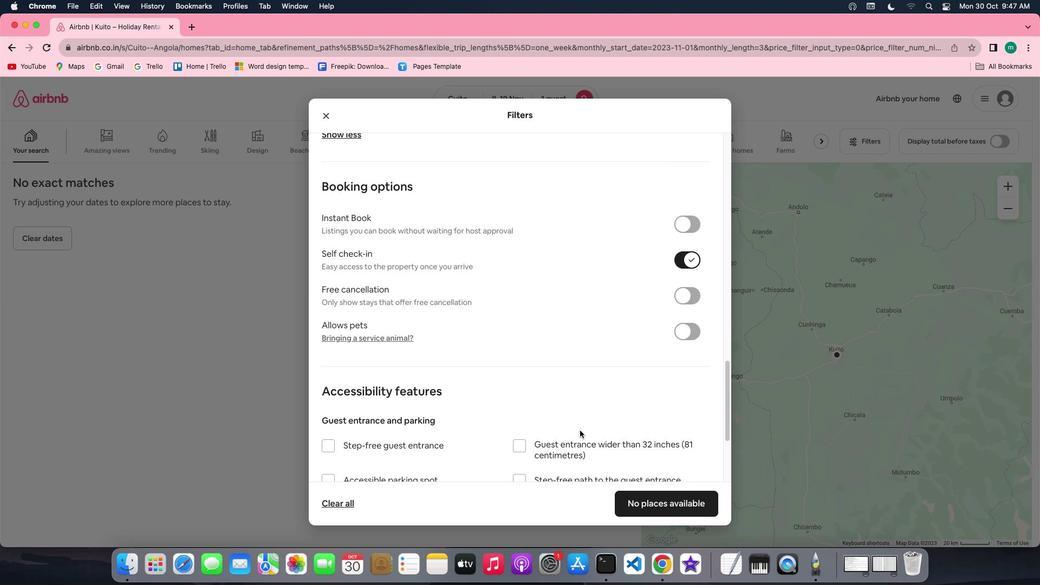 
Action: Mouse scrolled (580, 430) with delta (0, -1)
Screenshot: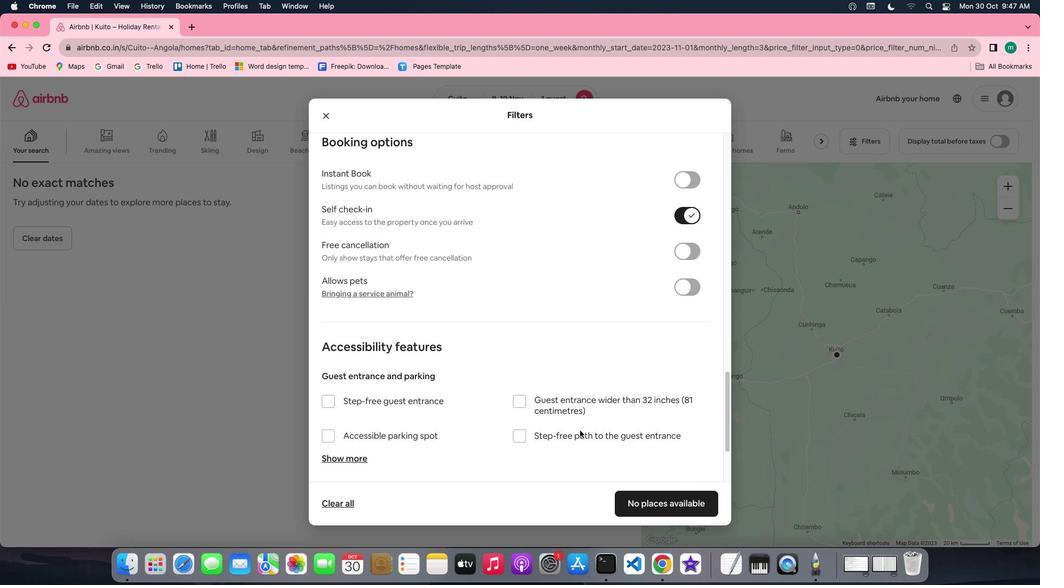 
Action: Mouse scrolled (580, 430) with delta (0, 0)
Screenshot: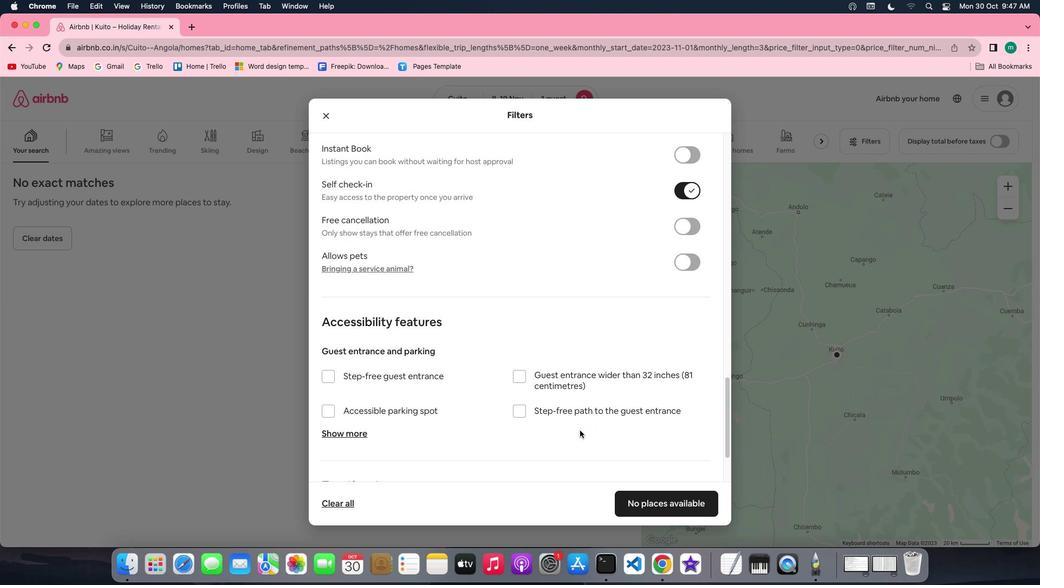 
Action: Mouse scrolled (580, 430) with delta (0, 0)
Screenshot: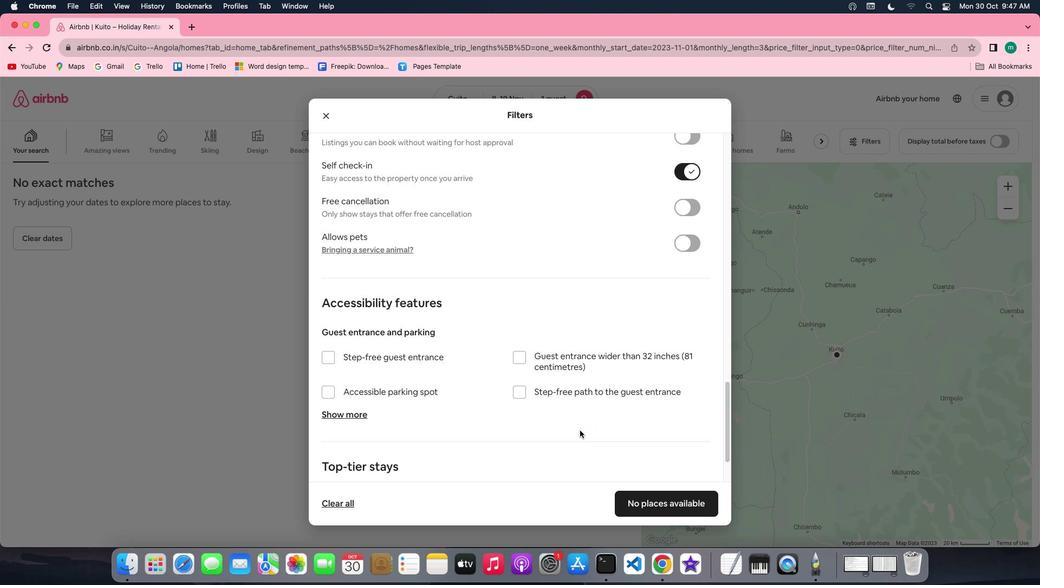 
Action: Mouse scrolled (580, 430) with delta (0, -1)
Screenshot: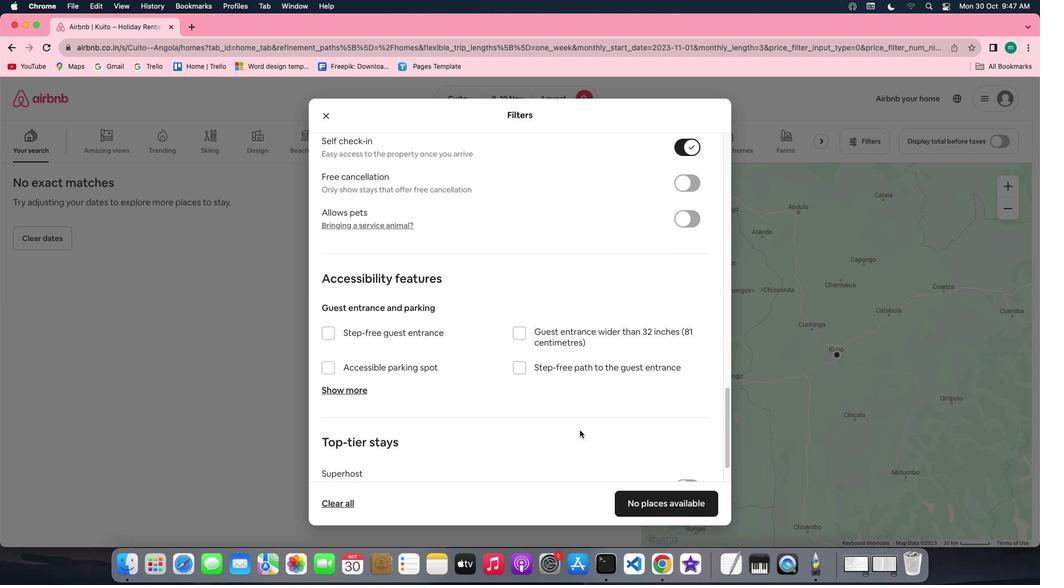 
Action: Mouse scrolled (580, 430) with delta (0, -2)
Screenshot: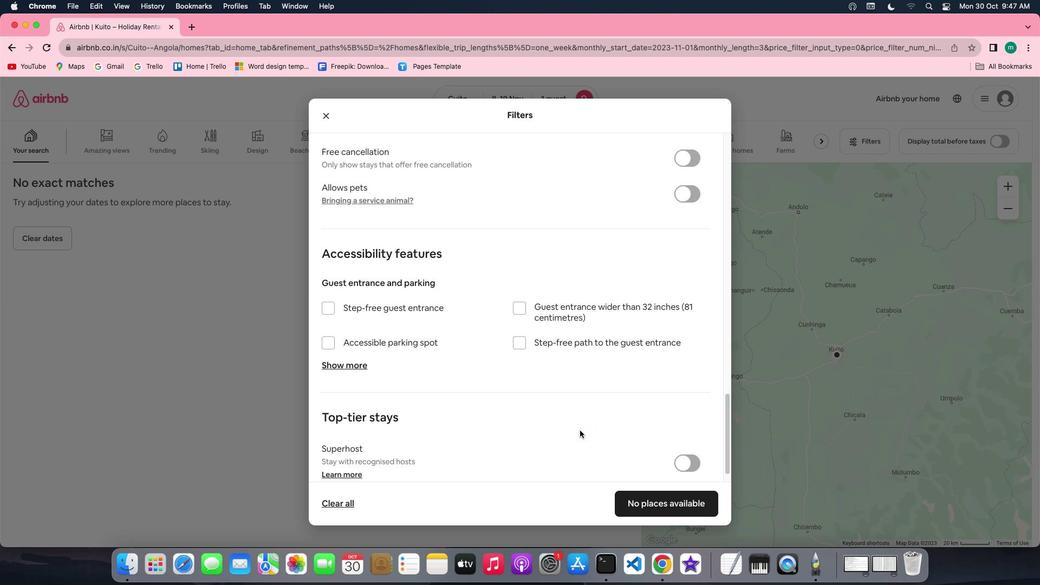 
Action: Mouse scrolled (580, 430) with delta (0, -2)
Screenshot: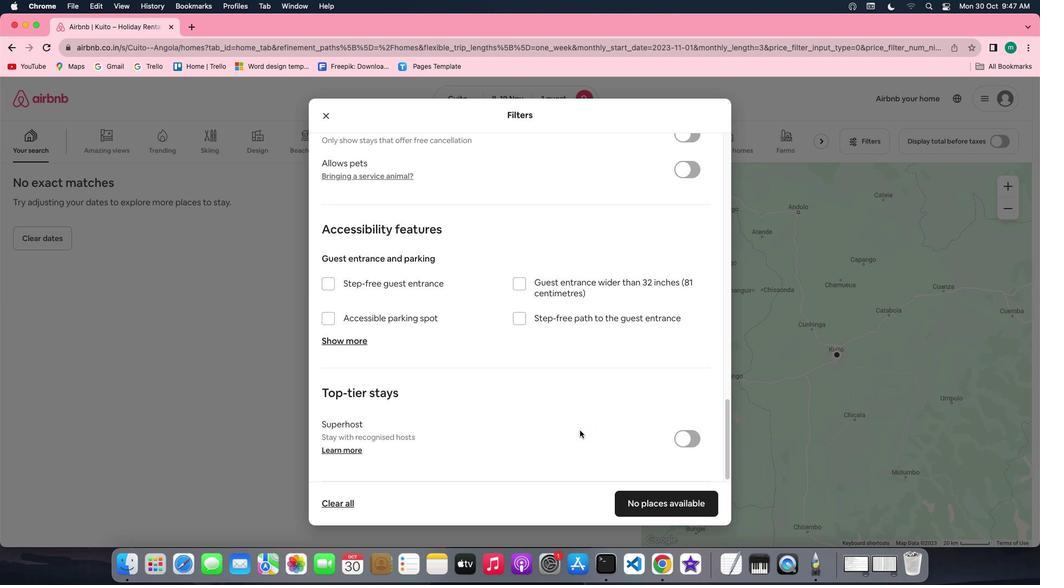 
Action: Mouse scrolled (580, 430) with delta (0, 0)
Screenshot: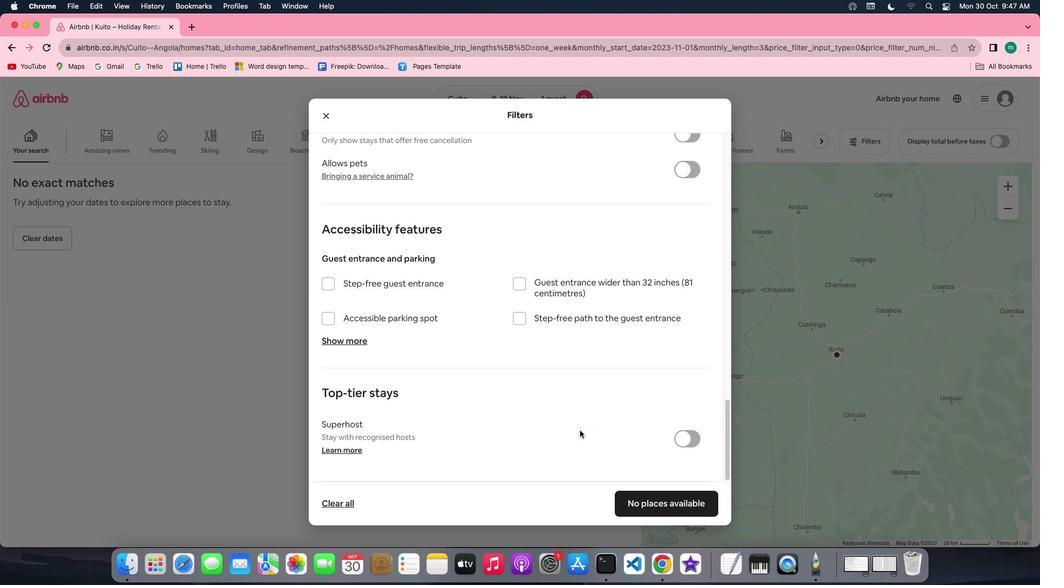 
Action: Mouse scrolled (580, 430) with delta (0, 0)
Screenshot: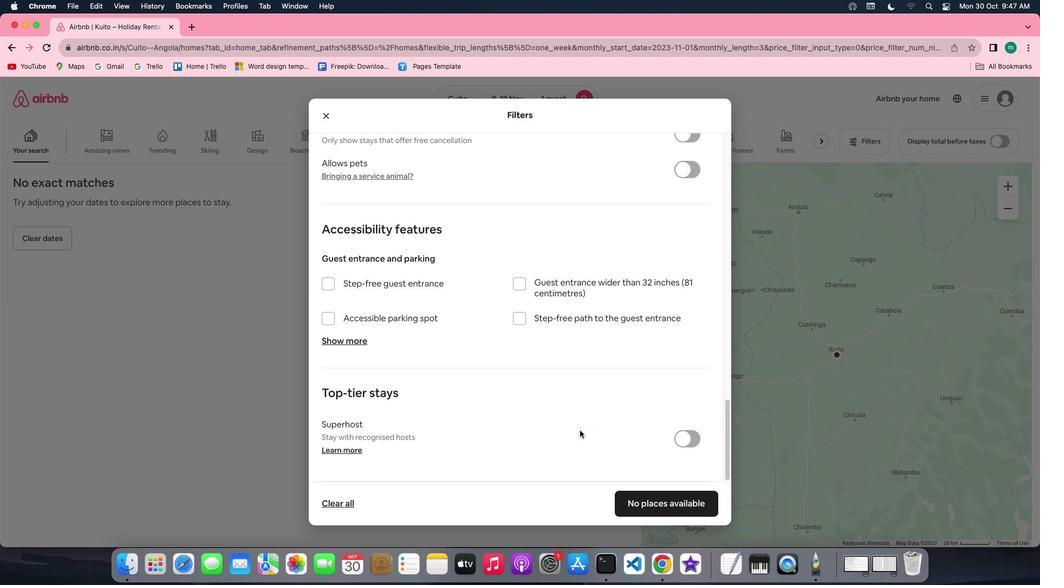 
Action: Mouse scrolled (580, 430) with delta (0, -1)
Screenshot: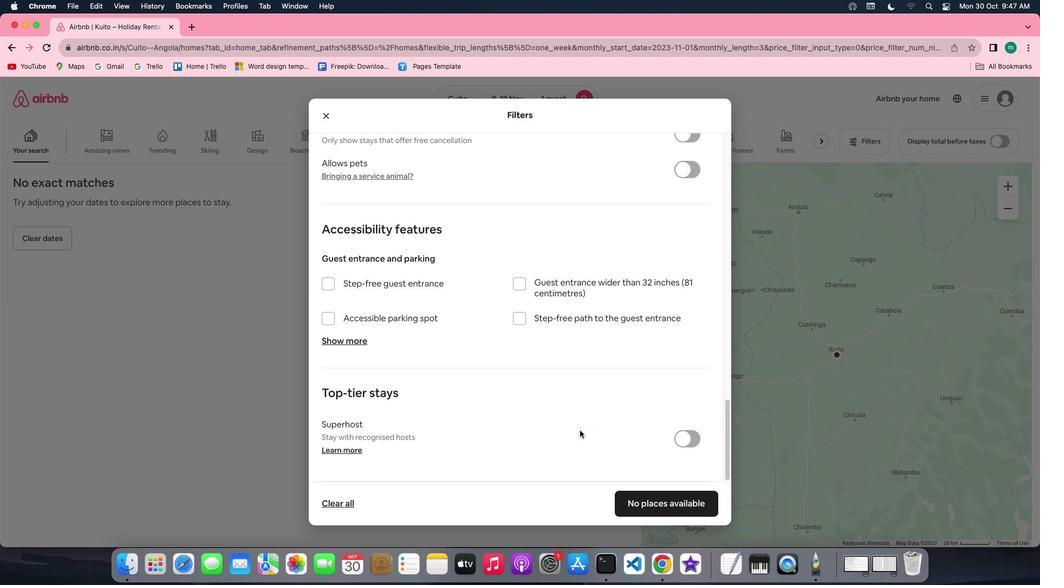 
Action: Mouse scrolled (580, 430) with delta (0, -2)
Screenshot: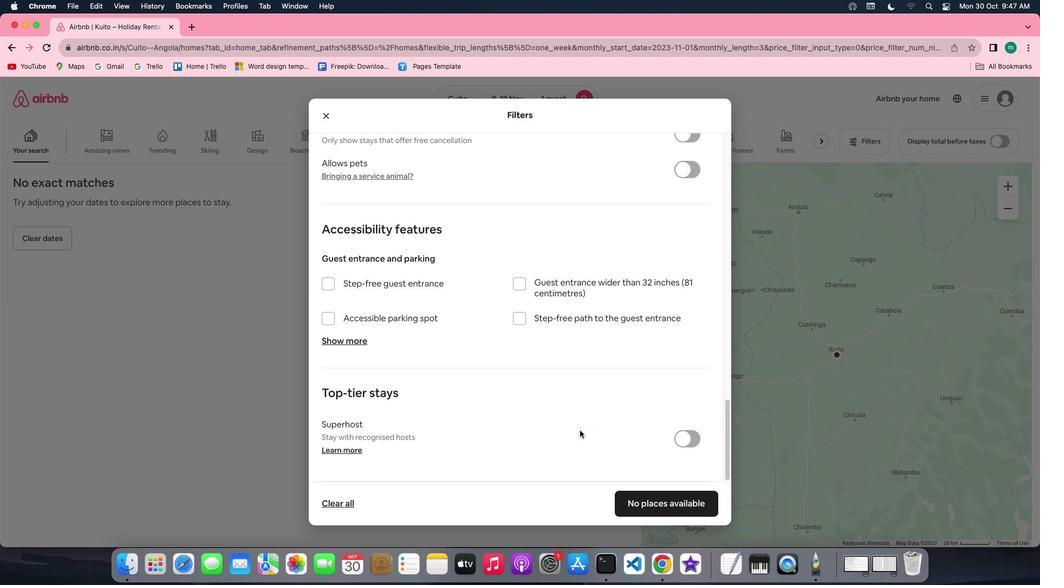 
Action: Mouse scrolled (580, 430) with delta (0, -3)
Screenshot: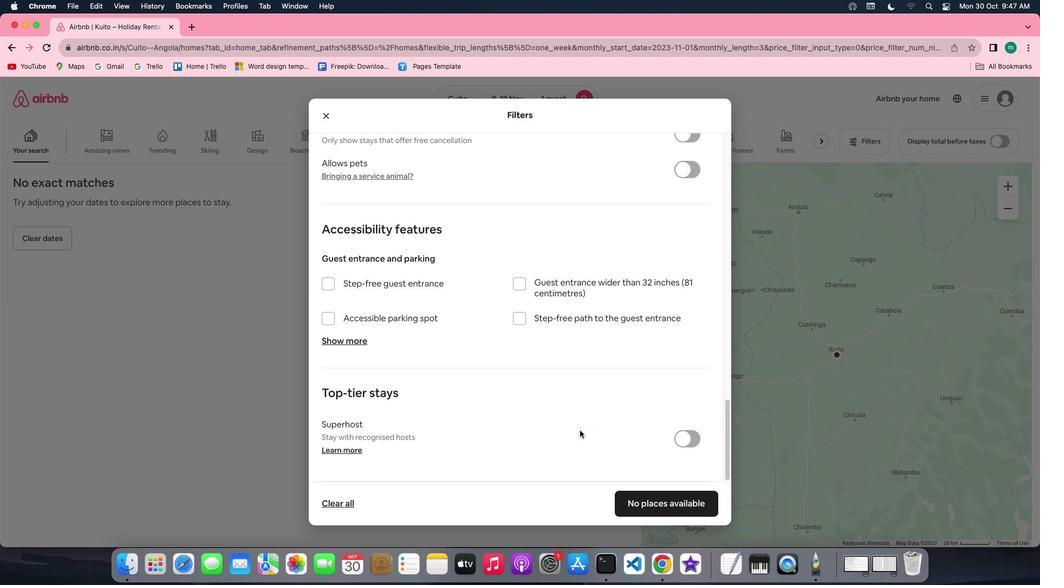 
Action: Mouse scrolled (580, 430) with delta (0, -3)
Screenshot: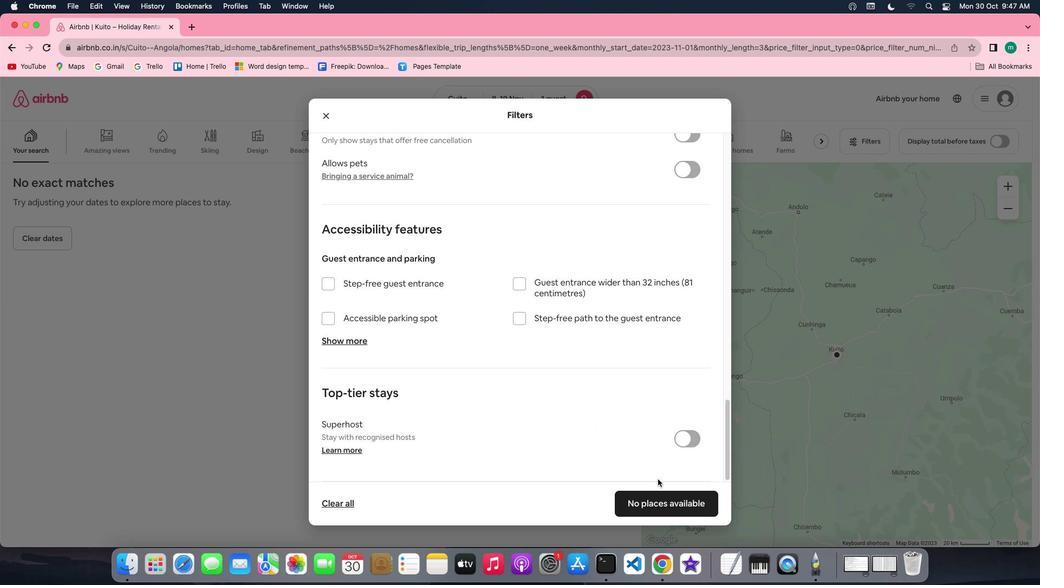 
Action: Mouse moved to (661, 507)
Screenshot: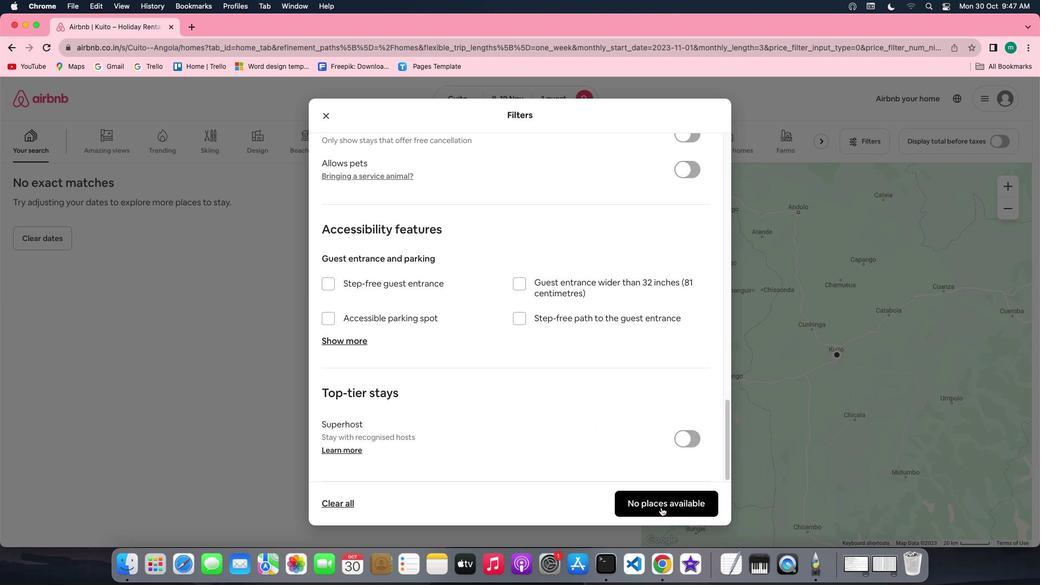 
Action: Mouse pressed left at (661, 507)
Screenshot: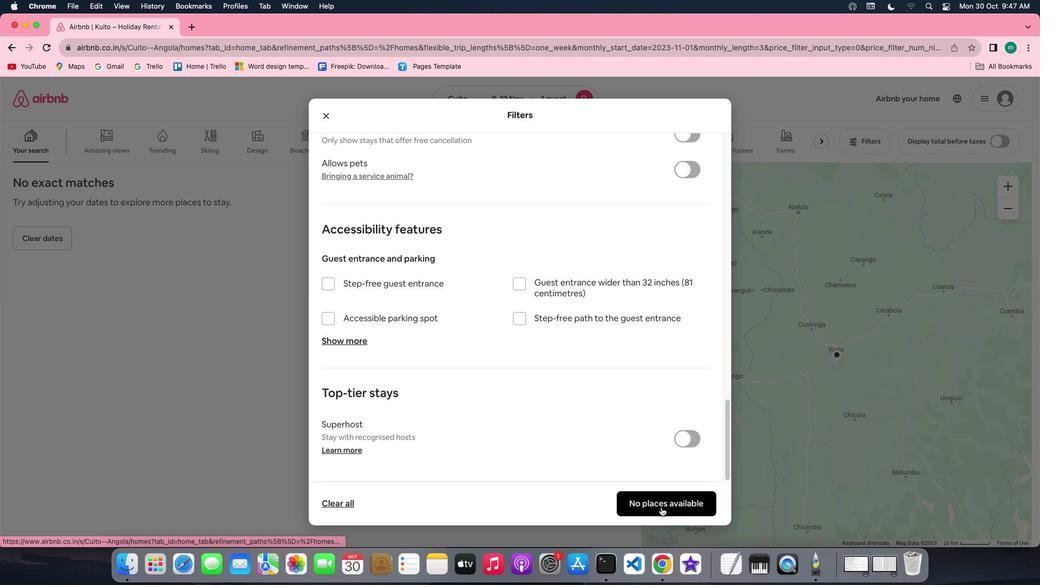 
Action: Mouse moved to (350, 400)
Screenshot: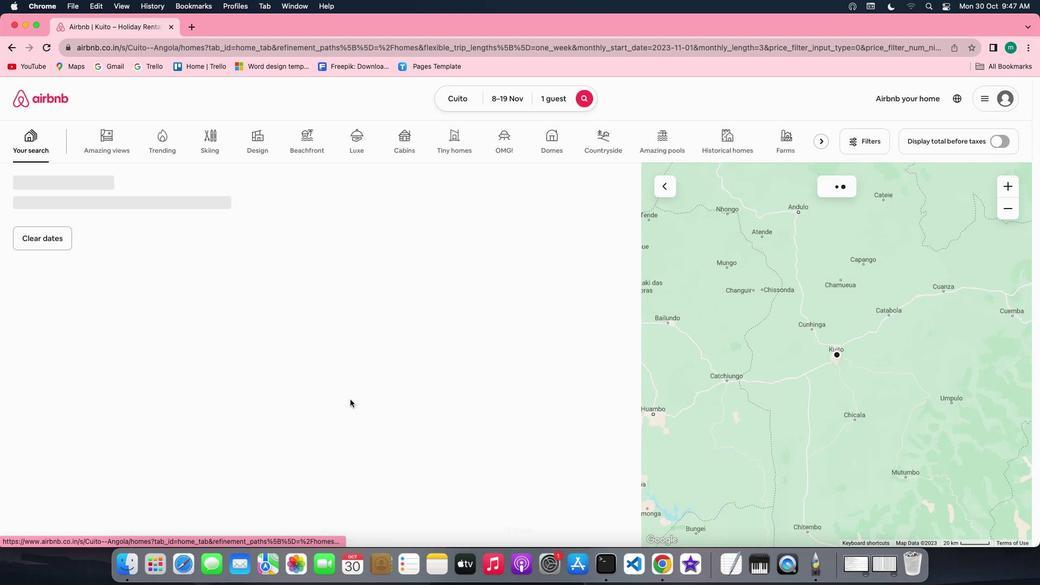 
